 Task: Search one way flight ticket for 3 adults in first from Savannah: Savannah/hilton Head International Airport to Greensboro: Piedmont Triad International Airport on 5-1-2023. Choice of flights is Spirit. Number of bags: 2 checked bags. Price is upto 106000. Outbound departure time preference is 16:15.
Action: Mouse moved to (342, 232)
Screenshot: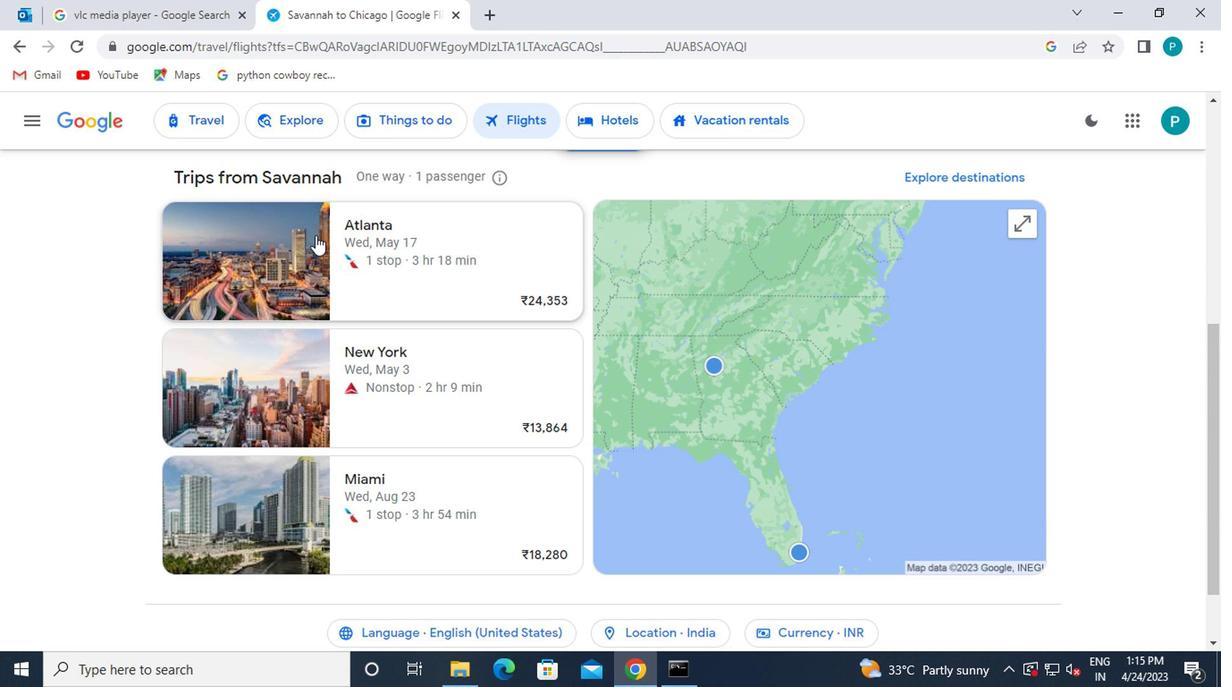 
Action: Mouse scrolled (342, 233) with delta (0, 0)
Screenshot: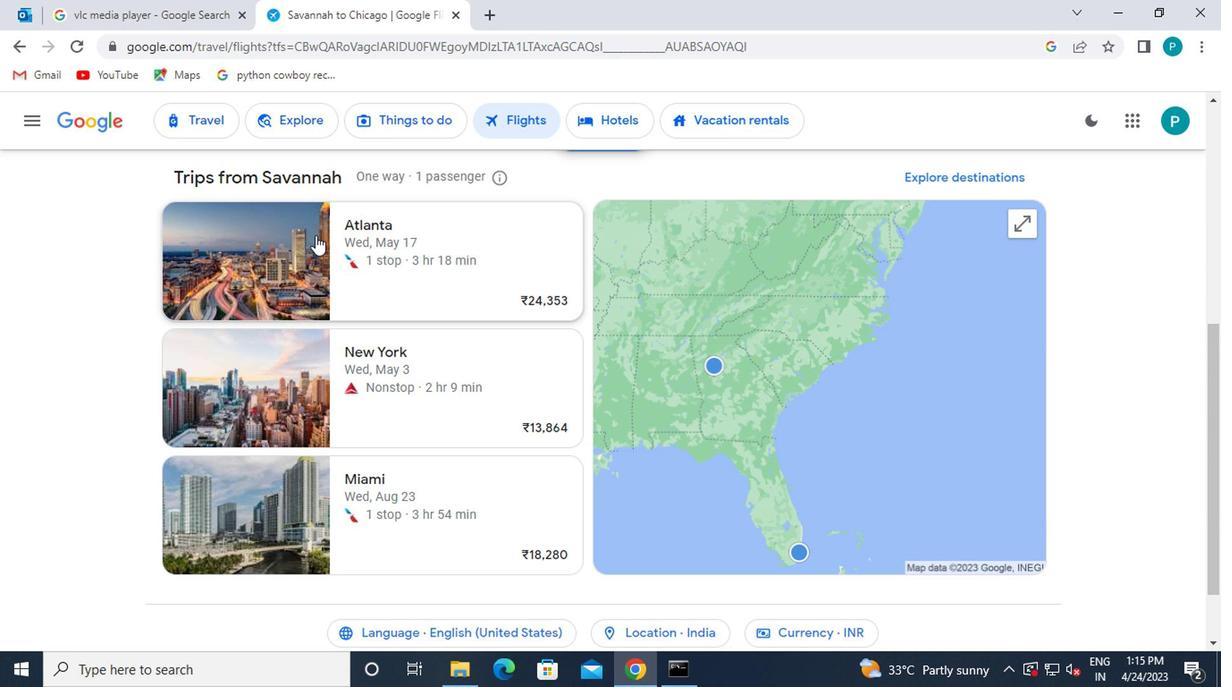 
Action: Mouse moved to (343, 231)
Screenshot: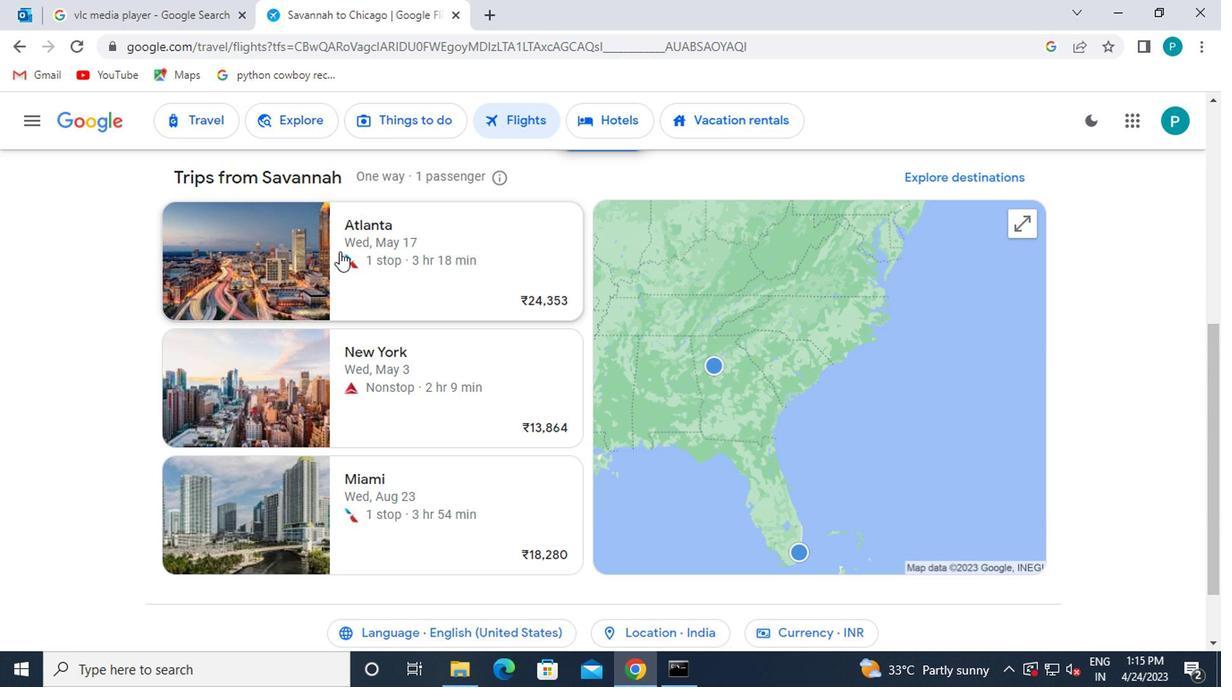 
Action: Mouse scrolled (343, 232) with delta (0, 1)
Screenshot: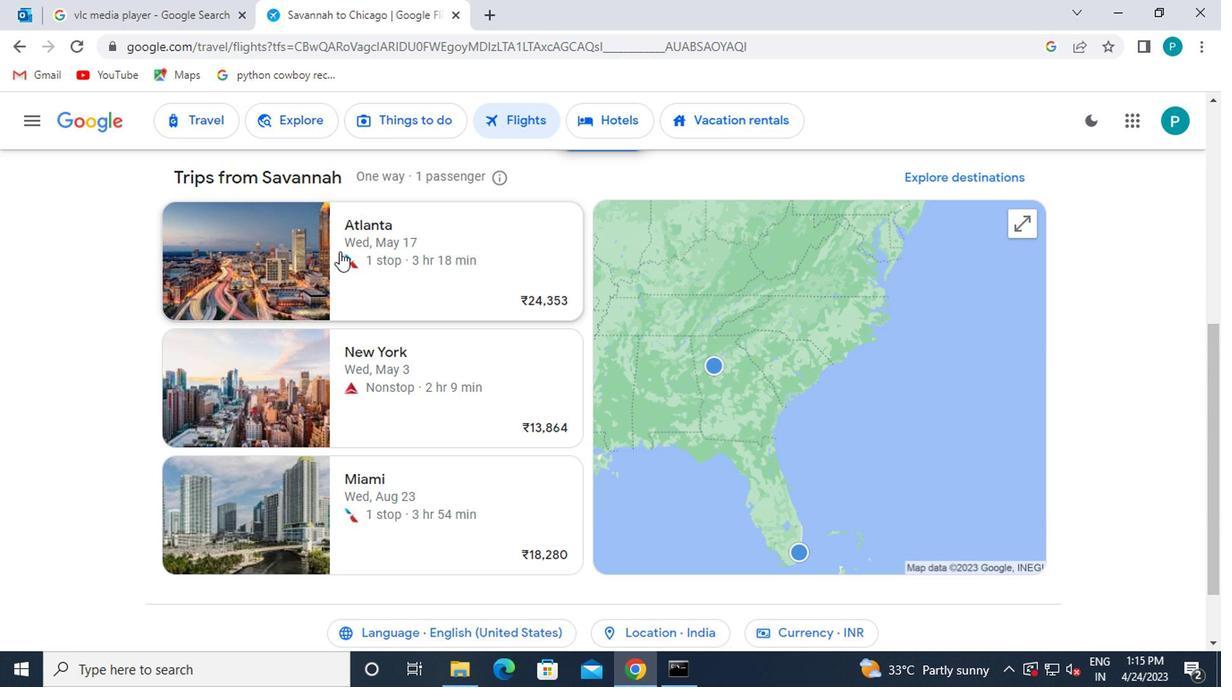 
Action: Mouse moved to (345, 230)
Screenshot: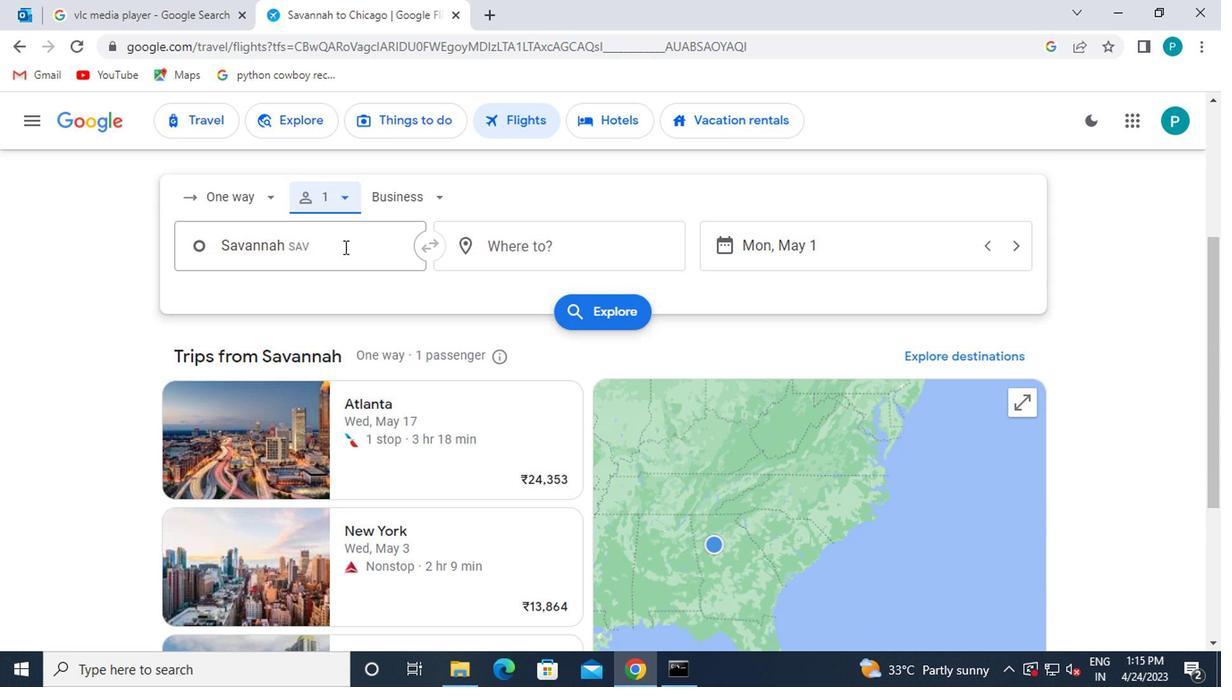 
Action: Mouse scrolled (345, 231) with delta (0, 0)
Screenshot: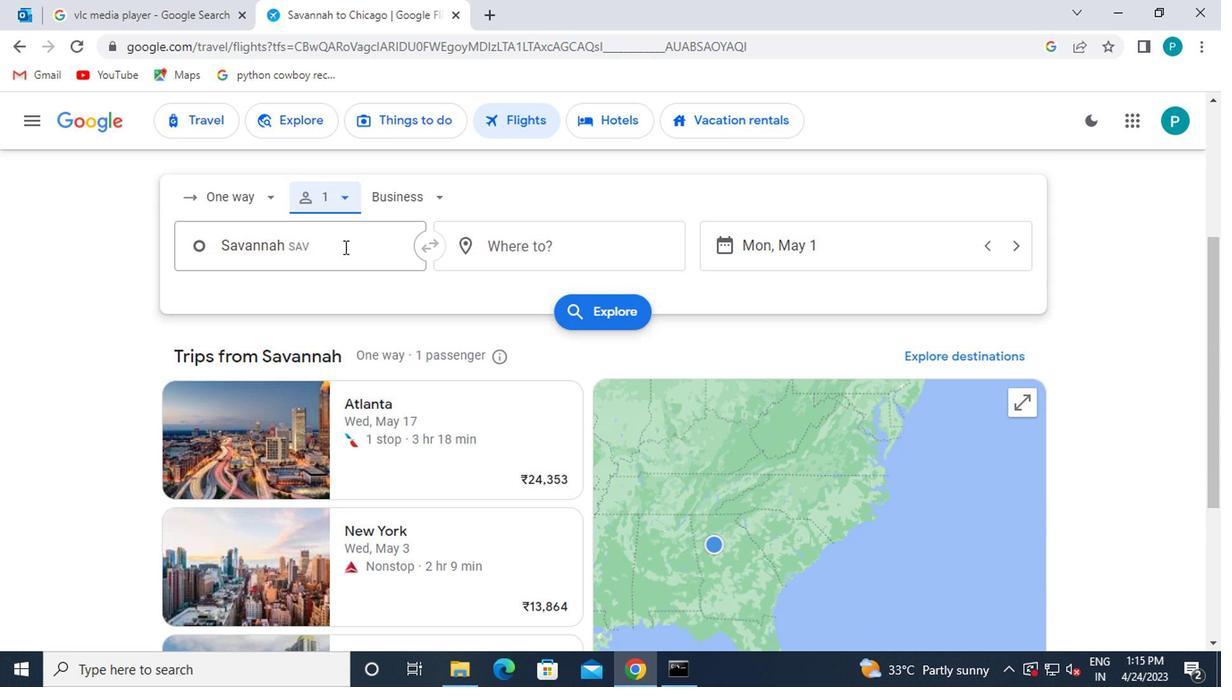 
Action: Mouse moved to (345, 229)
Screenshot: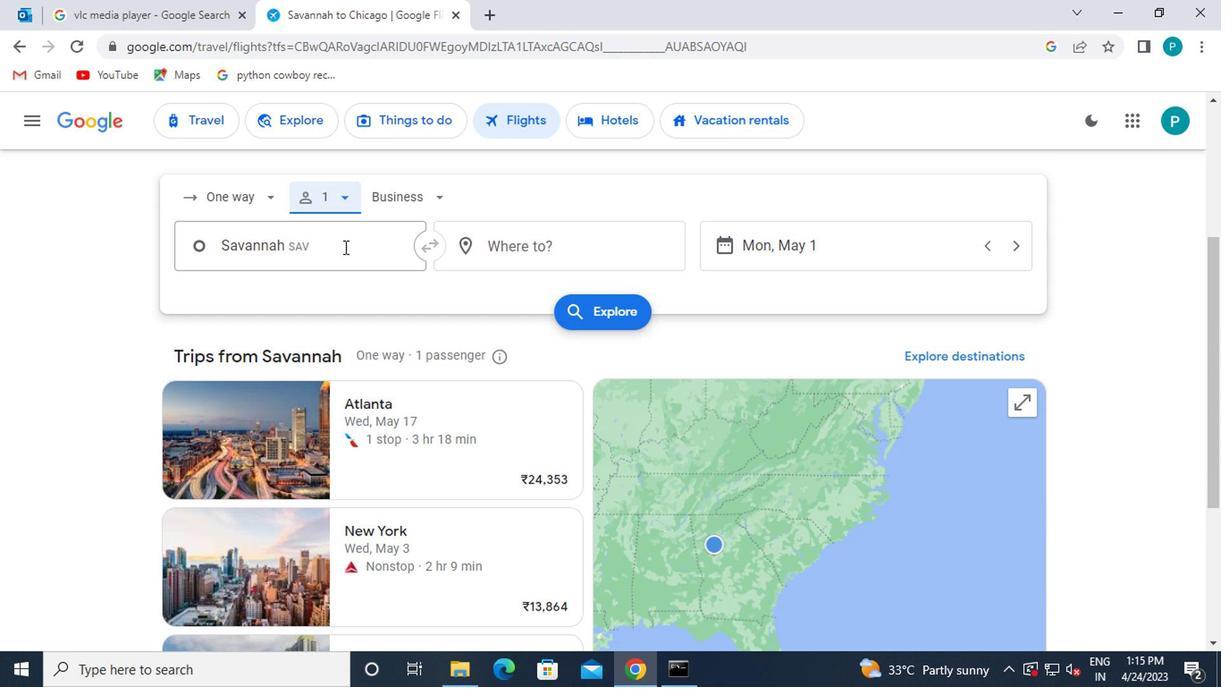 
Action: Mouse scrolled (345, 230) with delta (0, 1)
Screenshot: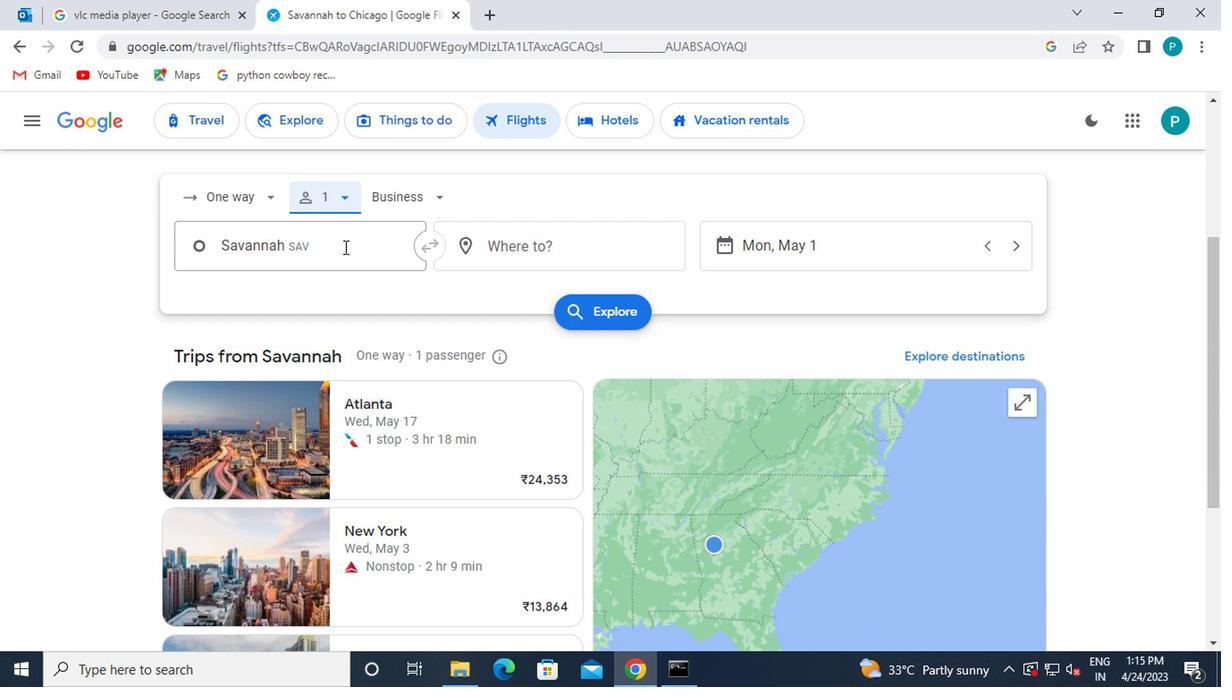 
Action: Mouse moved to (230, 372)
Screenshot: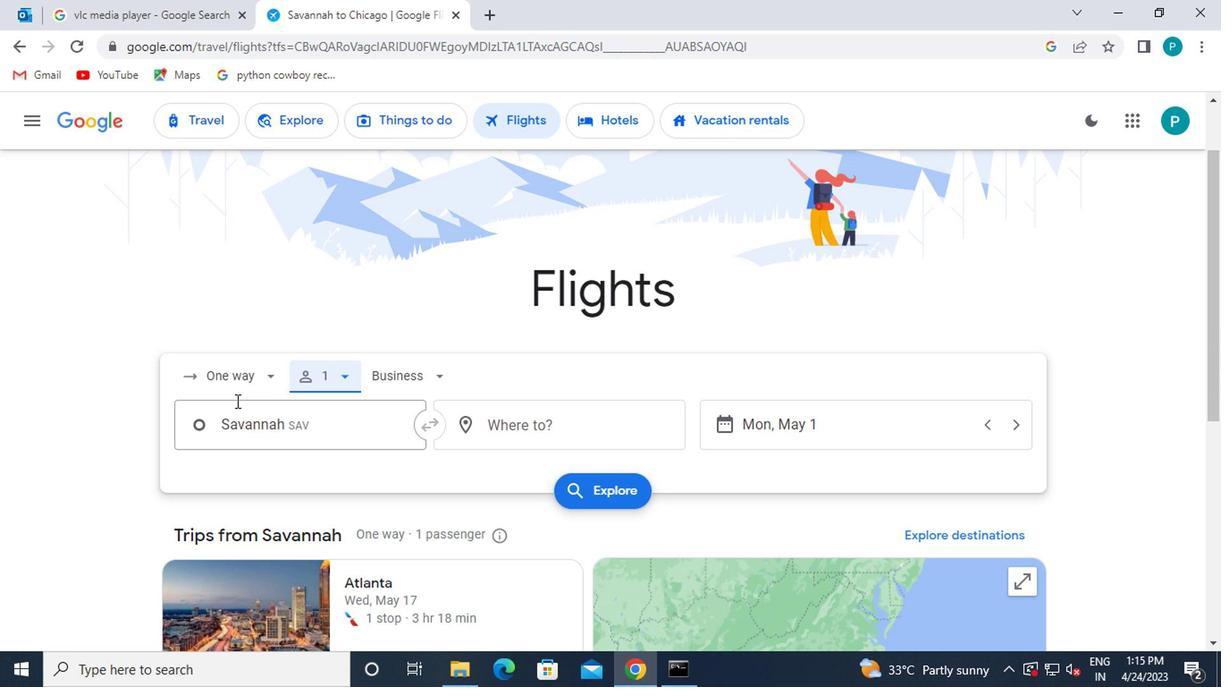 
Action: Mouse pressed left at (230, 372)
Screenshot: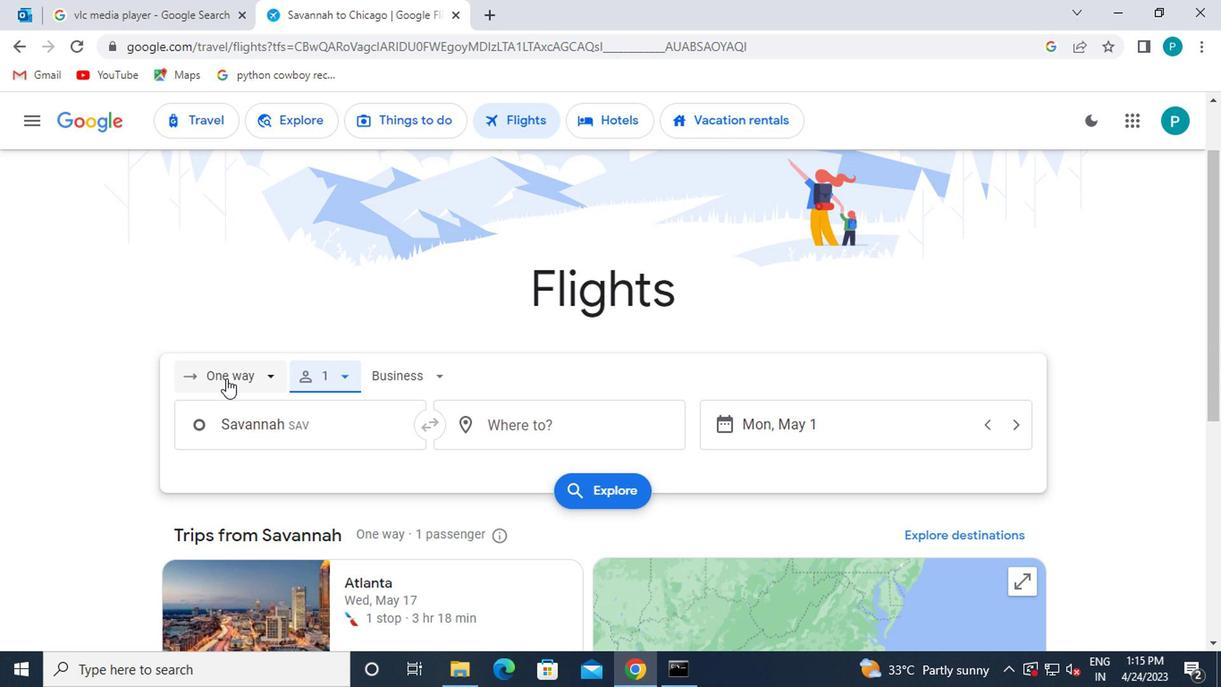 
Action: Mouse moved to (275, 474)
Screenshot: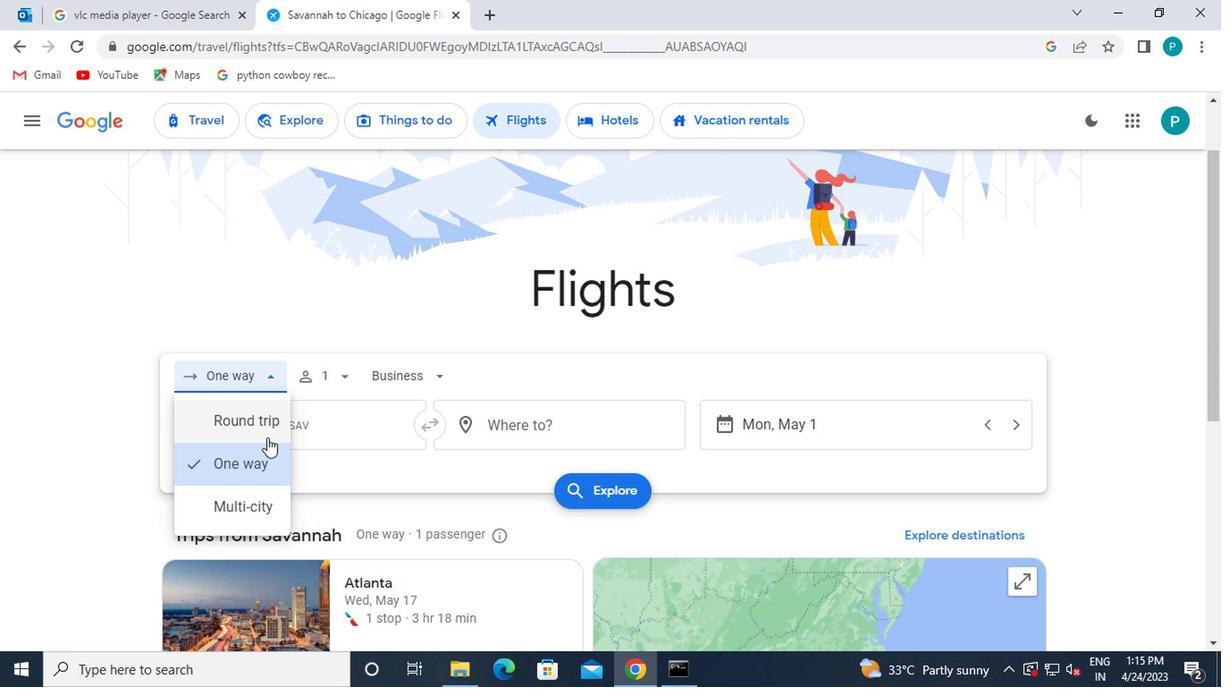 
Action: Mouse pressed left at (275, 474)
Screenshot: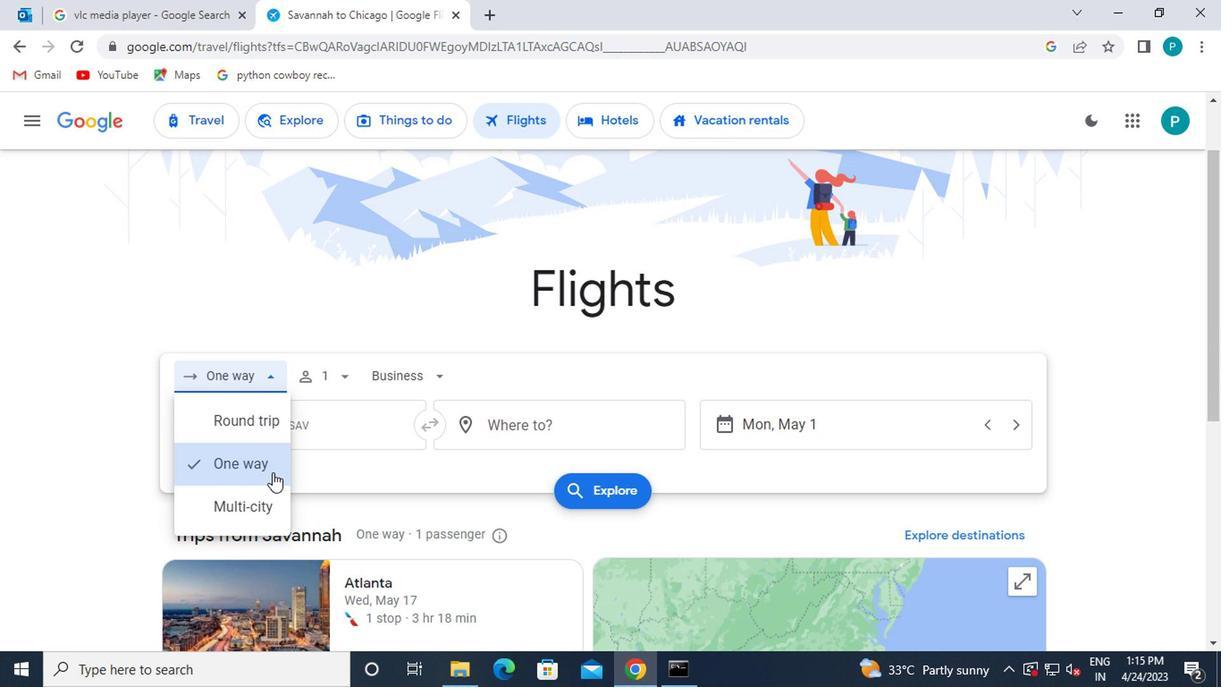 
Action: Mouse moved to (342, 367)
Screenshot: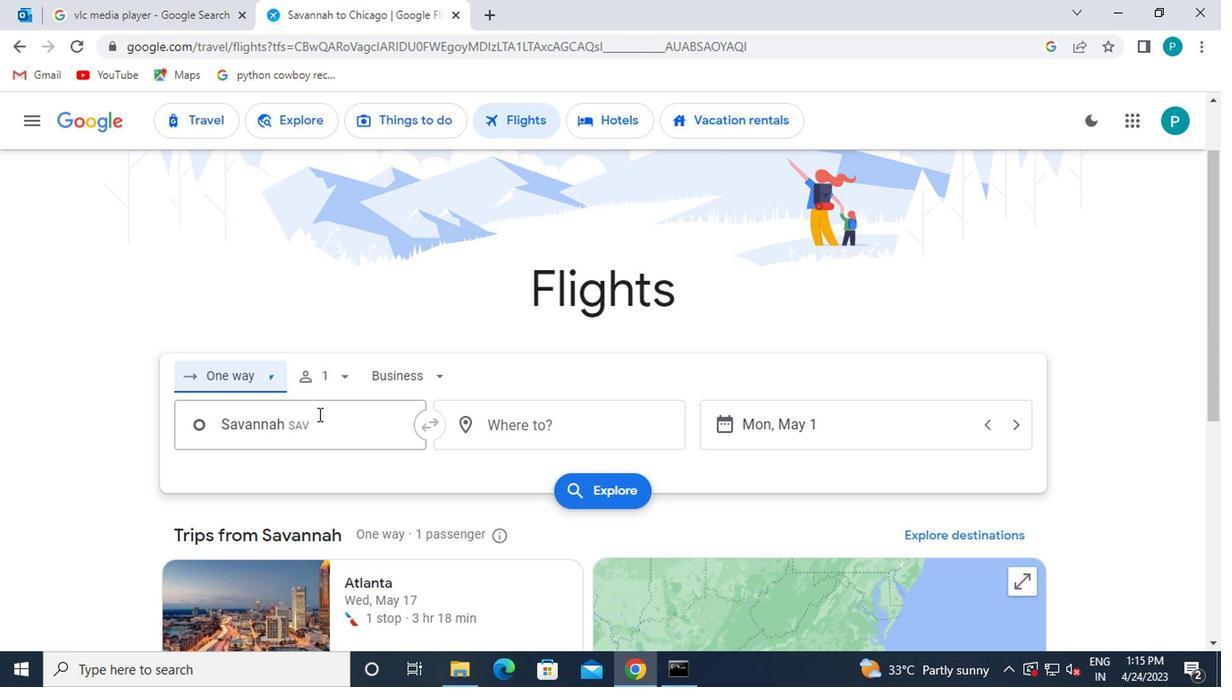 
Action: Mouse pressed left at (342, 367)
Screenshot: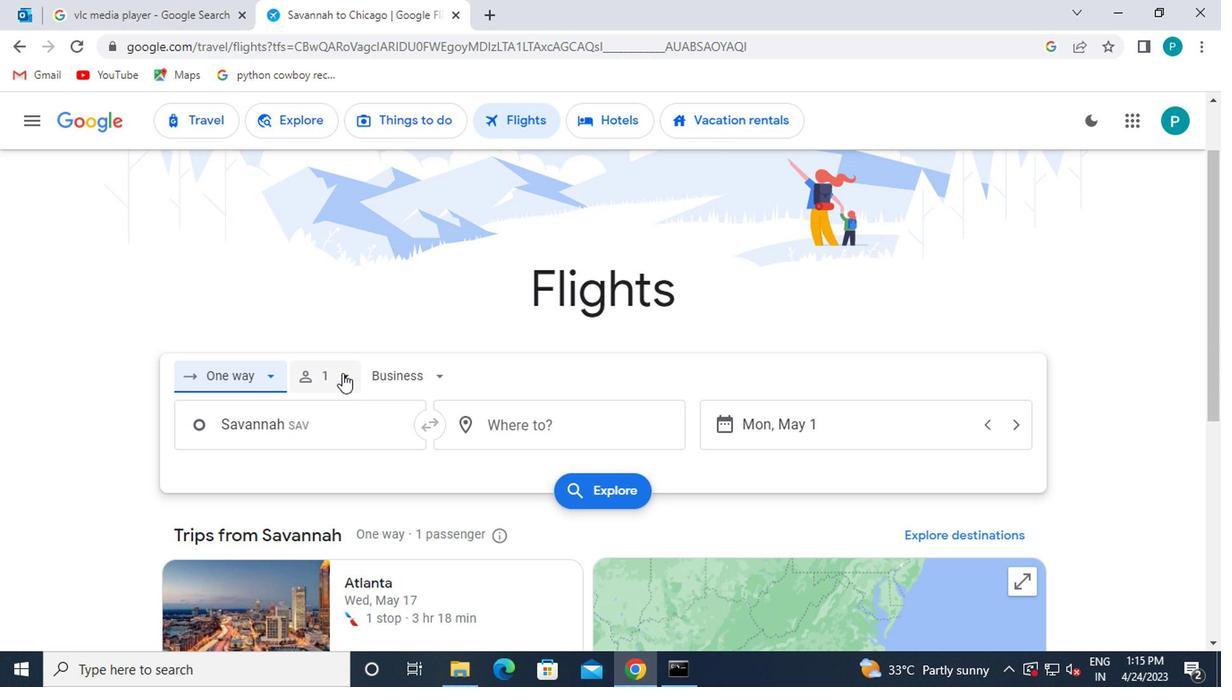 
Action: Mouse moved to (465, 422)
Screenshot: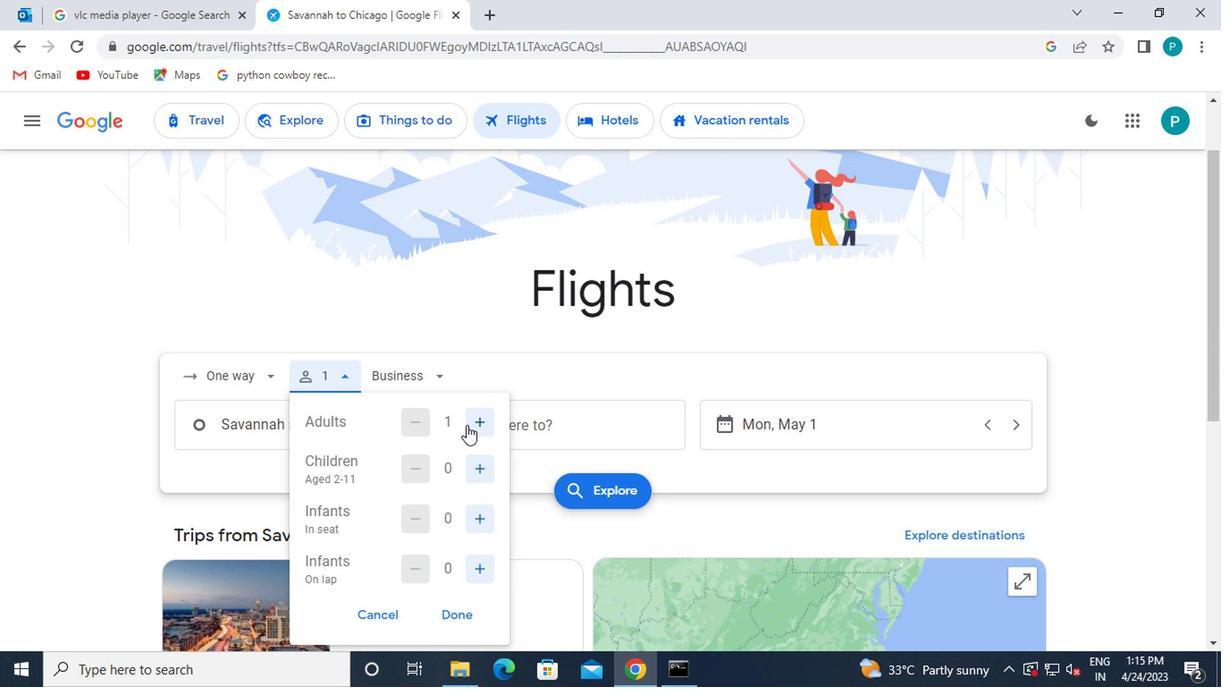 
Action: Mouse pressed left at (465, 422)
Screenshot: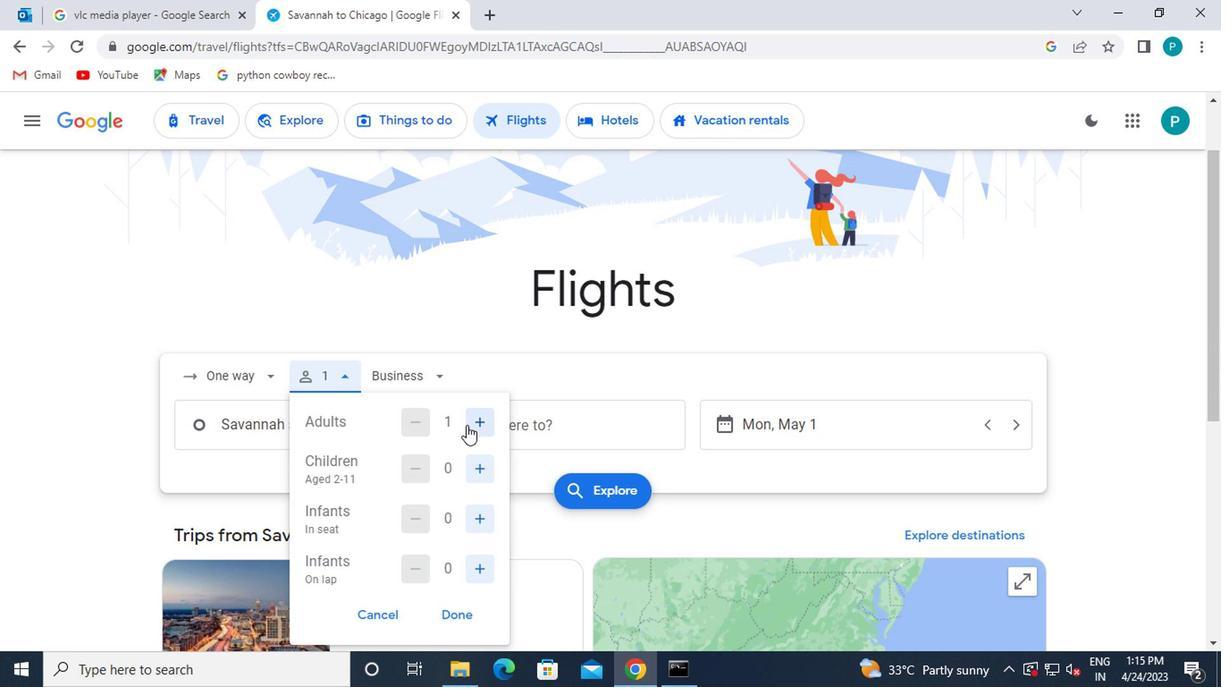
Action: Mouse moved to (465, 422)
Screenshot: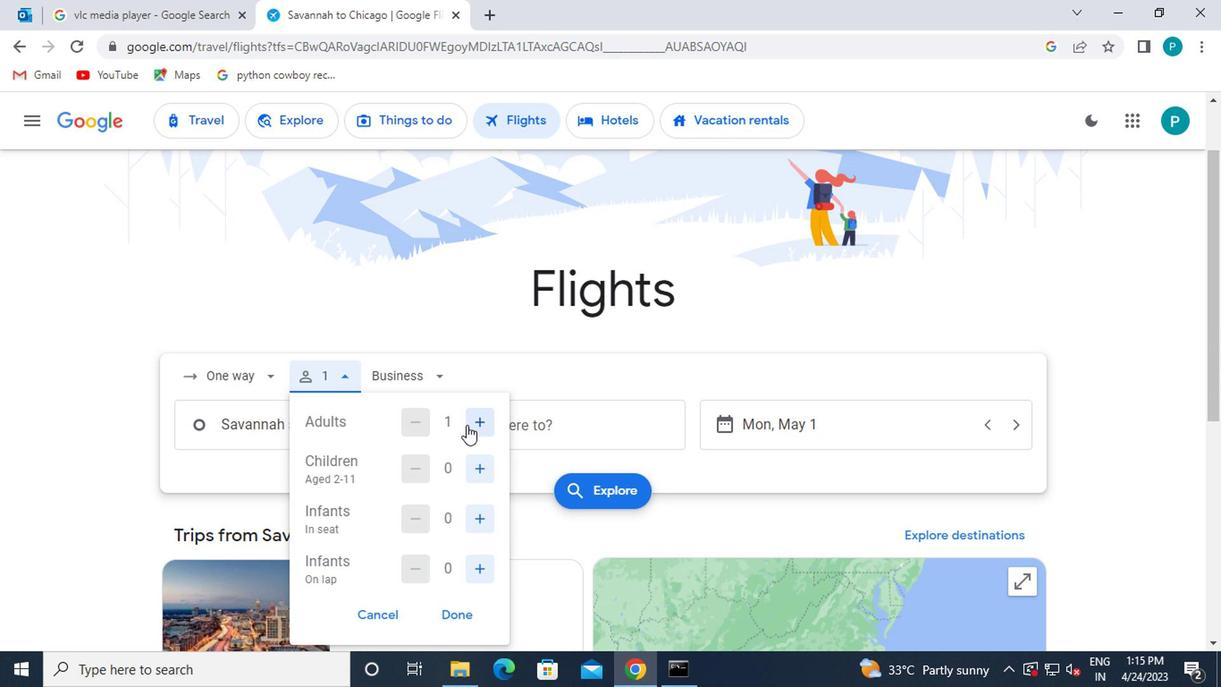 
Action: Mouse pressed left at (465, 422)
Screenshot: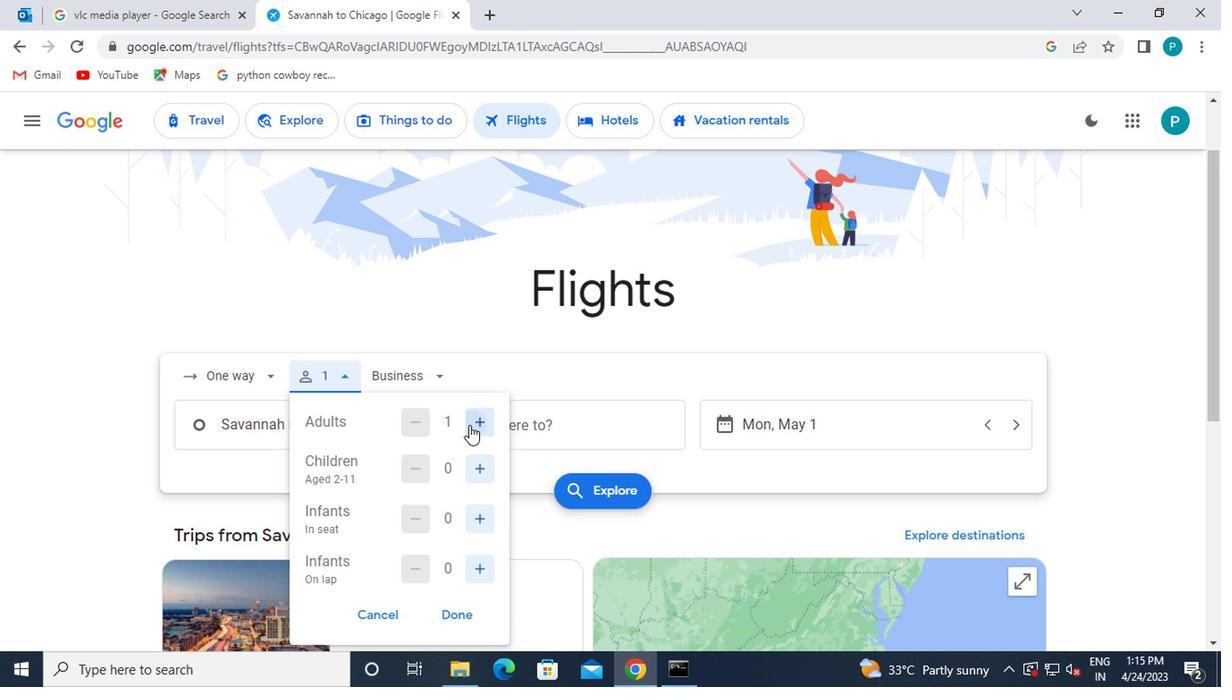 
Action: Mouse moved to (473, 636)
Screenshot: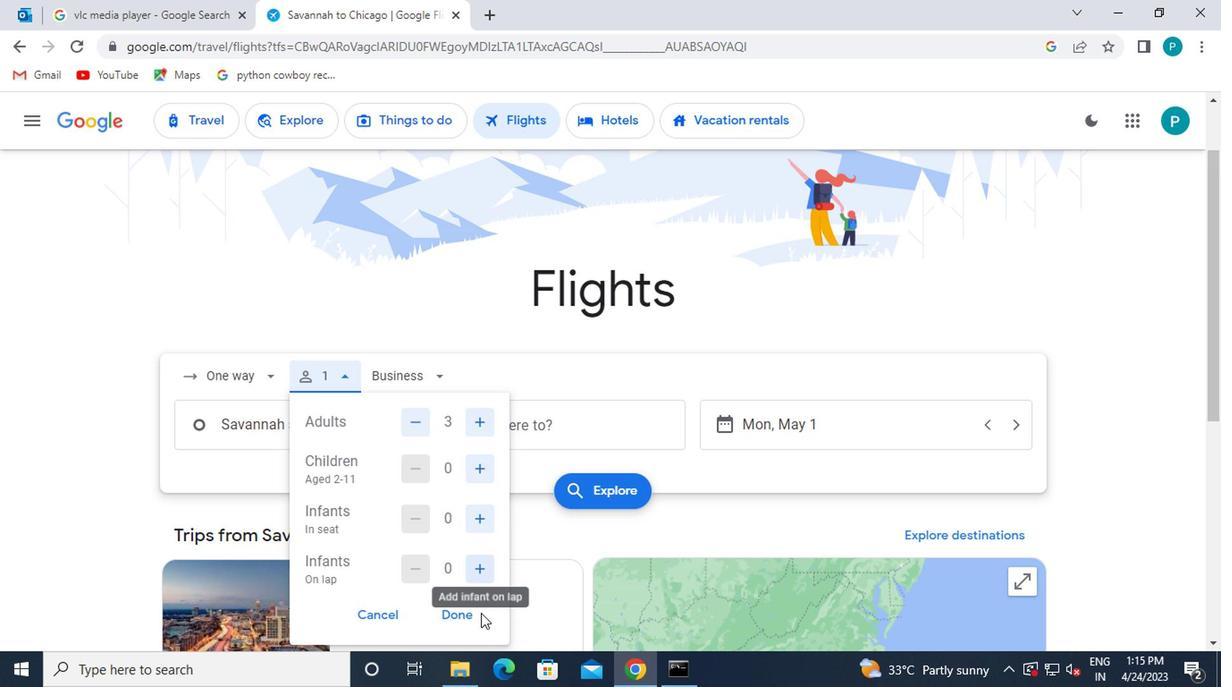
Action: Mouse pressed left at (473, 636)
Screenshot: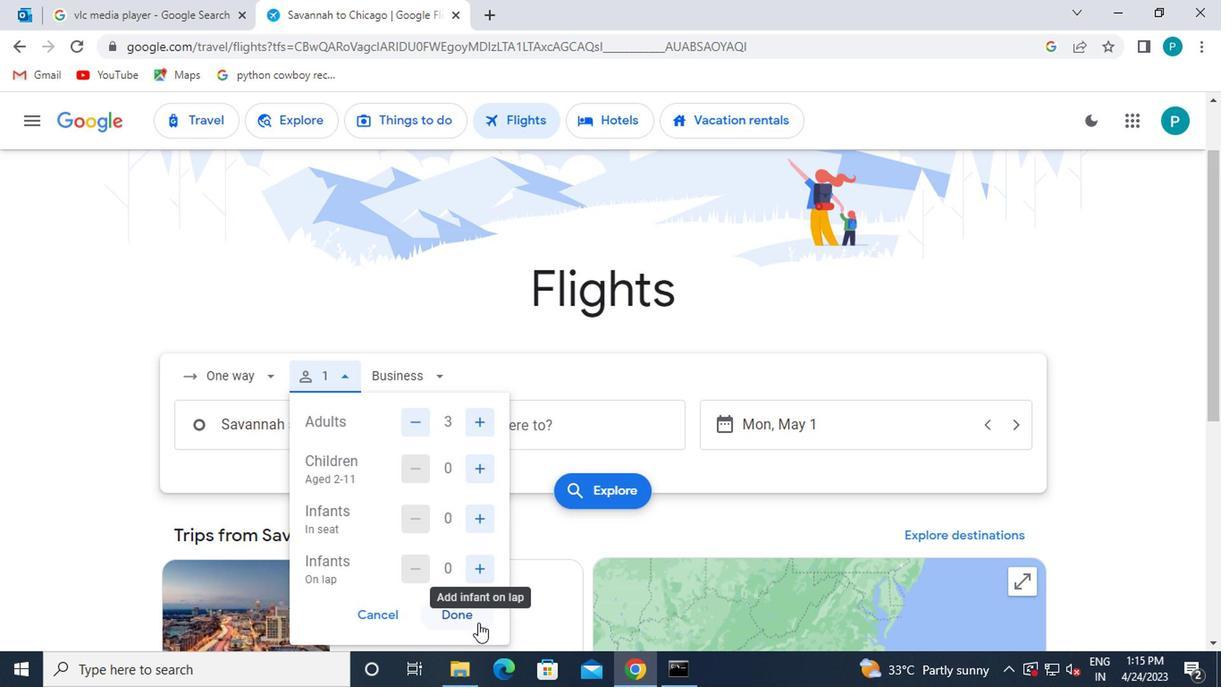 
Action: Mouse moved to (414, 381)
Screenshot: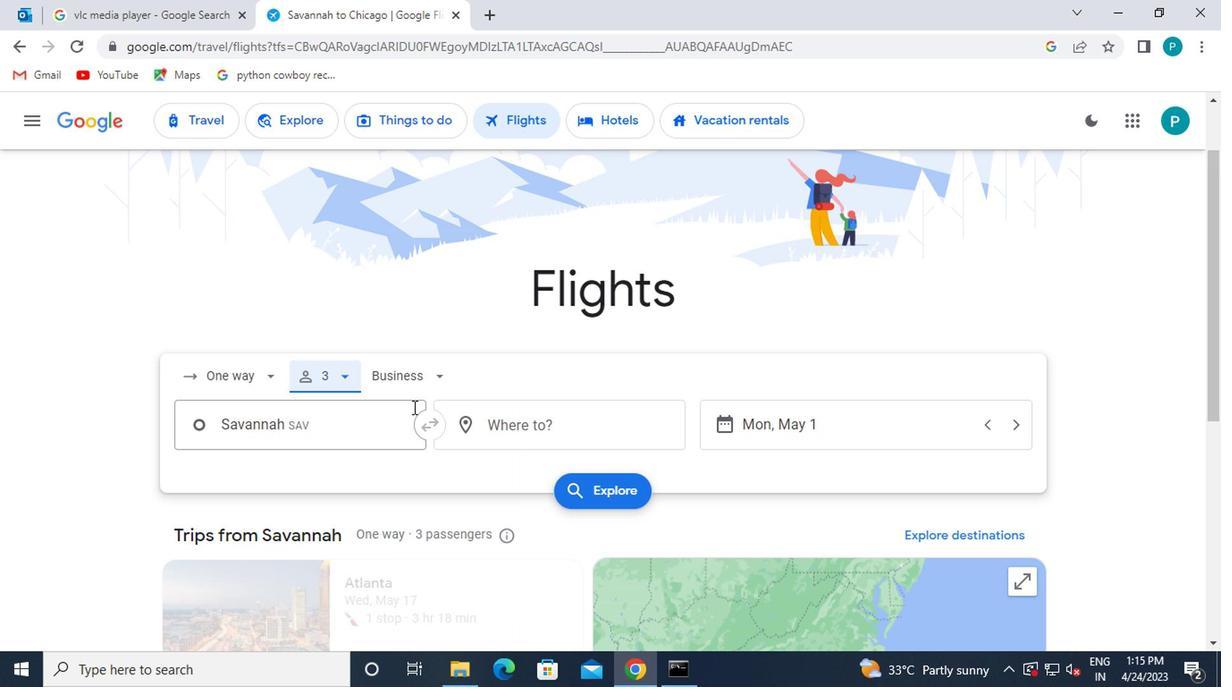 
Action: Mouse pressed left at (414, 381)
Screenshot: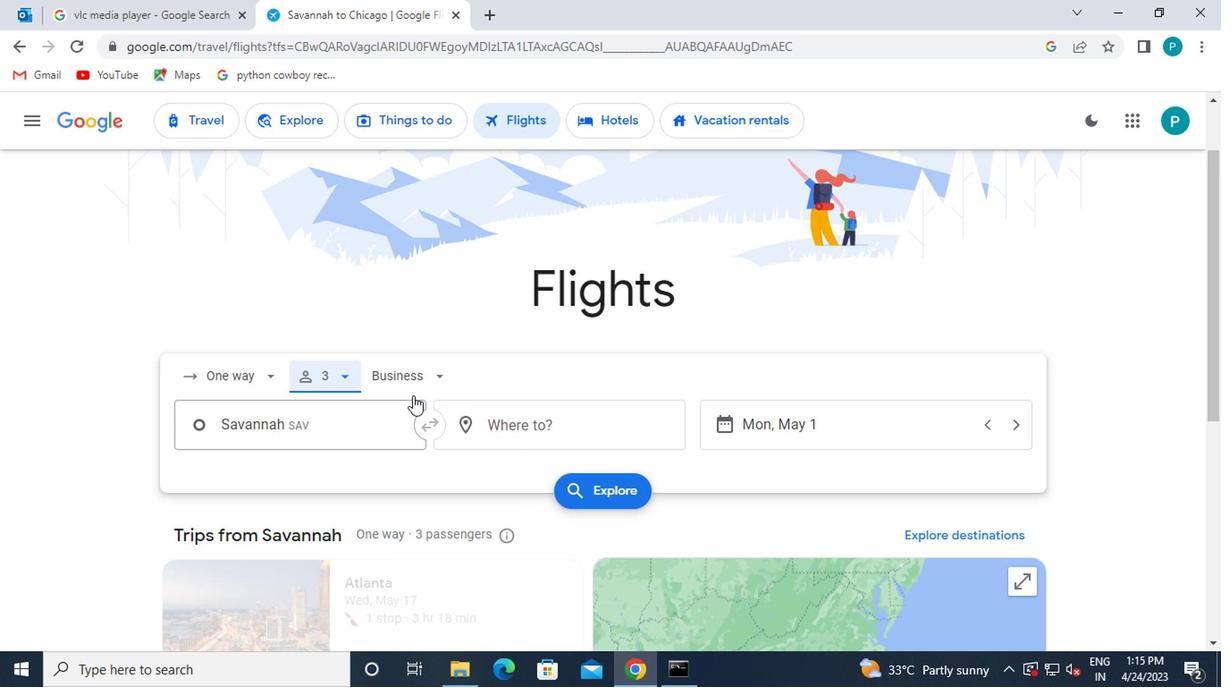 
Action: Mouse moved to (460, 553)
Screenshot: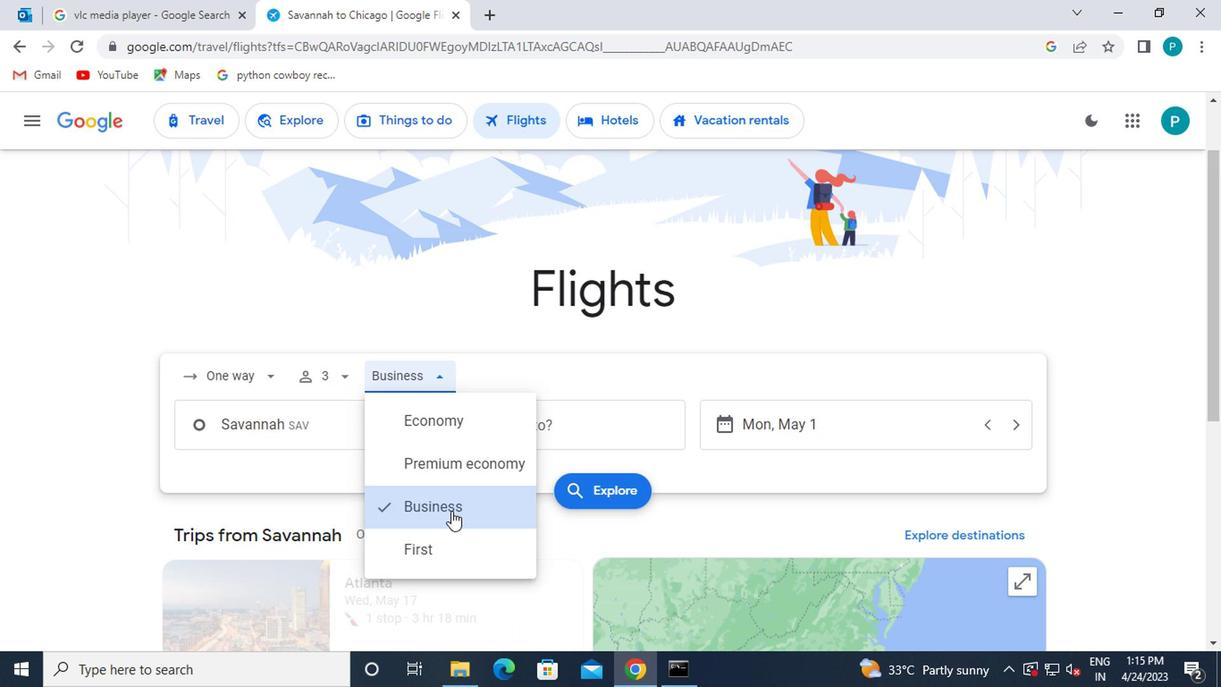 
Action: Mouse pressed left at (460, 553)
Screenshot: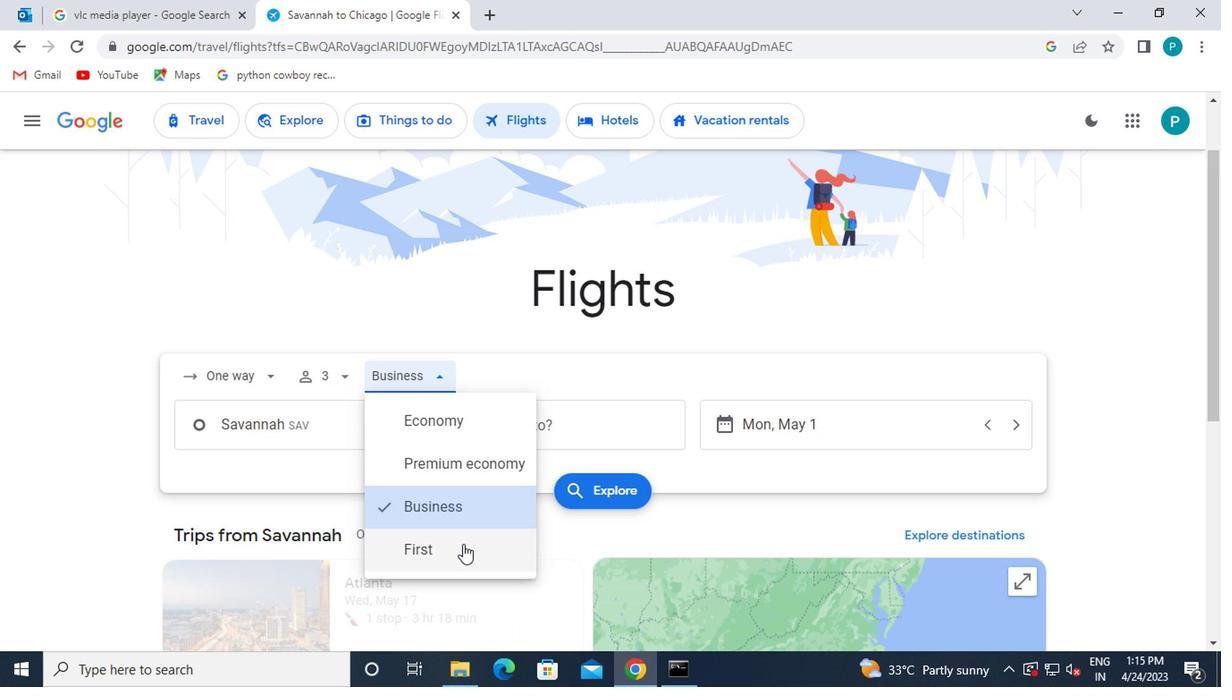 
Action: Mouse moved to (362, 430)
Screenshot: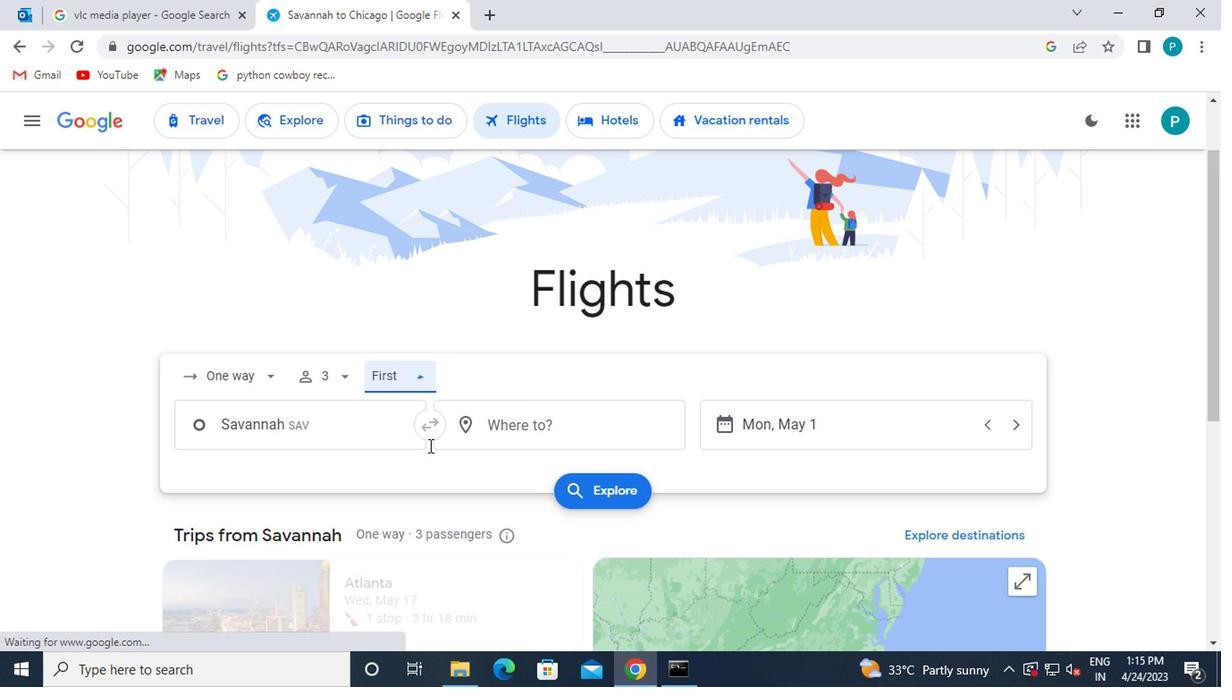 
Action: Mouse pressed left at (362, 430)
Screenshot: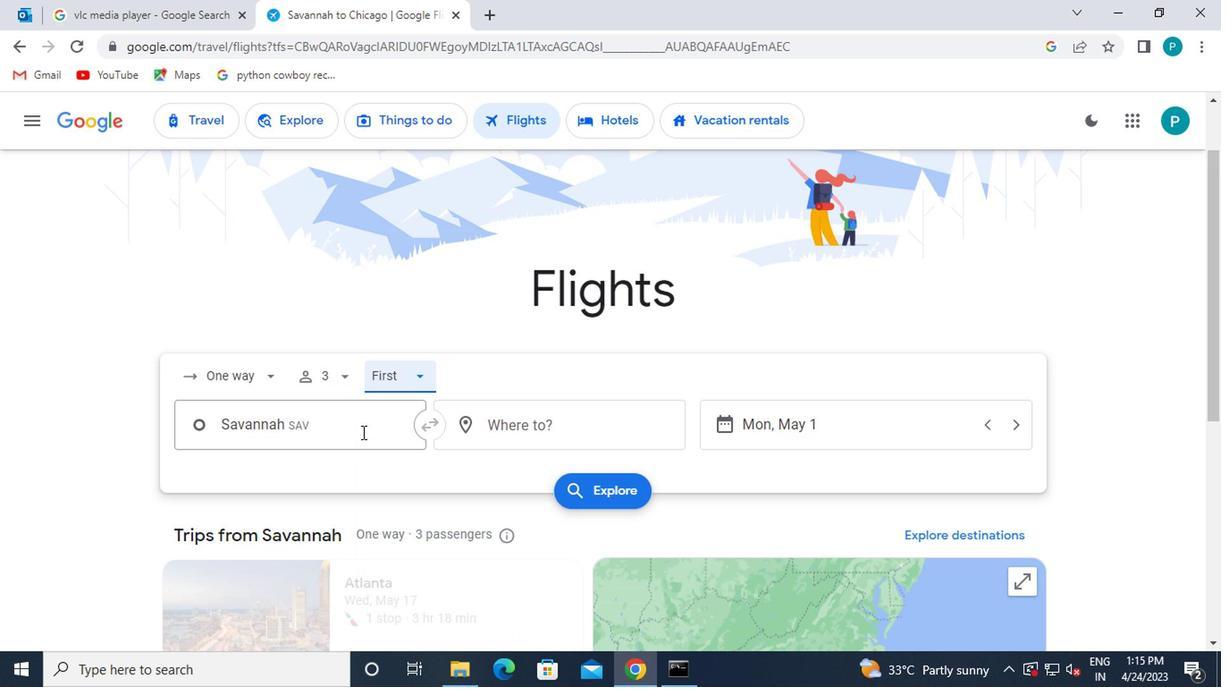 
Action: Mouse moved to (432, 524)
Screenshot: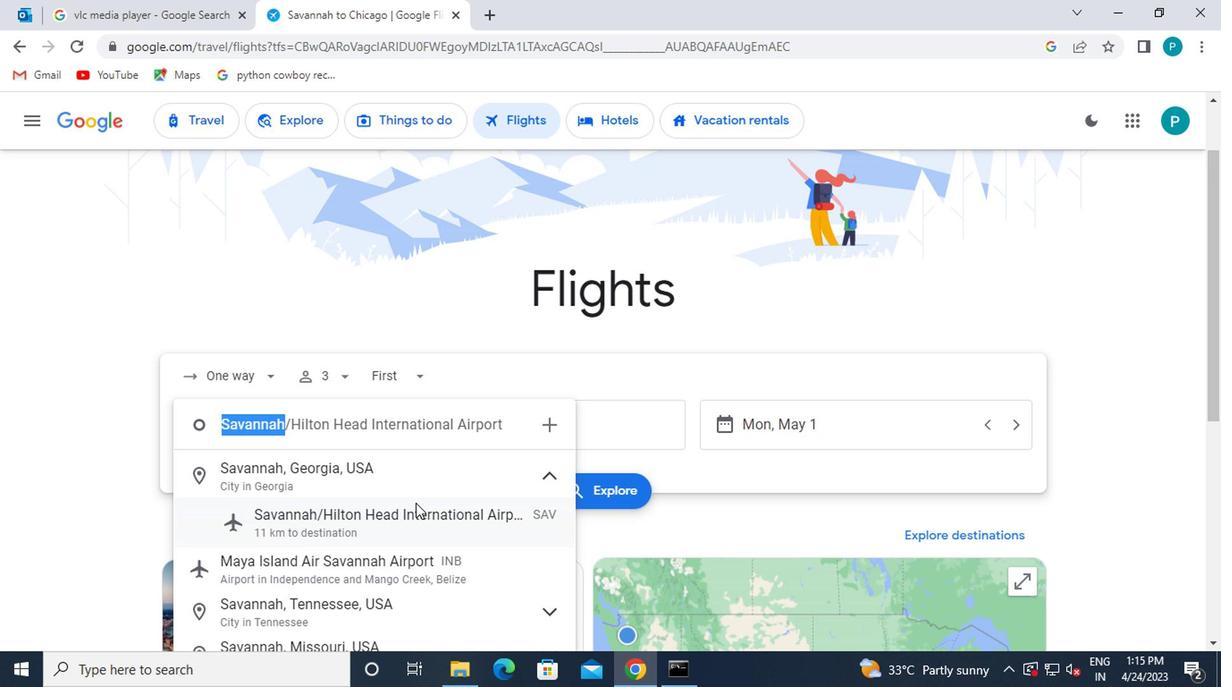 
Action: Mouse pressed left at (432, 524)
Screenshot: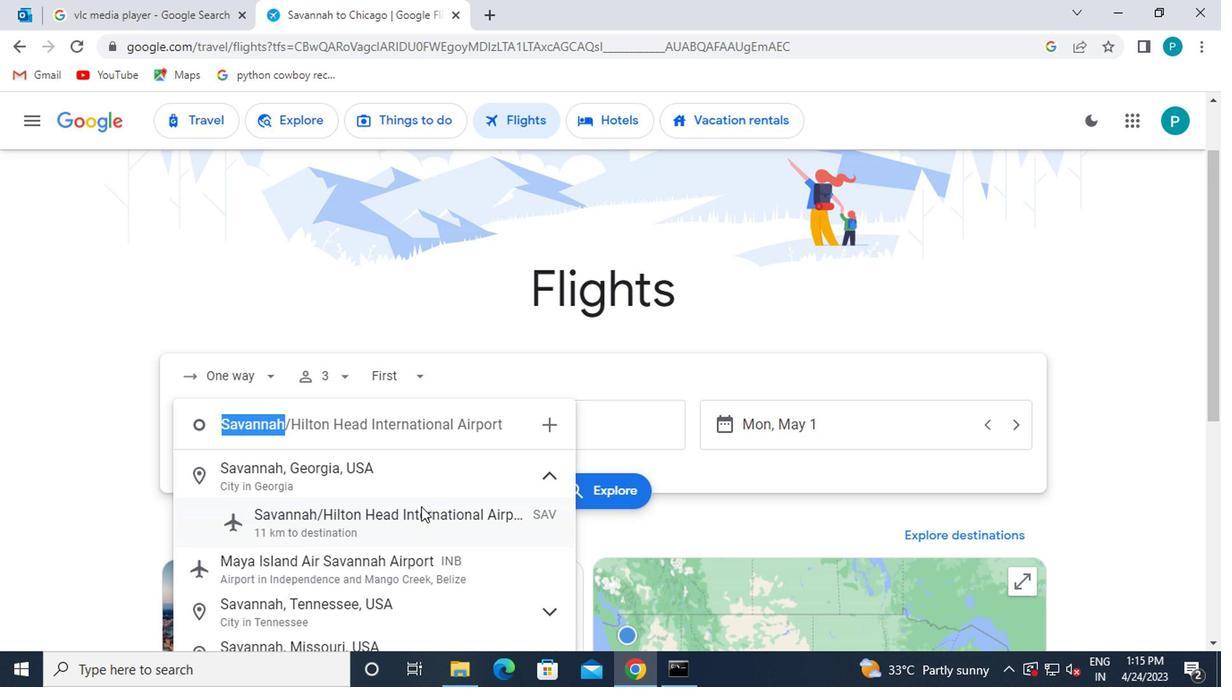 
Action: Mouse moved to (557, 425)
Screenshot: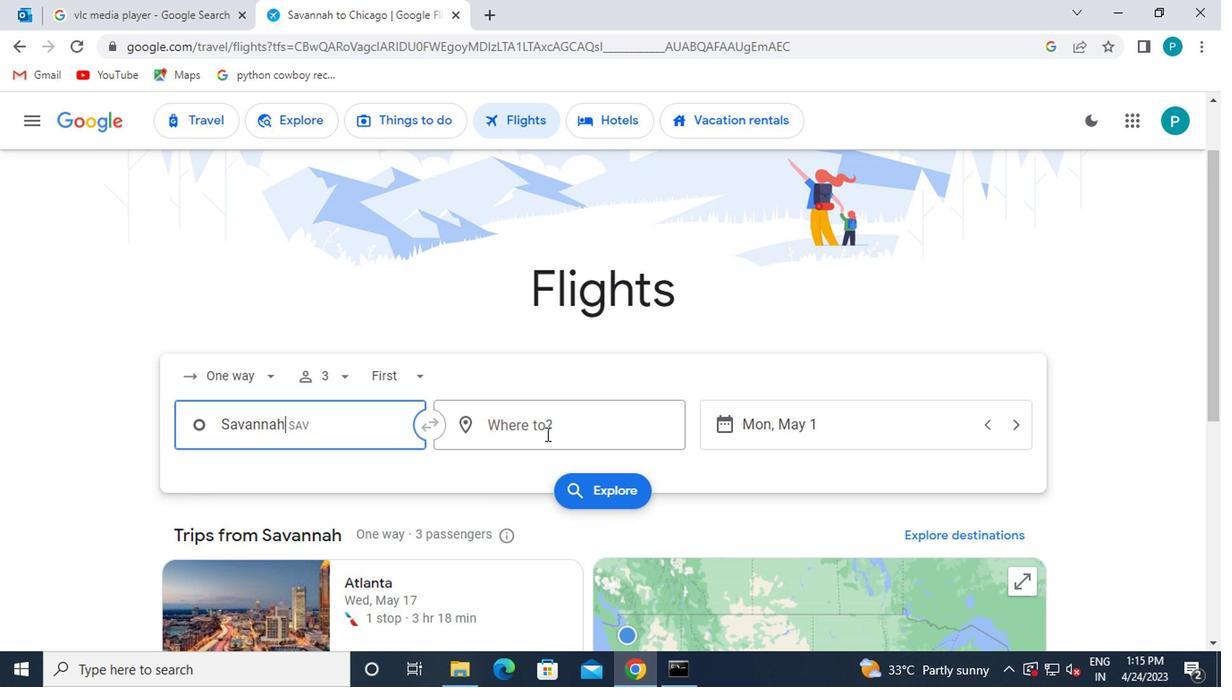 
Action: Mouse pressed left at (557, 425)
Screenshot: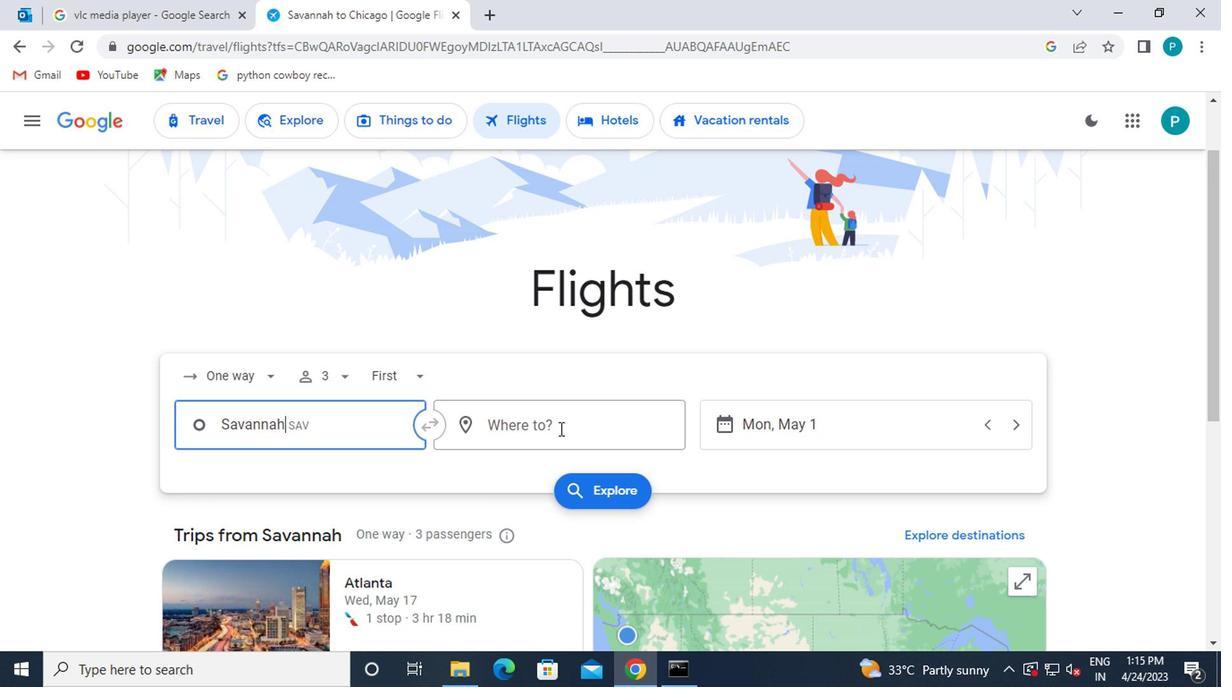 
Action: Mouse moved to (558, 397)
Screenshot: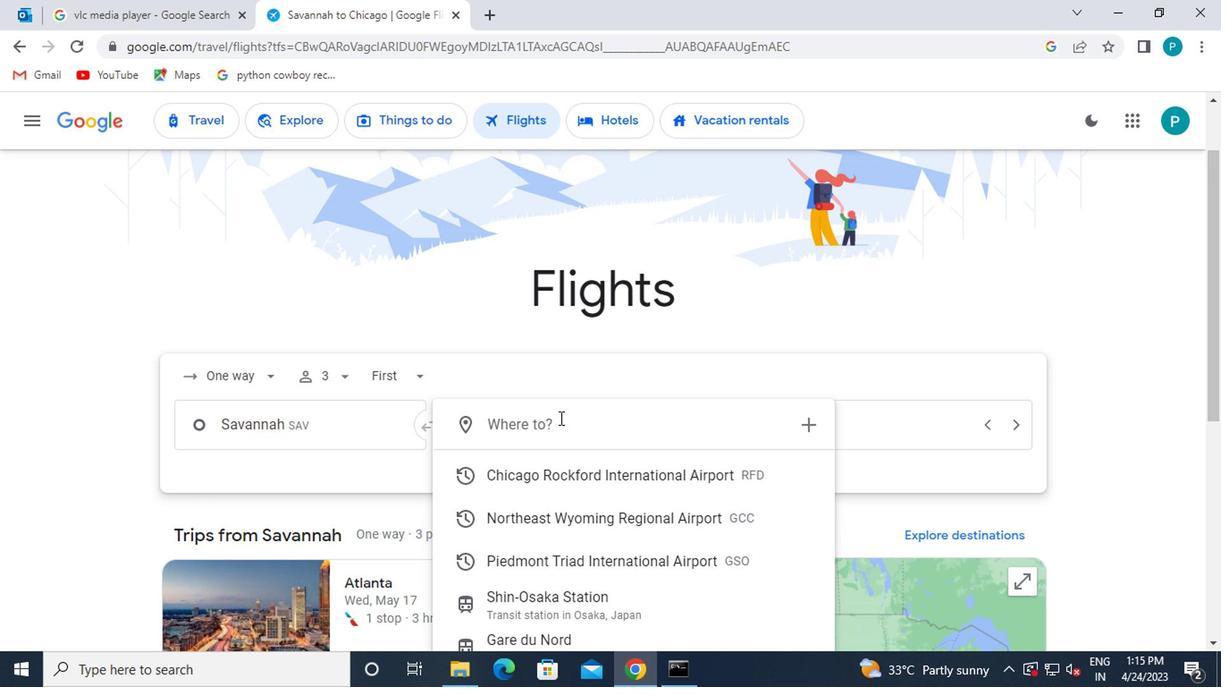 
Action: Key pressed greensboro
Screenshot: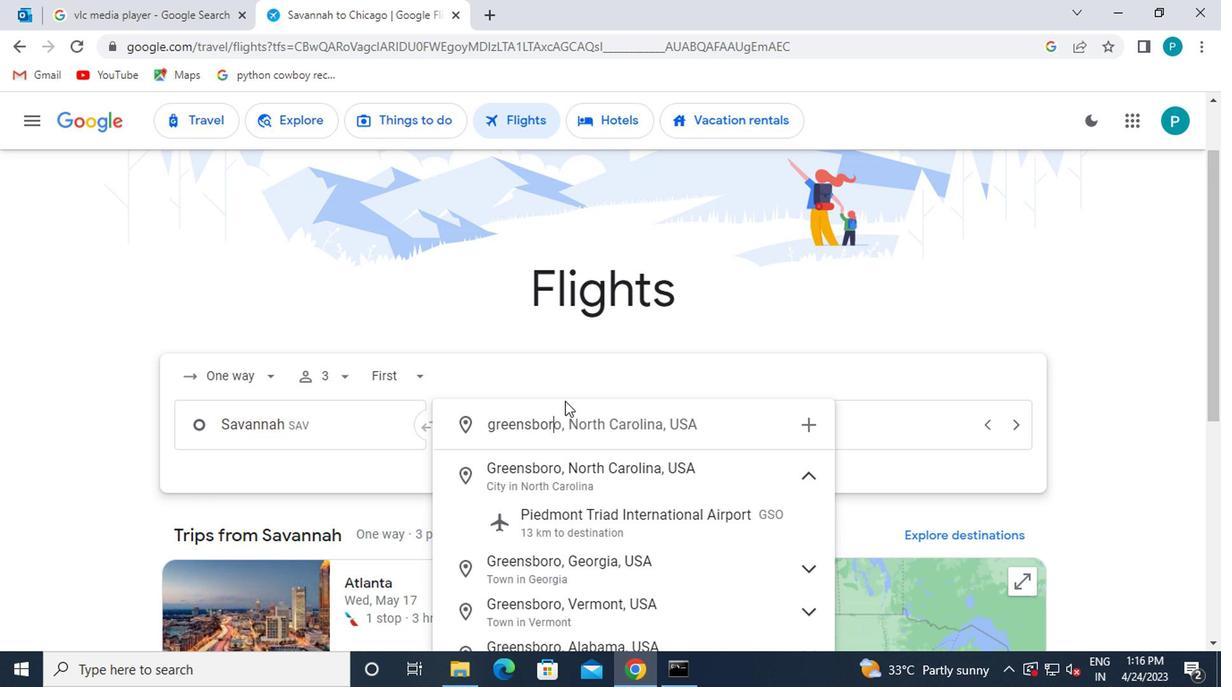 
Action: Mouse moved to (578, 536)
Screenshot: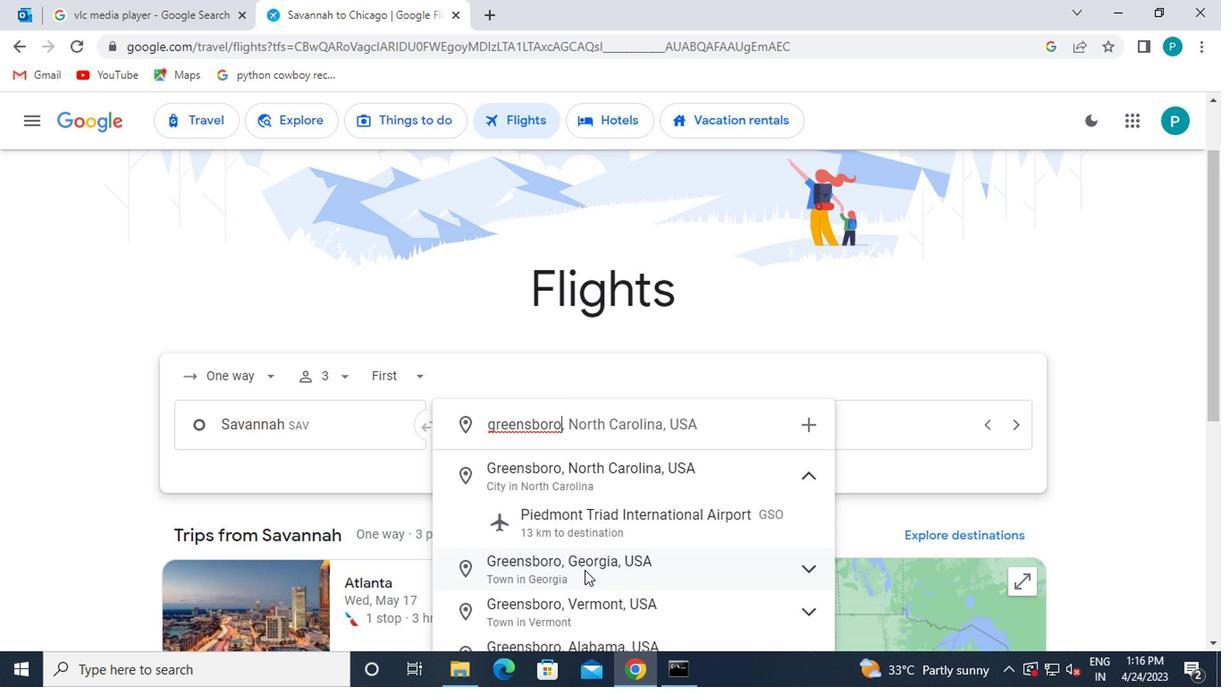 
Action: Mouse pressed left at (578, 536)
Screenshot: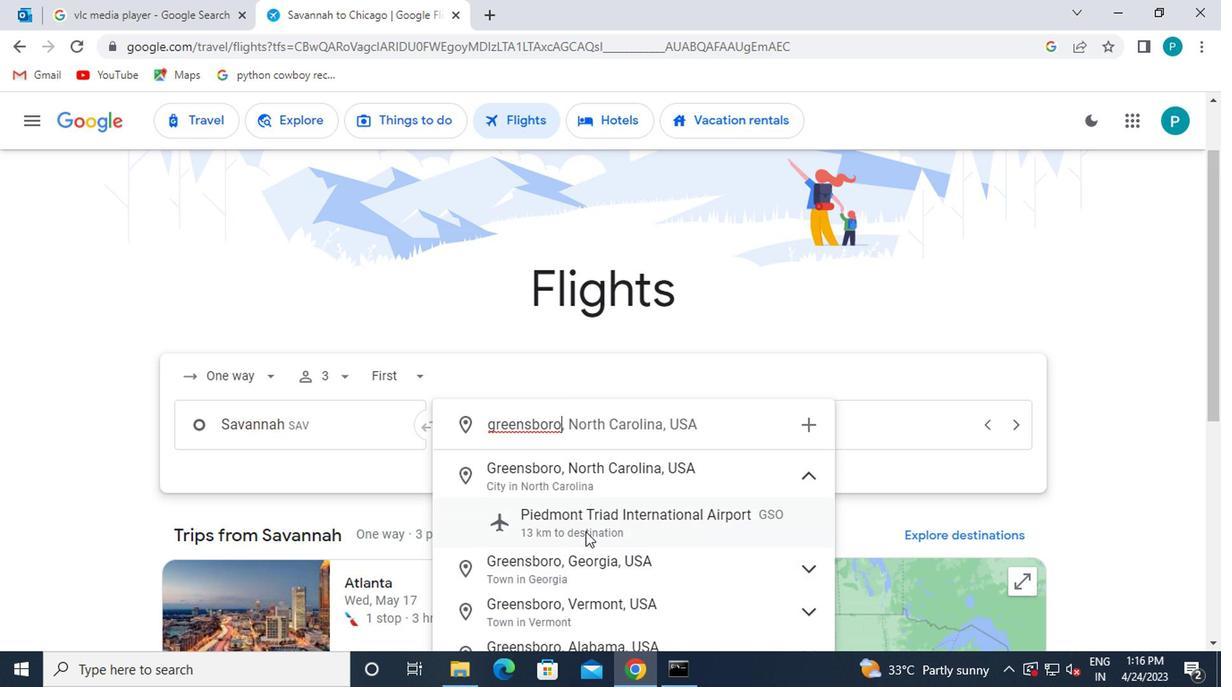 
Action: Mouse moved to (813, 421)
Screenshot: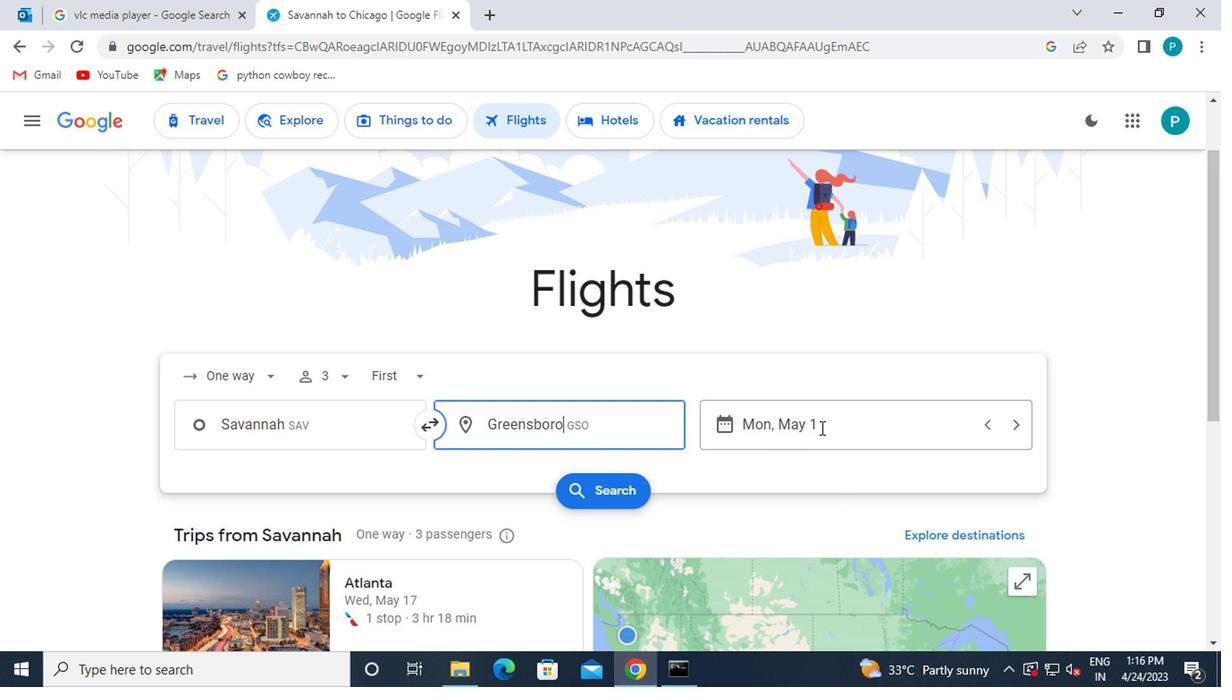 
Action: Mouse pressed left at (813, 421)
Screenshot: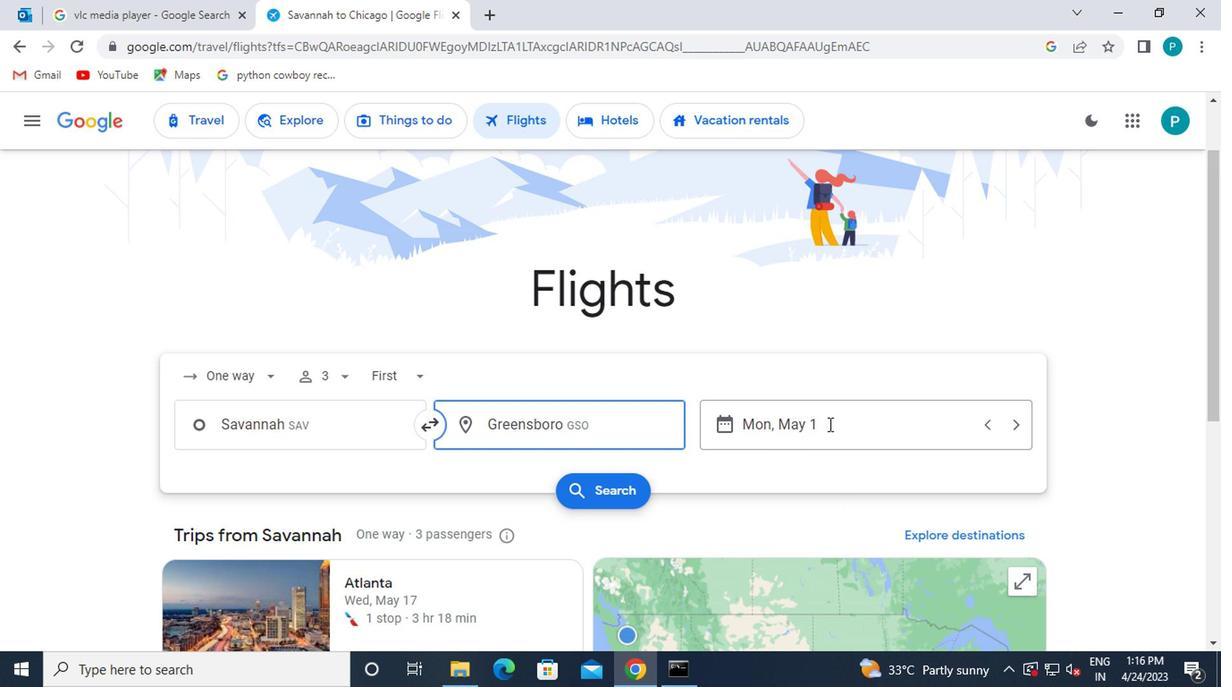 
Action: Mouse moved to (764, 323)
Screenshot: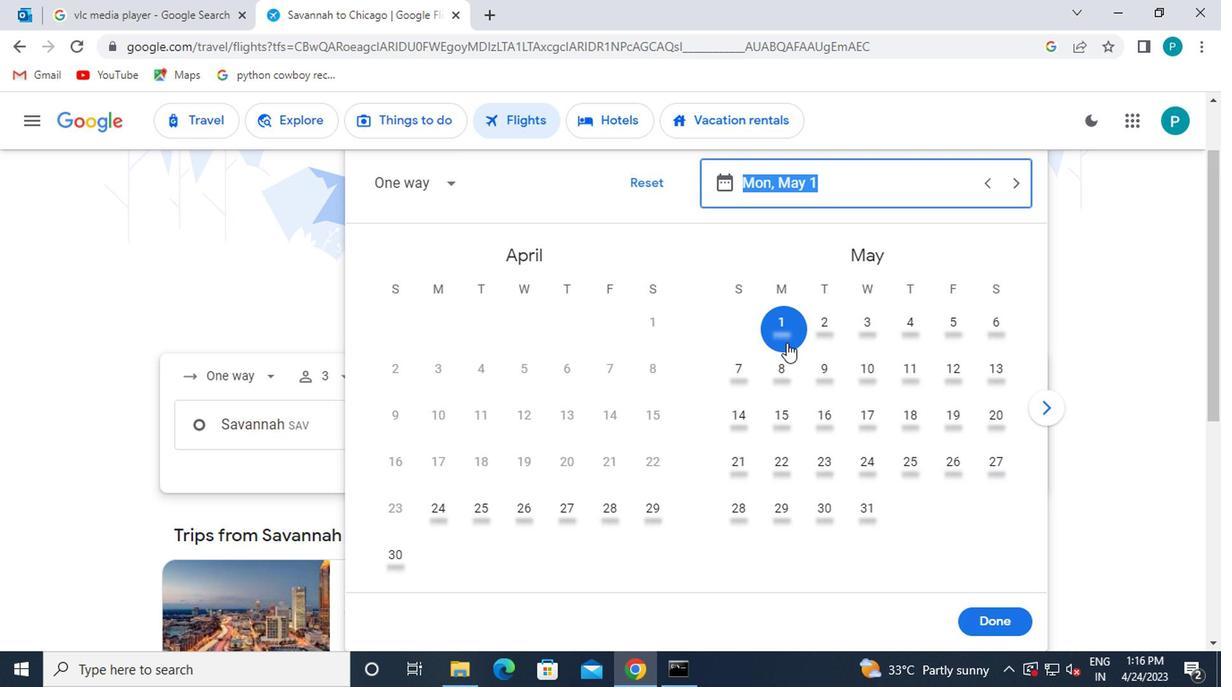 
Action: Mouse pressed left at (764, 323)
Screenshot: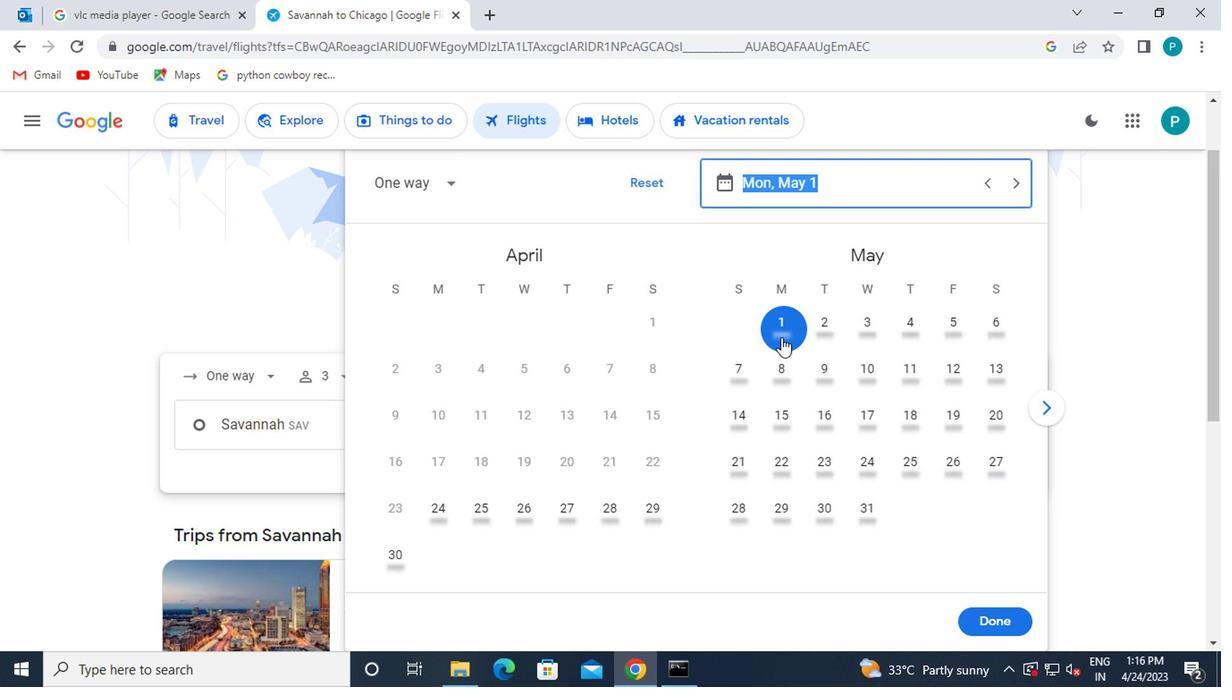 
Action: Mouse moved to (960, 614)
Screenshot: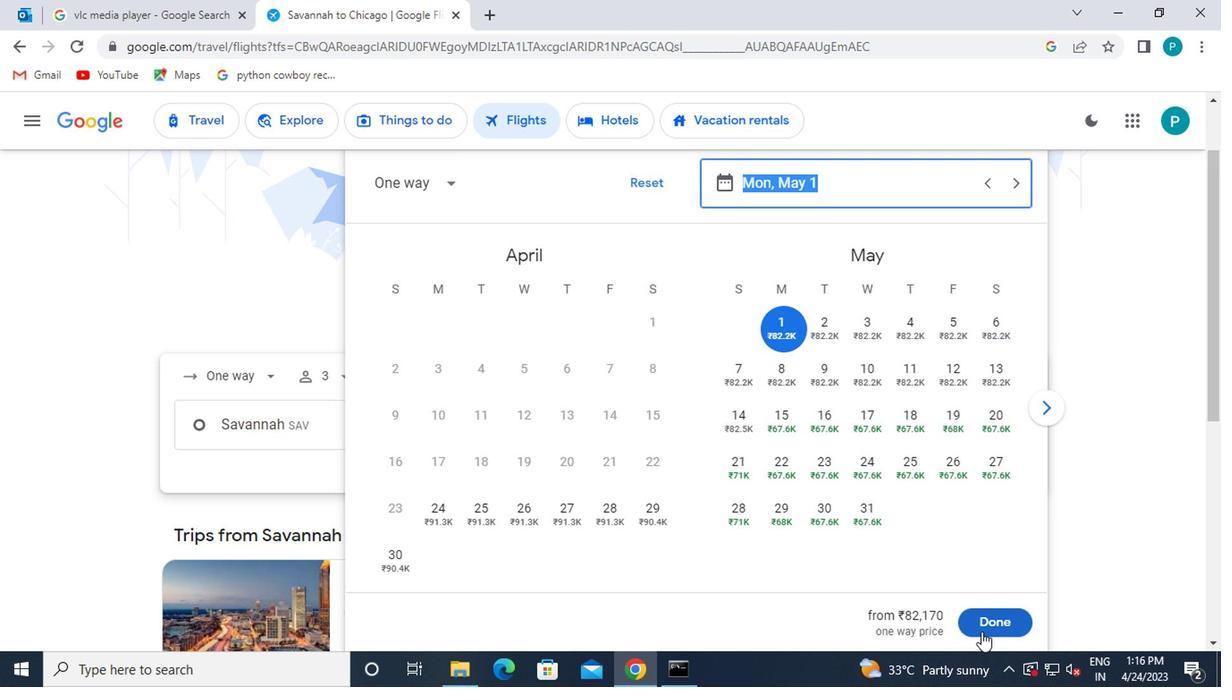 
Action: Mouse pressed left at (960, 614)
Screenshot: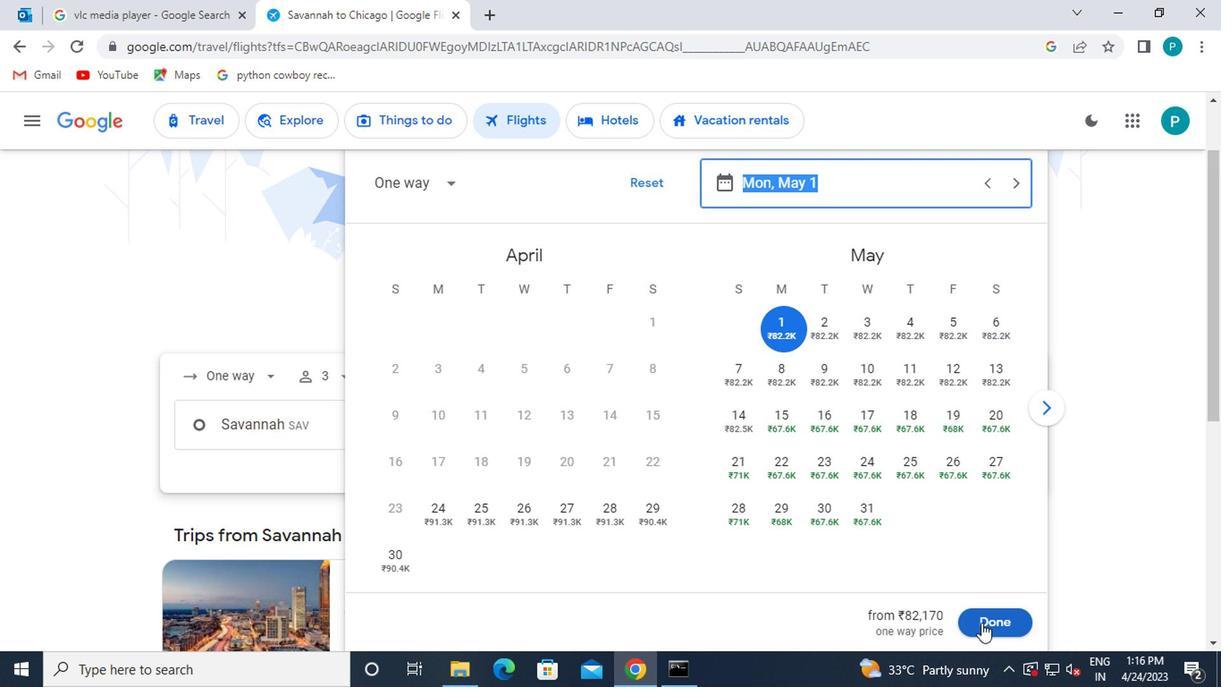
Action: Mouse moved to (592, 495)
Screenshot: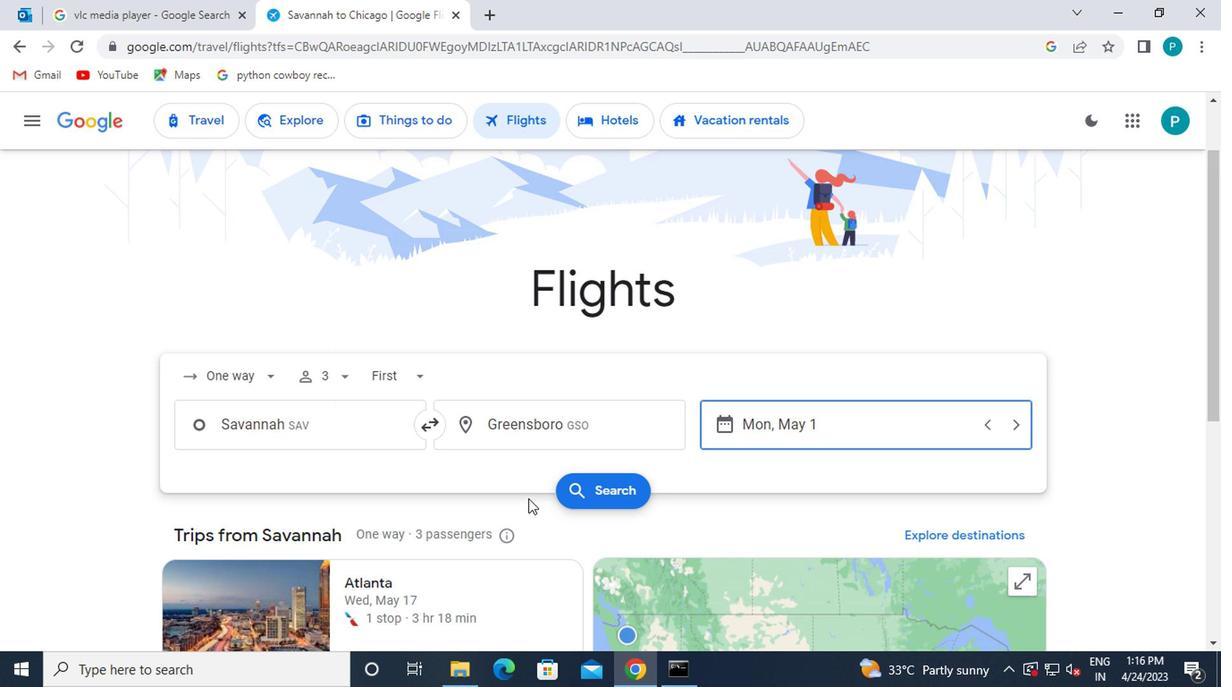 
Action: Mouse pressed left at (592, 495)
Screenshot: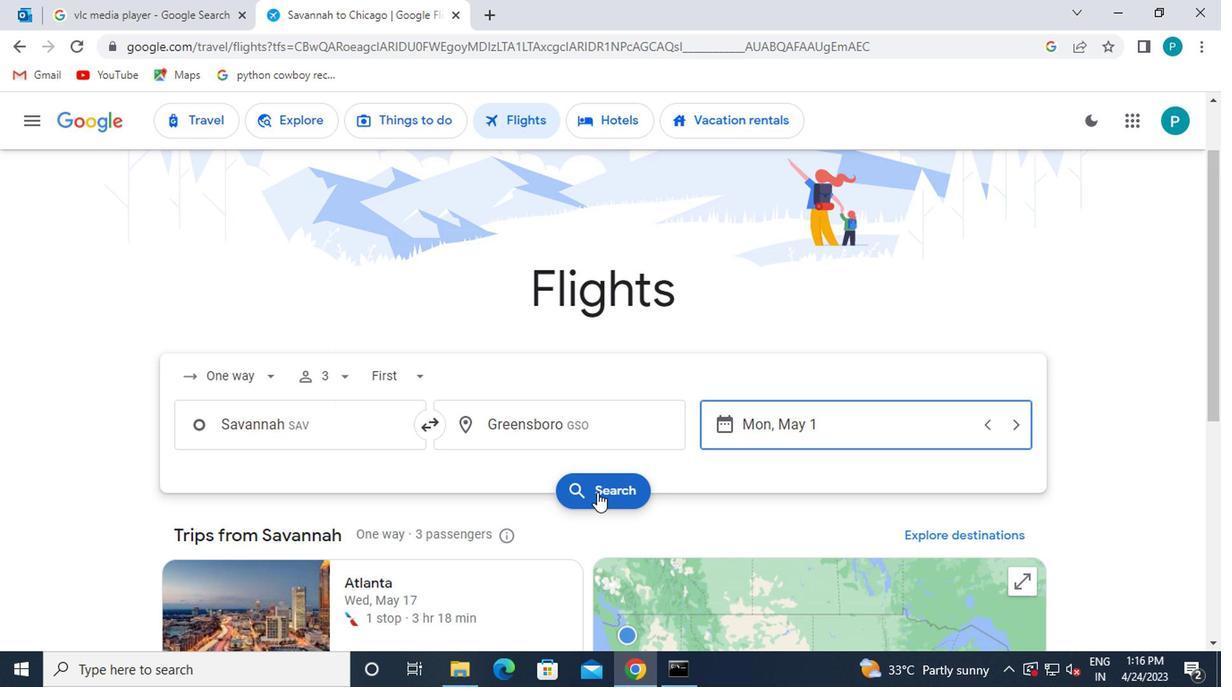 
Action: Mouse moved to (167, 269)
Screenshot: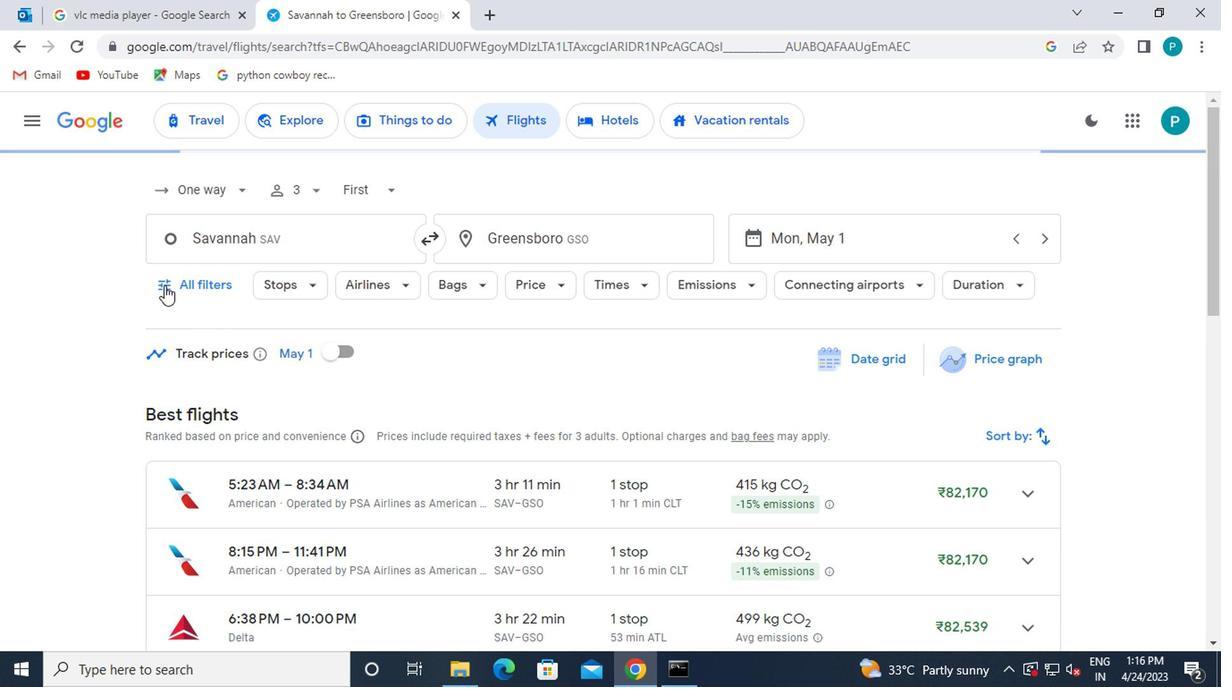 
Action: Mouse pressed left at (167, 269)
Screenshot: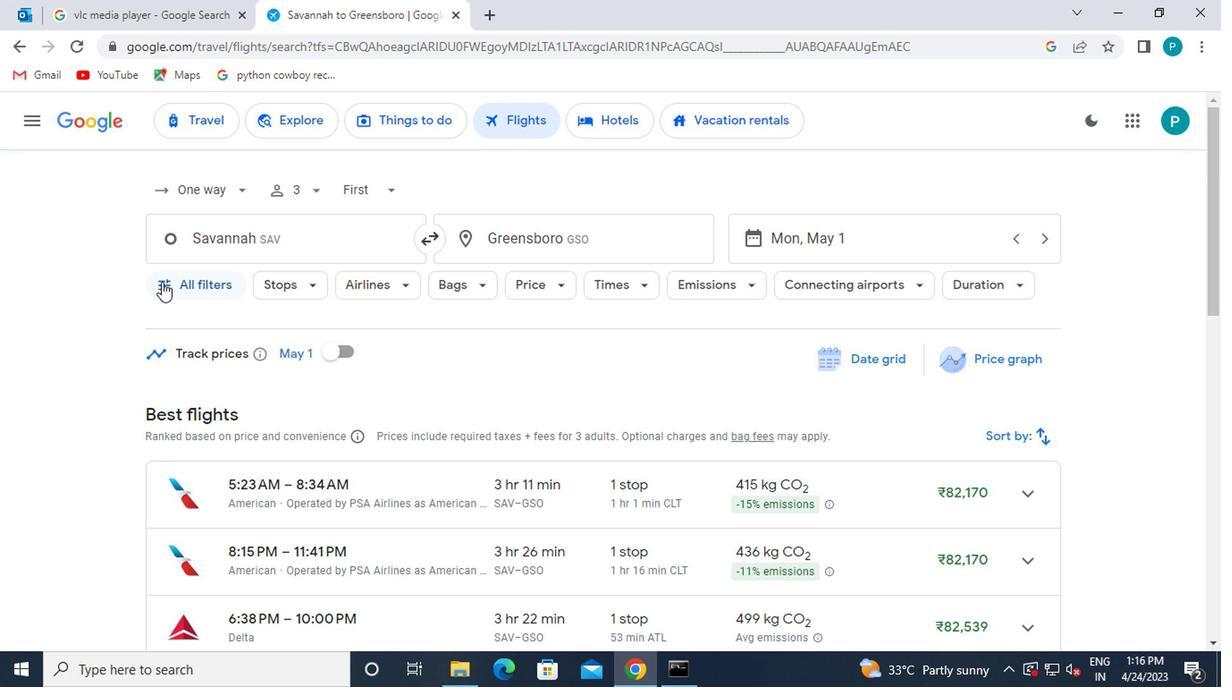 
Action: Mouse moved to (274, 487)
Screenshot: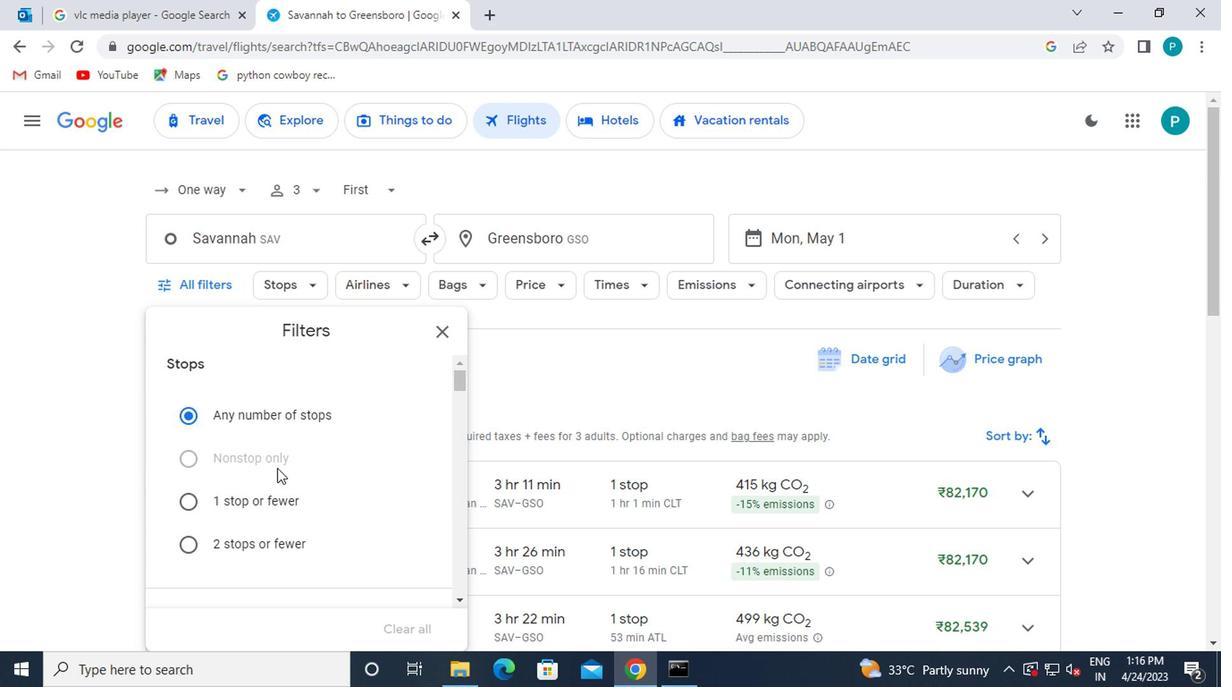 
Action: Mouse scrolled (274, 486) with delta (0, -1)
Screenshot: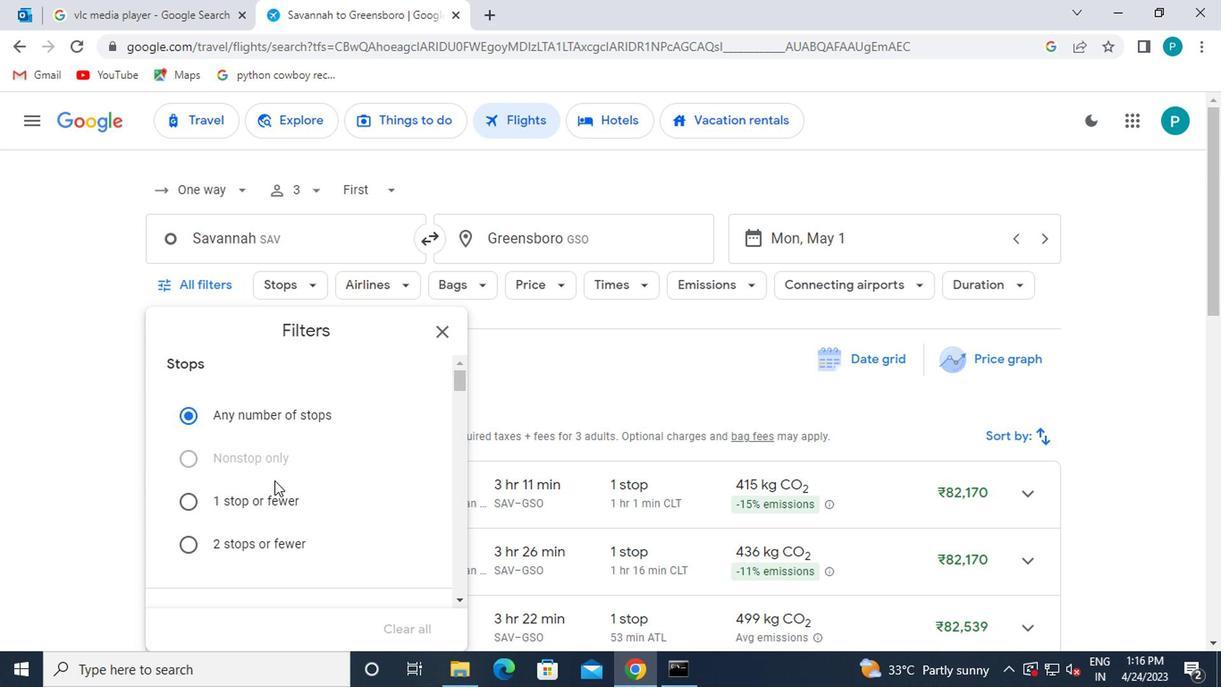 
Action: Mouse scrolled (274, 486) with delta (0, -1)
Screenshot: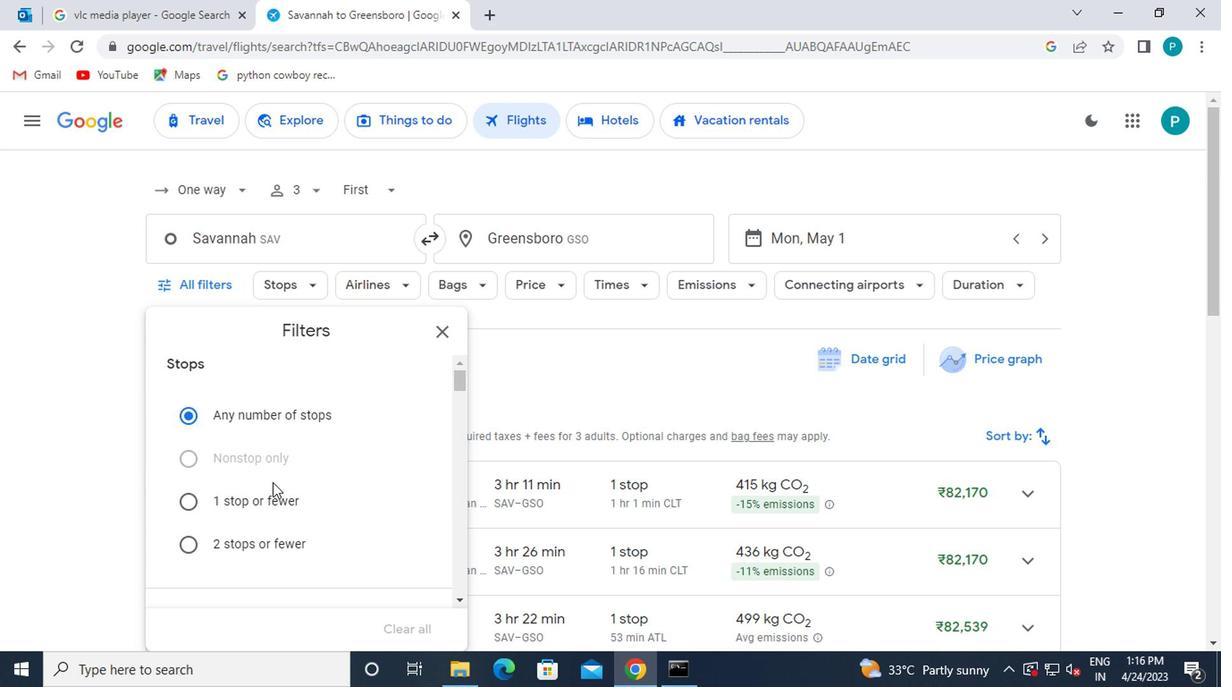 
Action: Mouse scrolled (274, 486) with delta (0, -1)
Screenshot: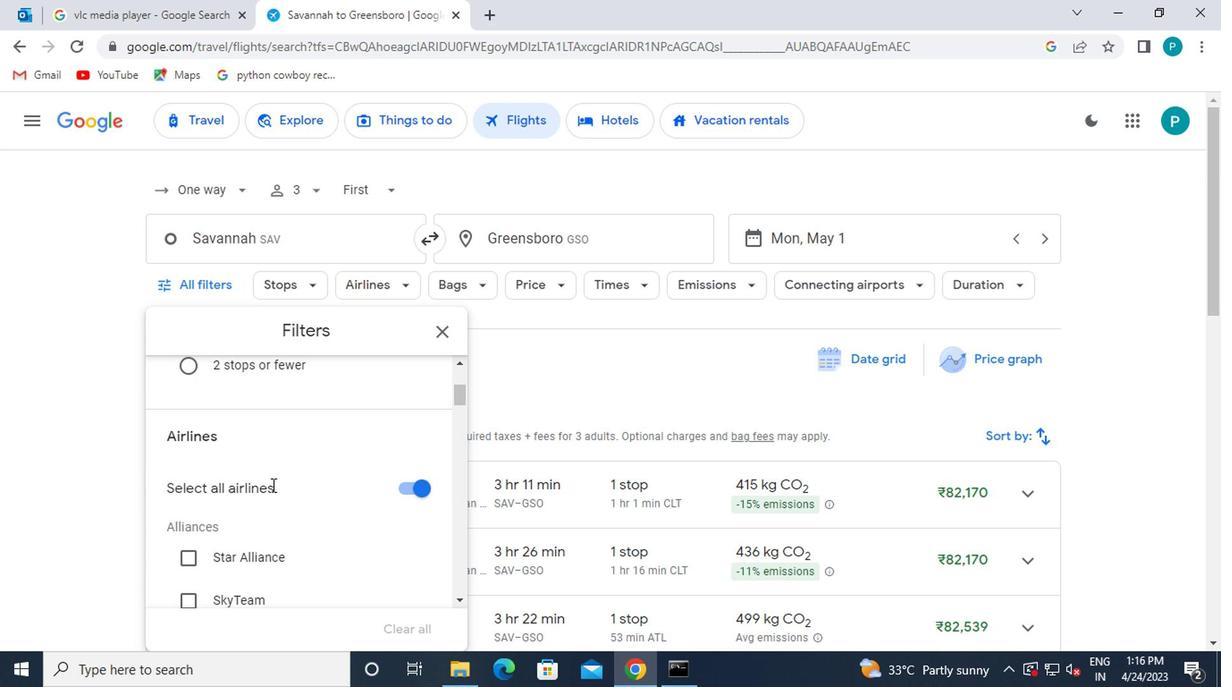 
Action: Mouse moved to (258, 534)
Screenshot: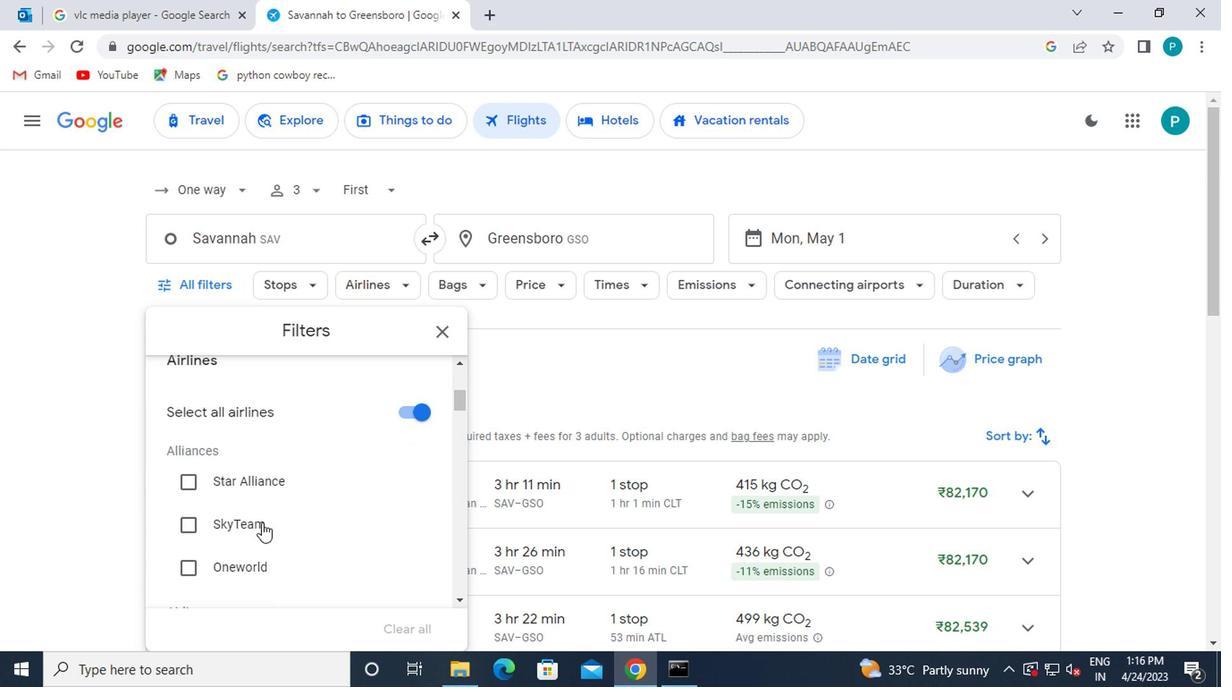 
Action: Mouse scrolled (258, 533) with delta (0, -1)
Screenshot: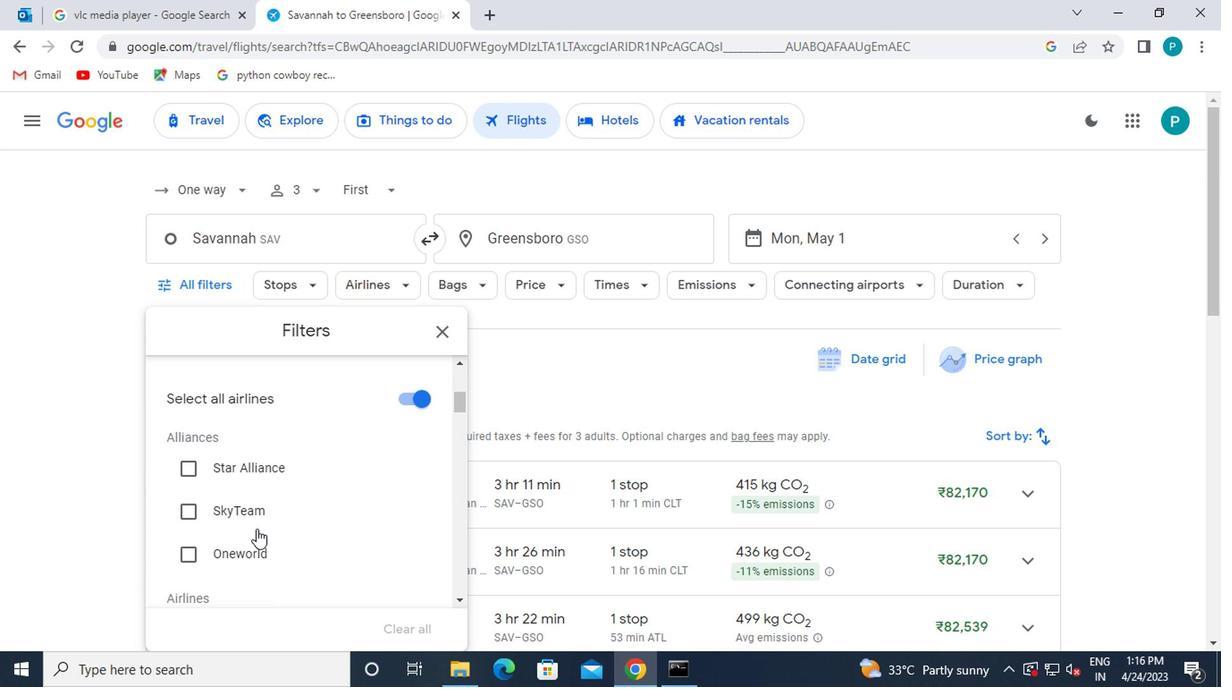 
Action: Mouse scrolled (258, 533) with delta (0, -1)
Screenshot: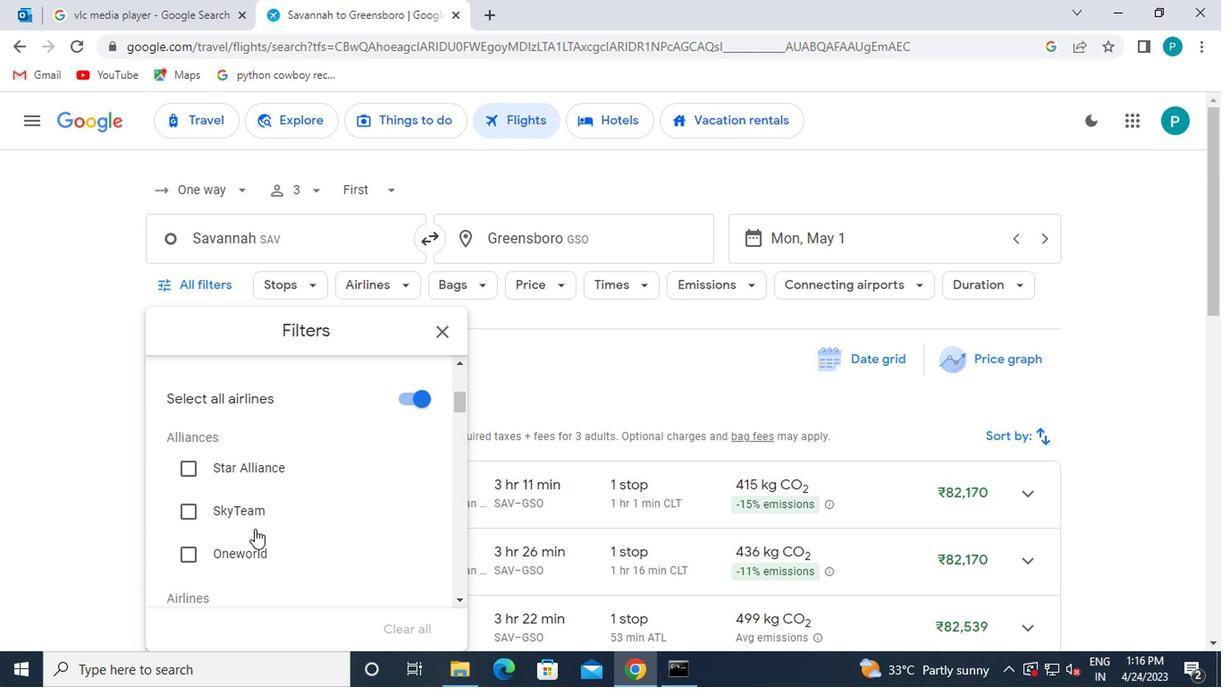 
Action: Mouse moved to (258, 534)
Screenshot: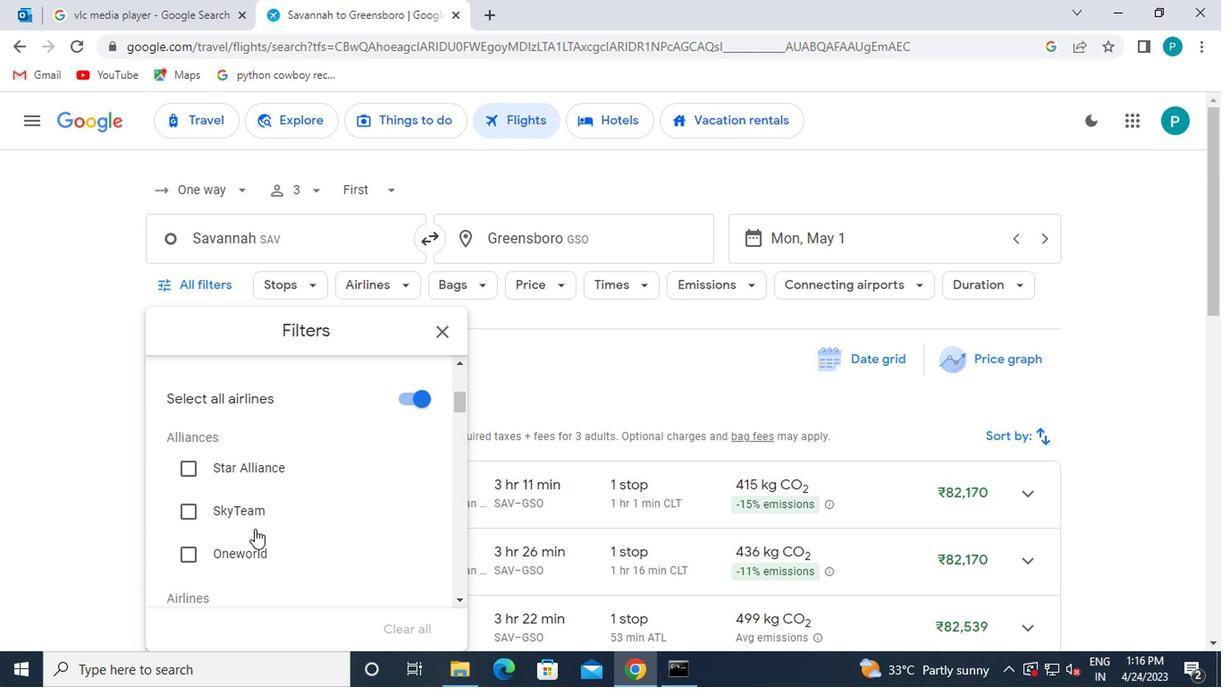 
Action: Mouse scrolled (258, 533) with delta (0, -1)
Screenshot: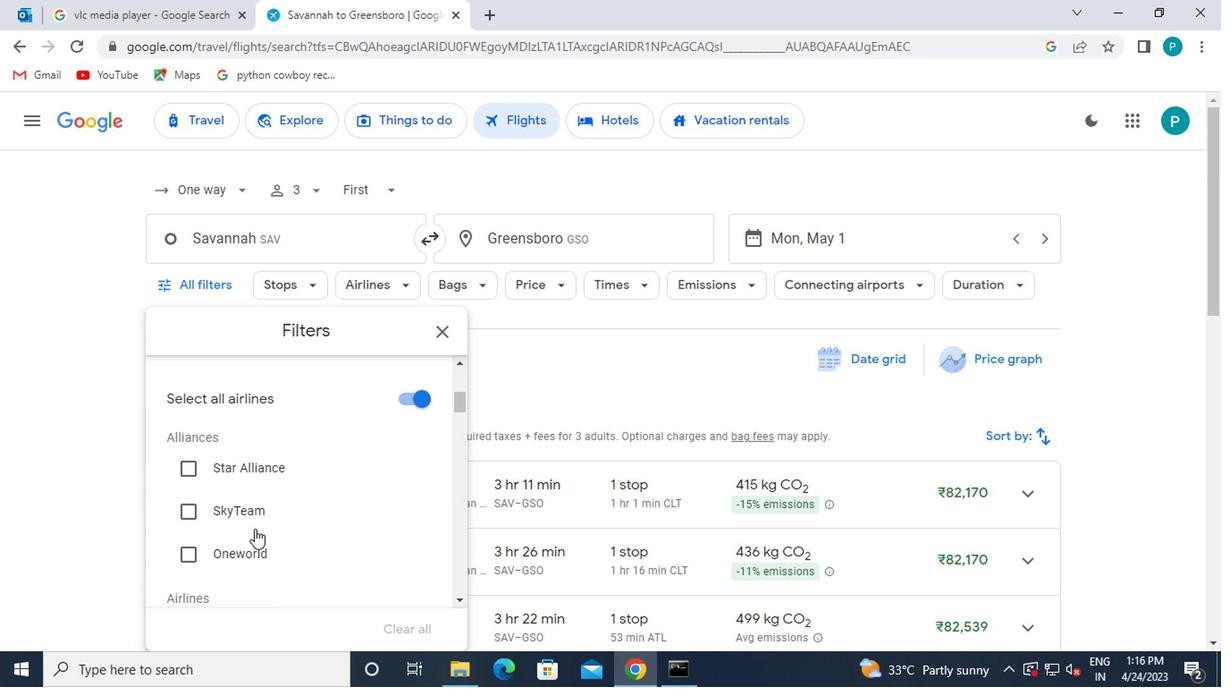 
Action: Mouse moved to (258, 533)
Screenshot: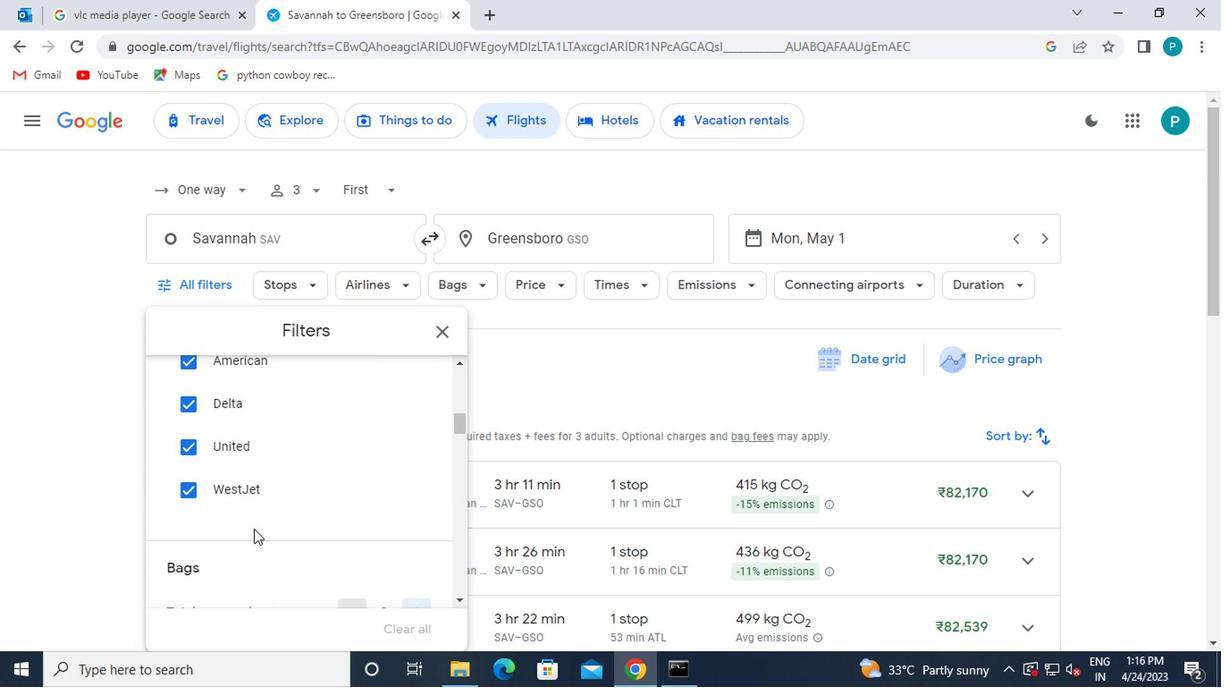 
Action: Mouse scrolled (258, 534) with delta (0, 1)
Screenshot: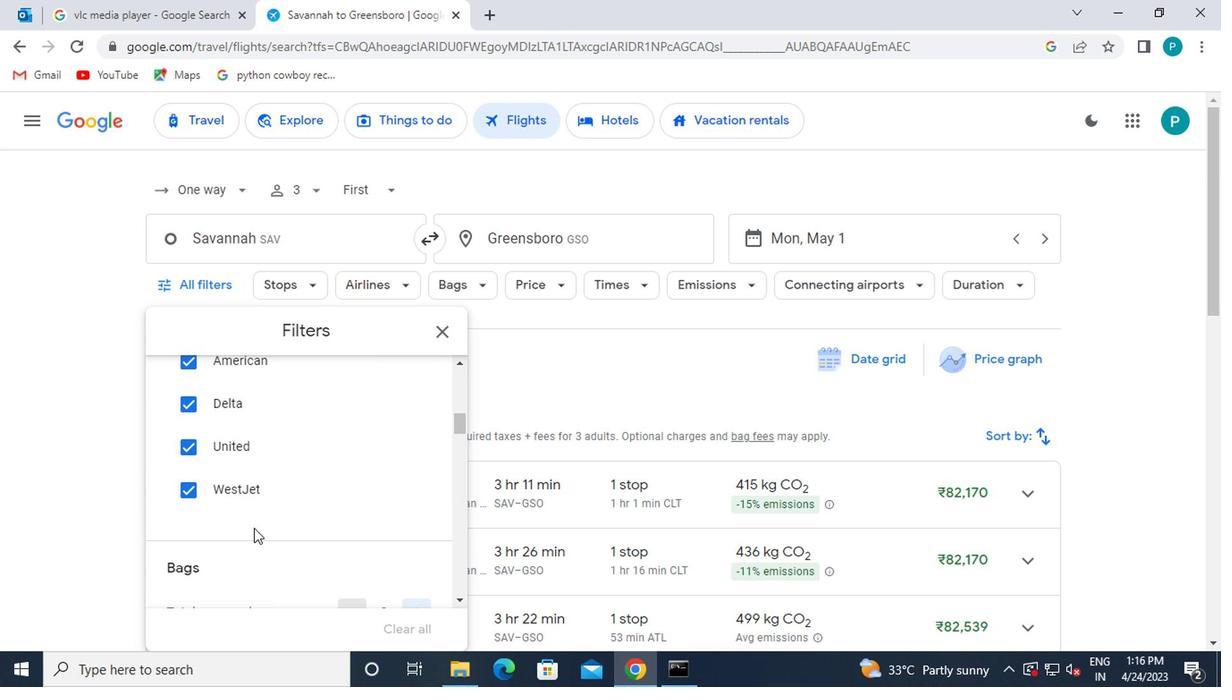 
Action: Mouse scrolled (258, 532) with delta (0, 0)
Screenshot: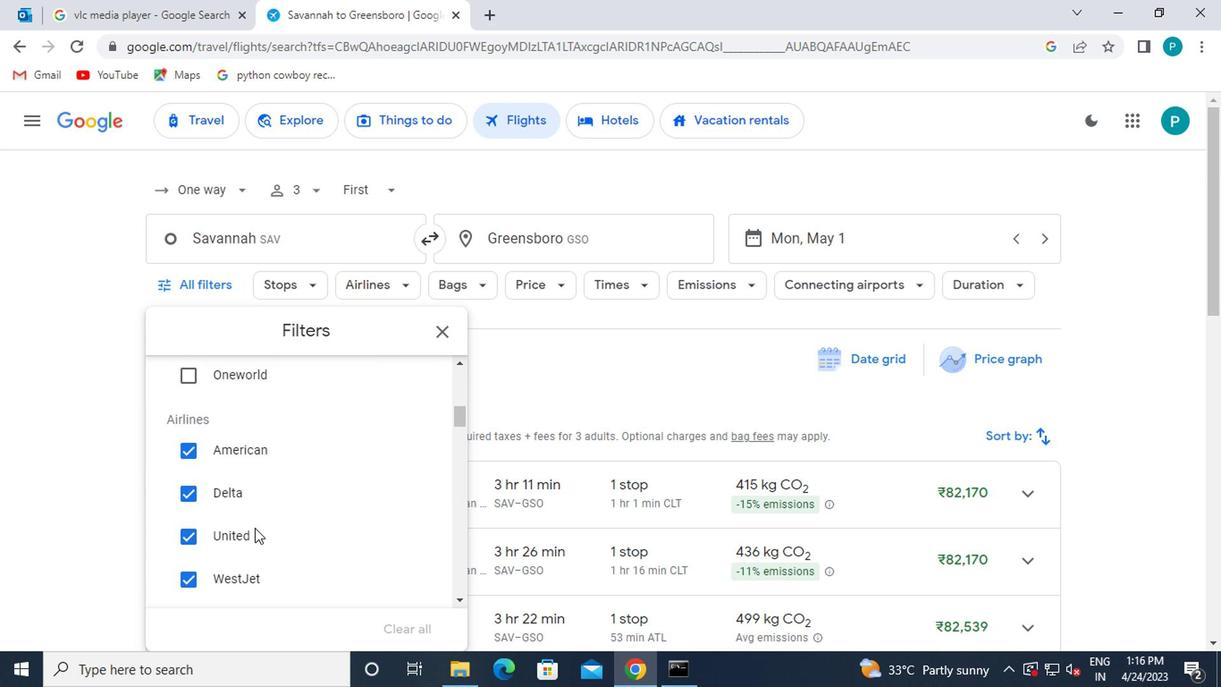 
Action: Mouse moved to (261, 534)
Screenshot: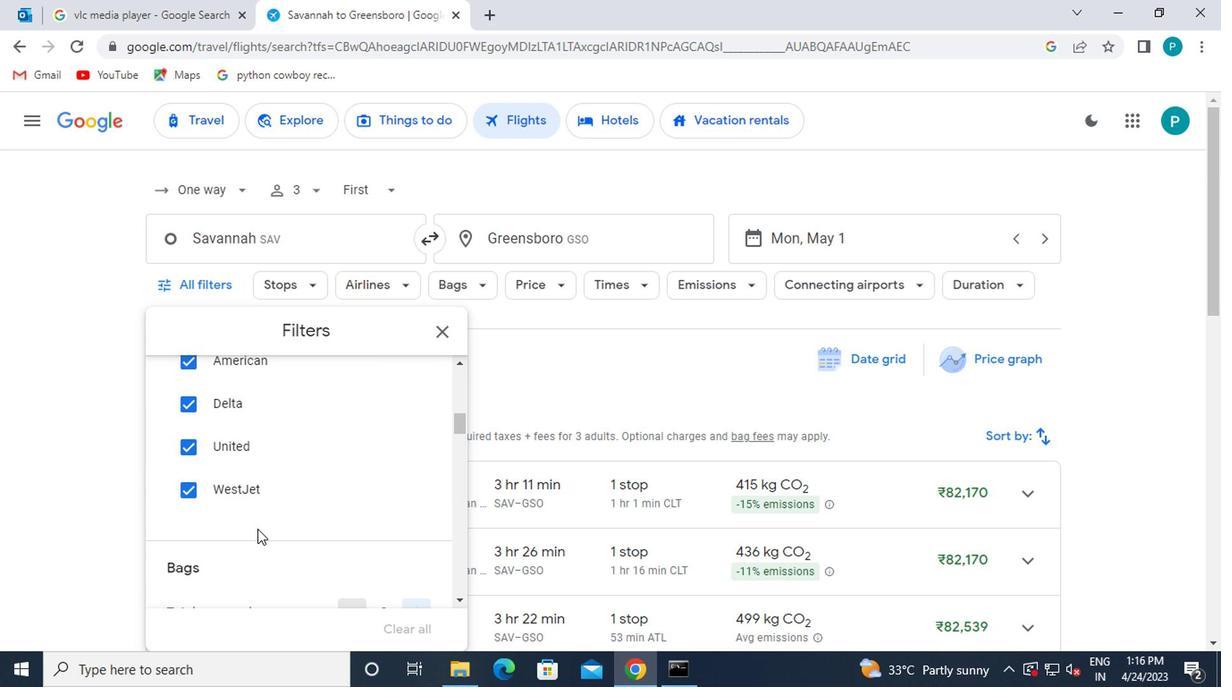 
Action: Mouse scrolled (261, 533) with delta (0, -1)
Screenshot: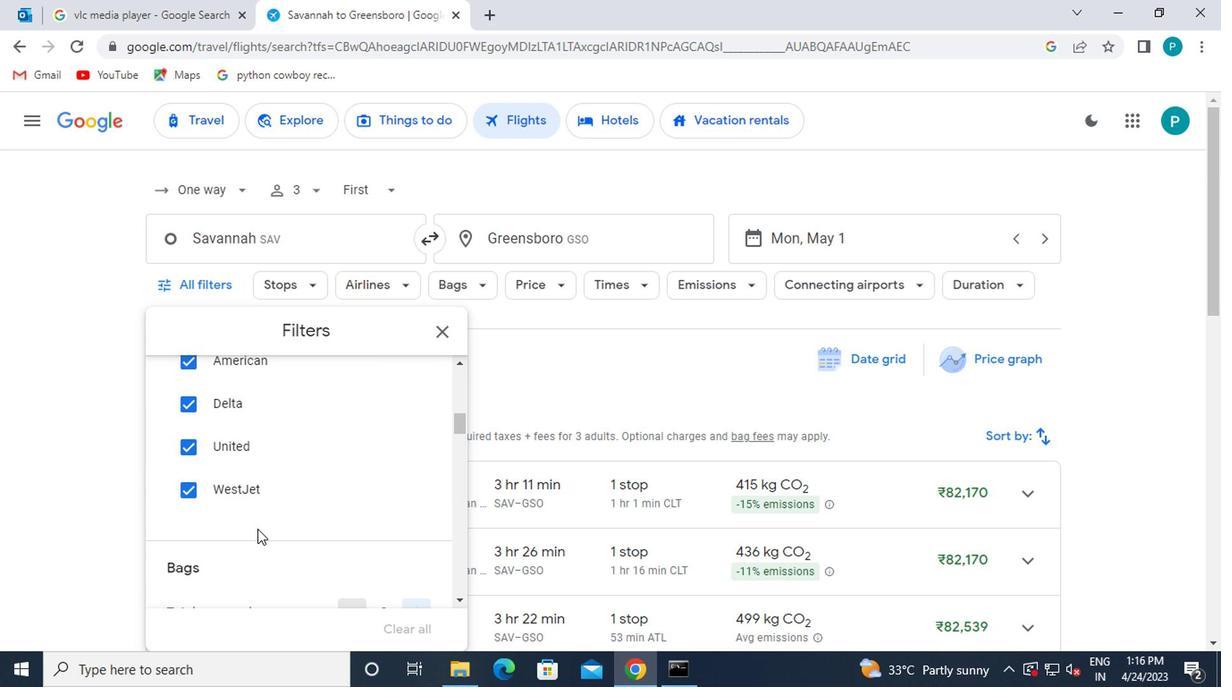 
Action: Mouse moved to (265, 537)
Screenshot: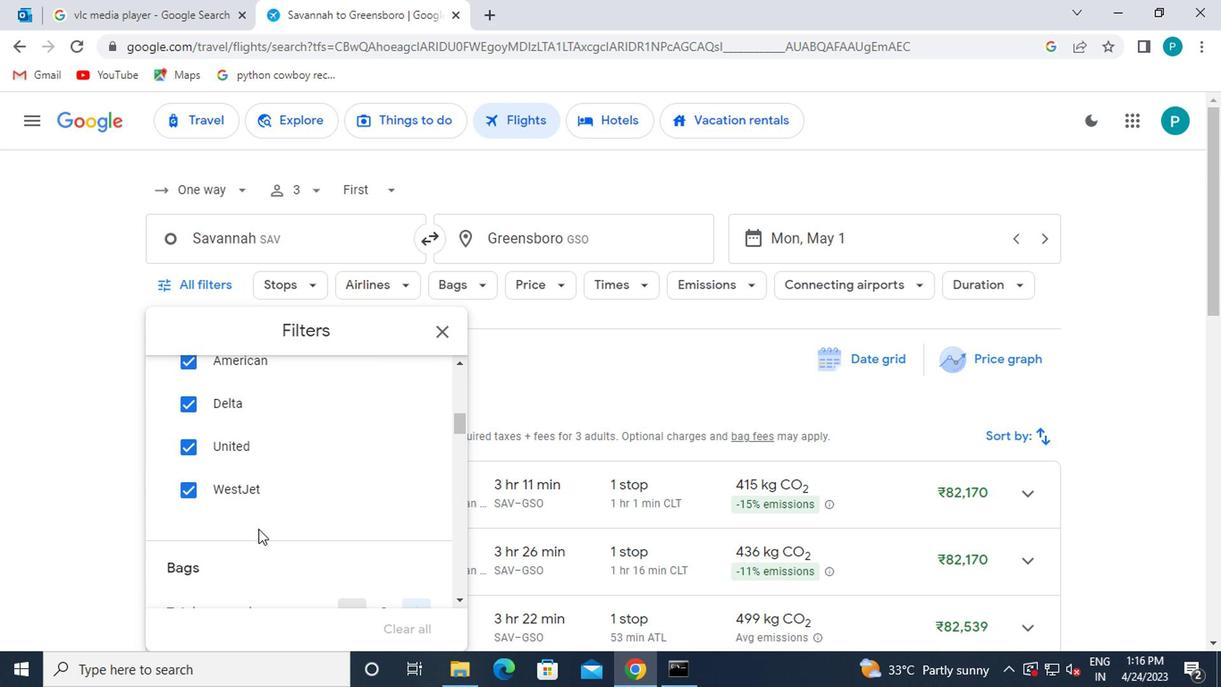 
Action: Mouse scrolled (265, 536) with delta (0, 0)
Screenshot: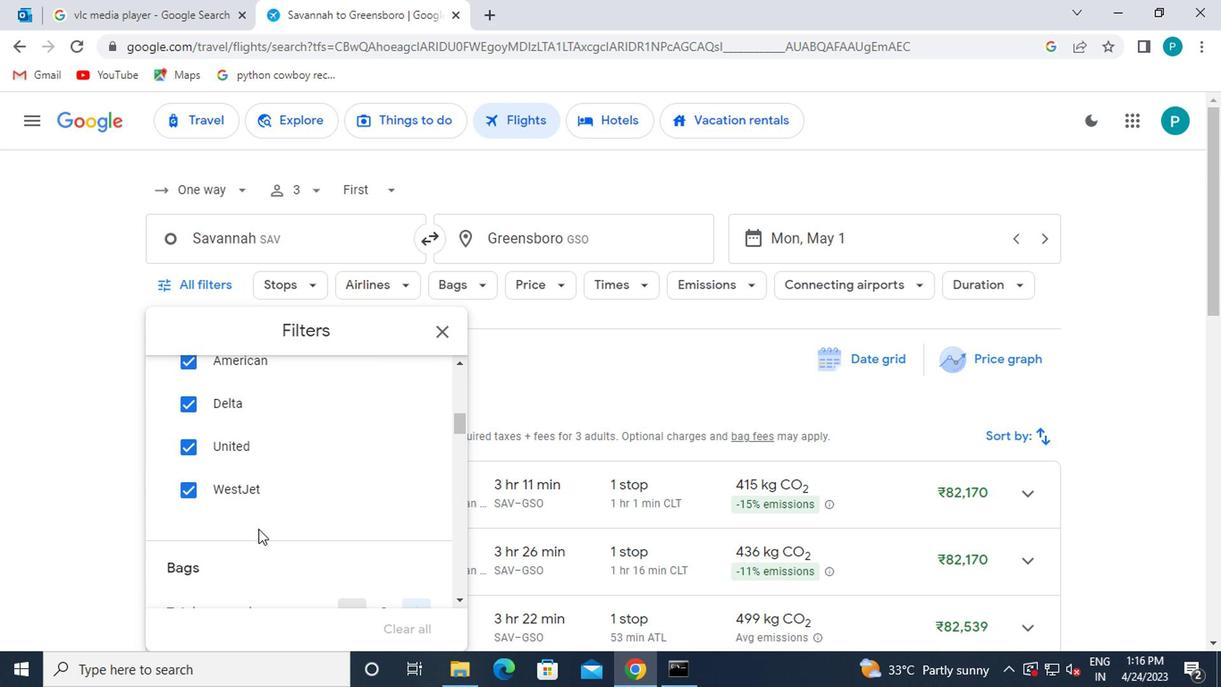 
Action: Mouse moved to (412, 483)
Screenshot: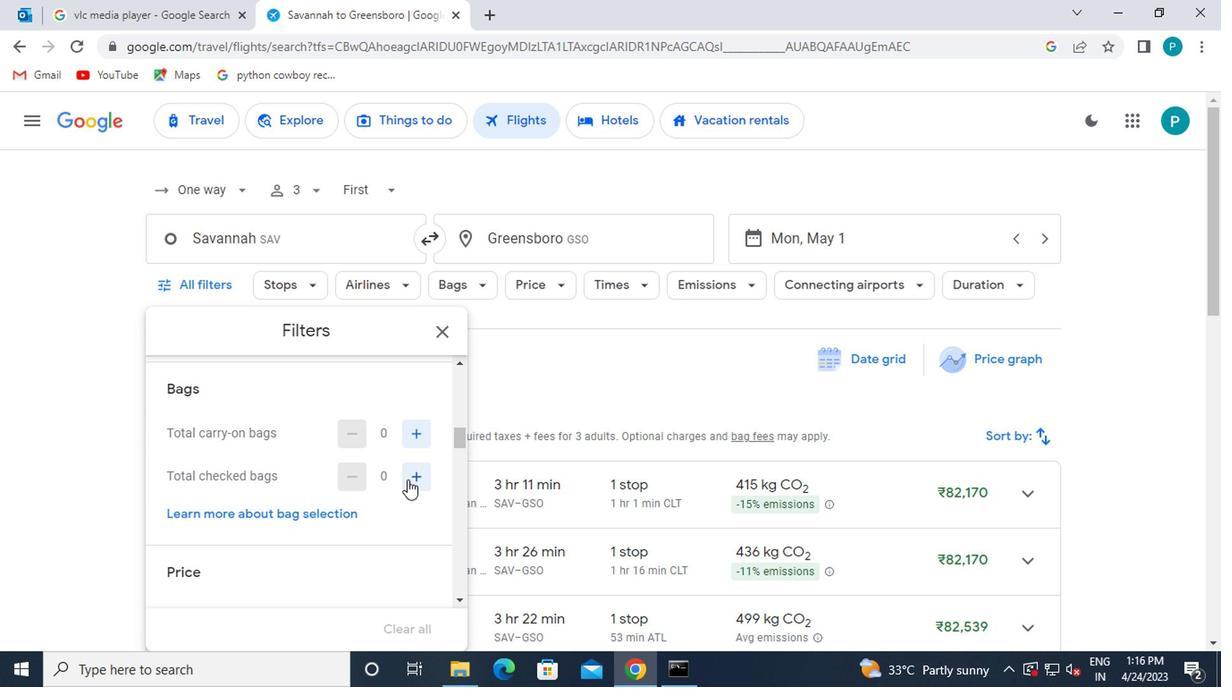 
Action: Mouse pressed left at (412, 483)
Screenshot: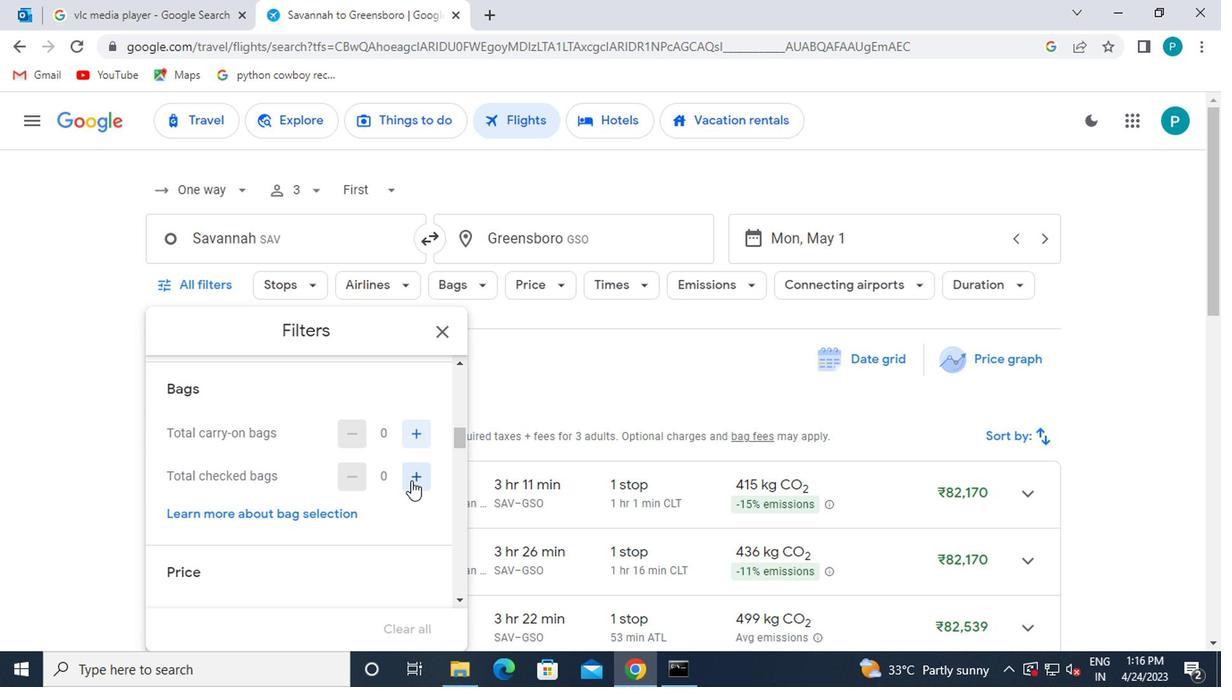 
Action: Mouse moved to (412, 483)
Screenshot: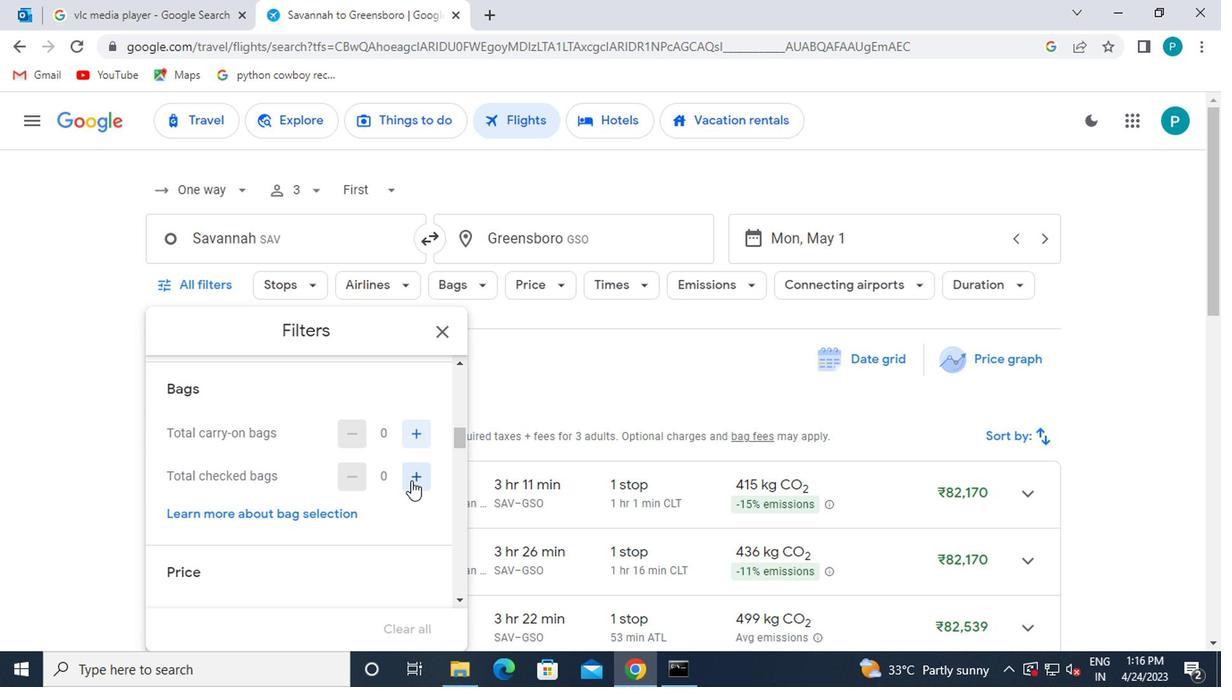
Action: Mouse pressed left at (412, 483)
Screenshot: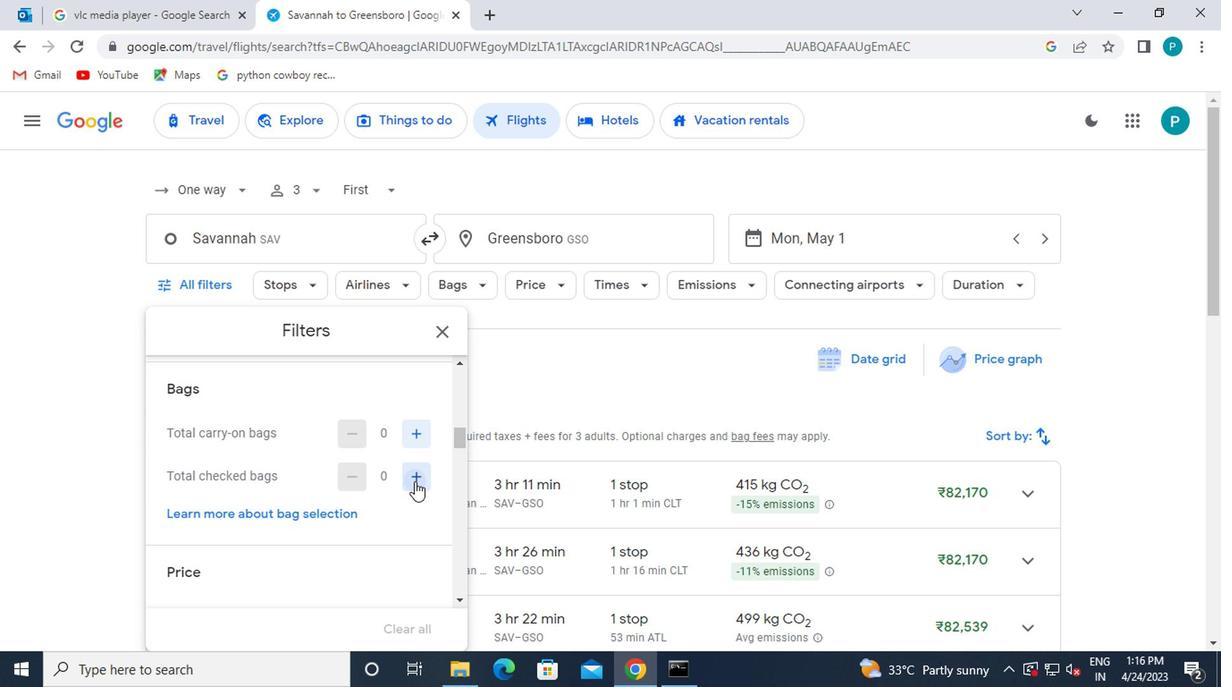 
Action: Mouse moved to (416, 493)
Screenshot: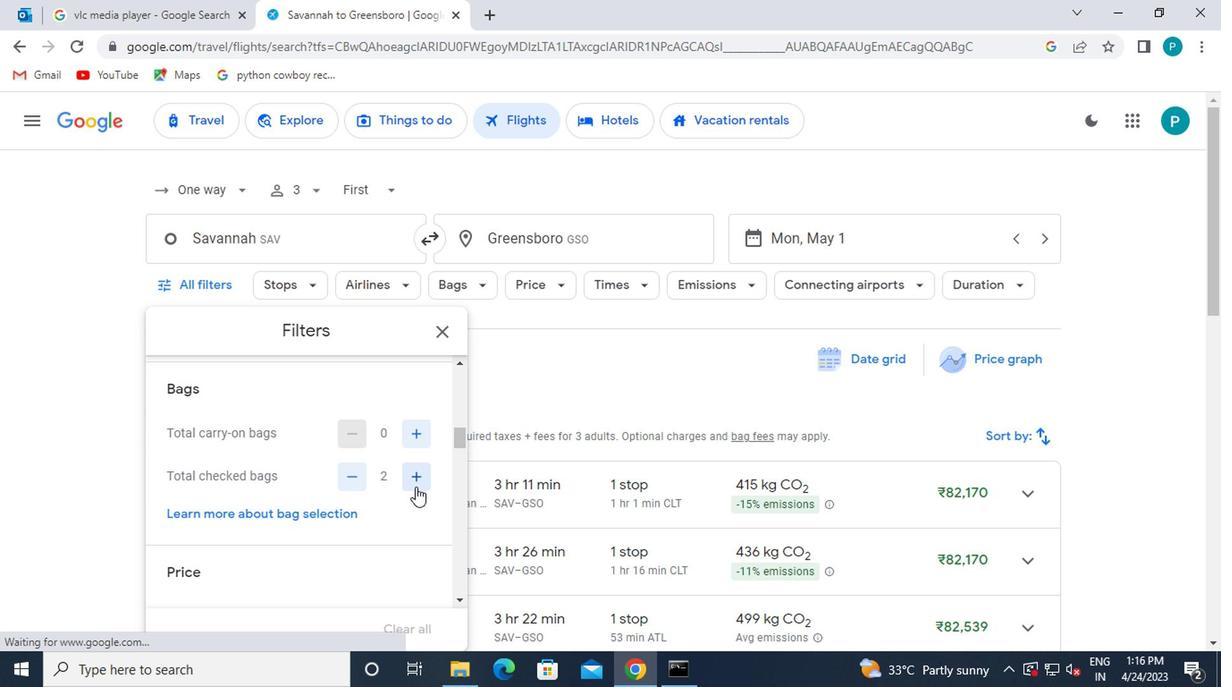 
Action: Mouse scrolled (416, 491) with delta (0, -1)
Screenshot: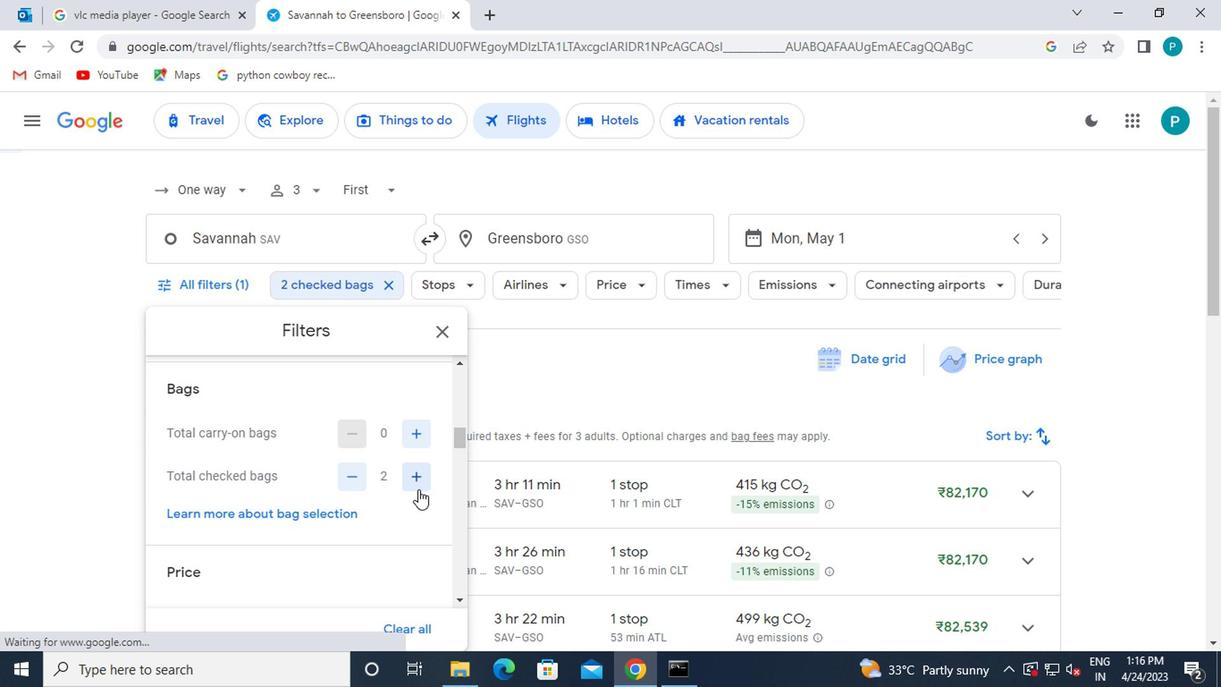 
Action: Mouse moved to (400, 491)
Screenshot: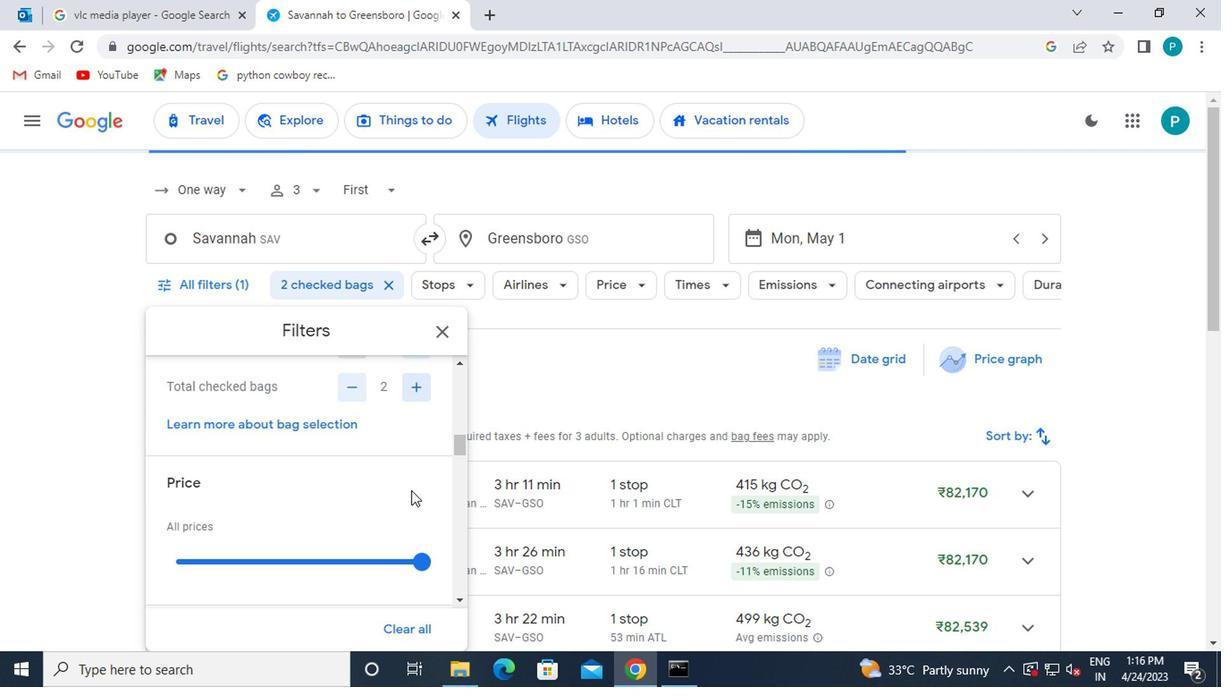 
Action: Mouse scrolled (400, 491) with delta (0, 0)
Screenshot: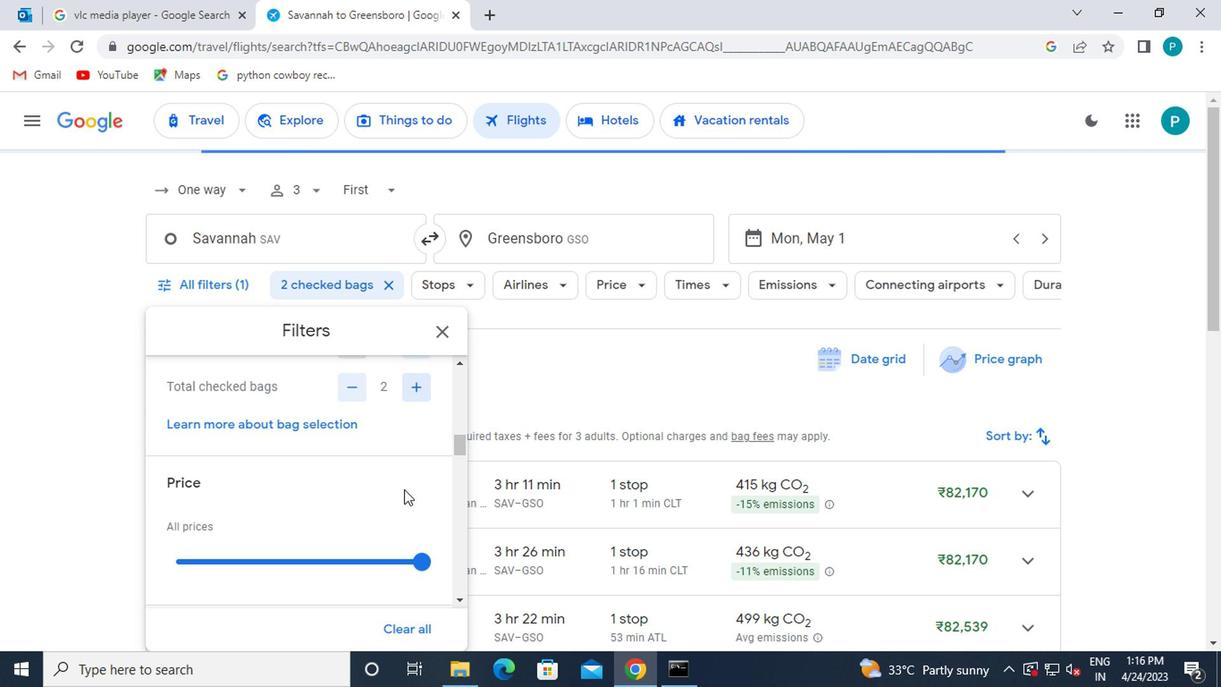 
Action: Mouse scrolled (400, 491) with delta (0, 0)
Screenshot: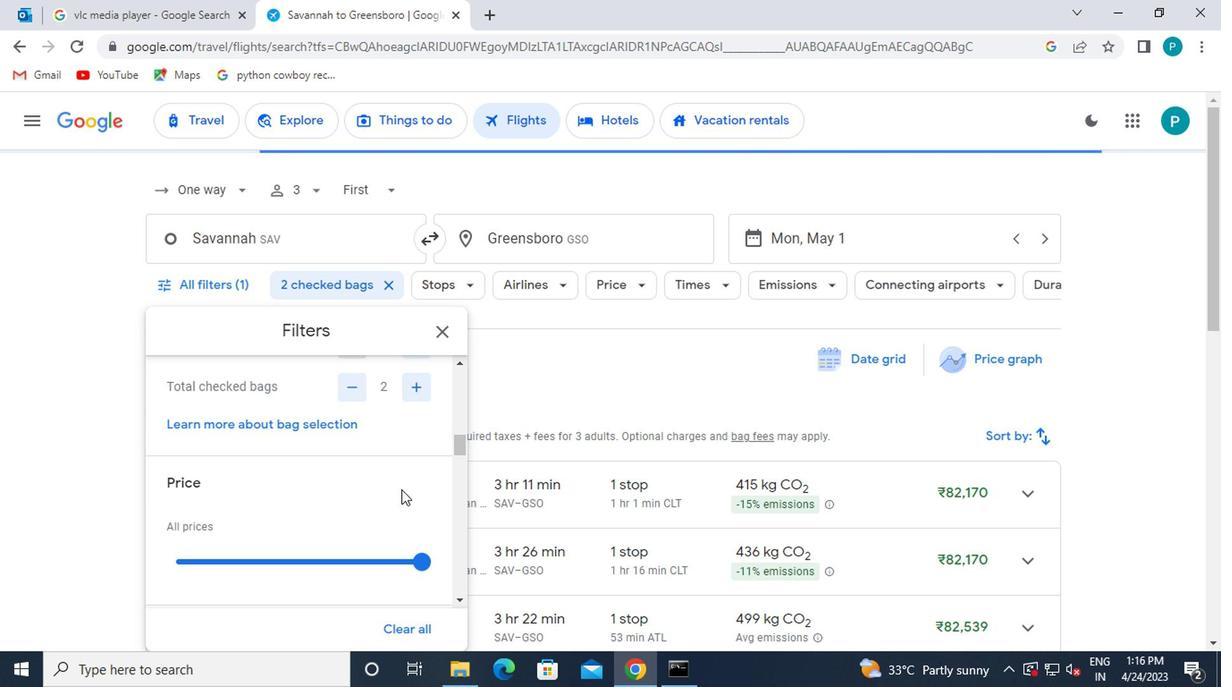 
Action: Mouse moved to (412, 377)
Screenshot: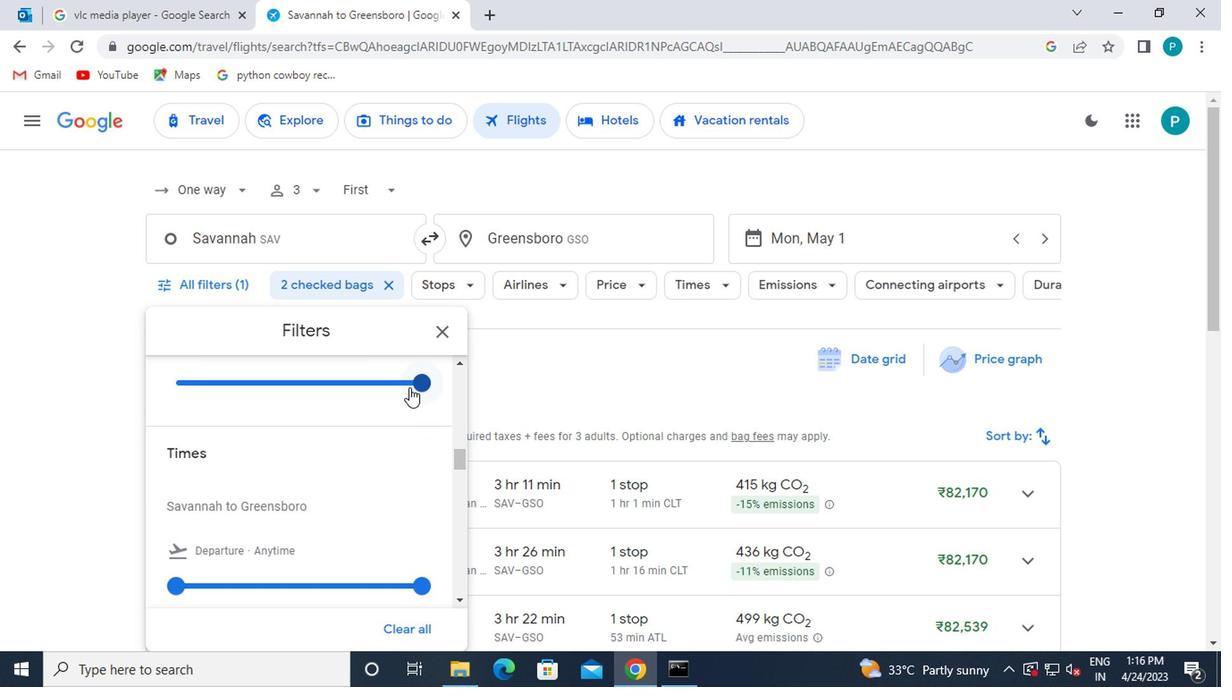 
Action: Mouse pressed left at (412, 377)
Screenshot: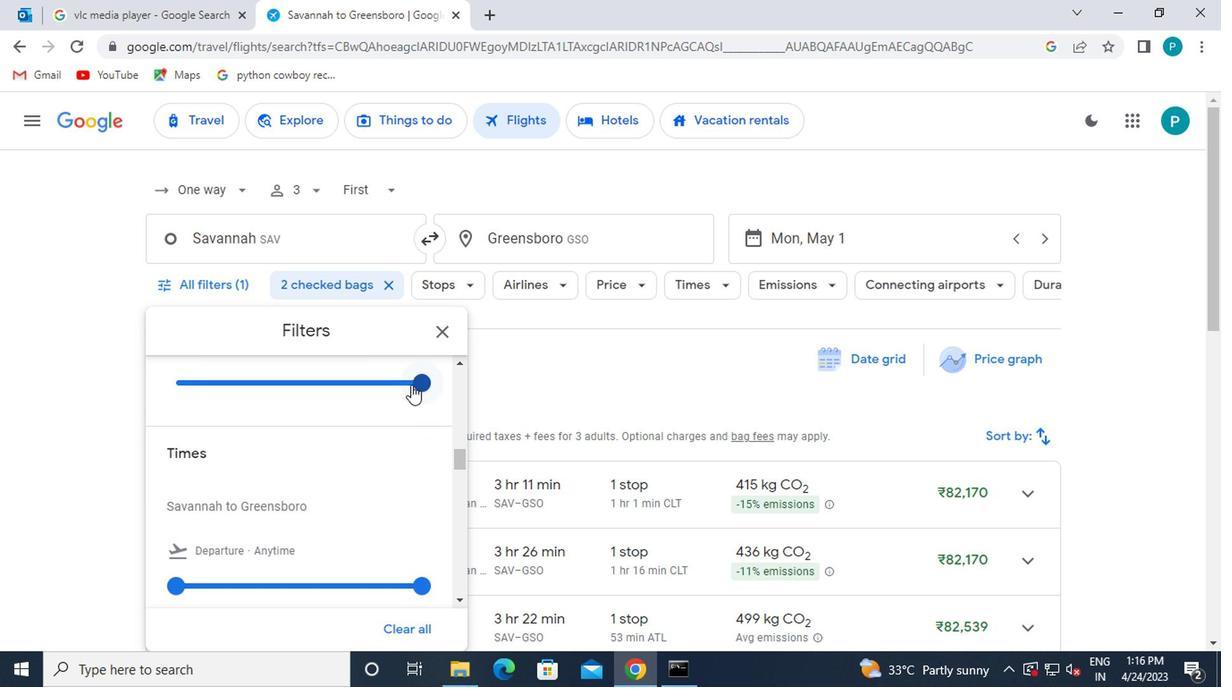 
Action: Mouse moved to (374, 456)
Screenshot: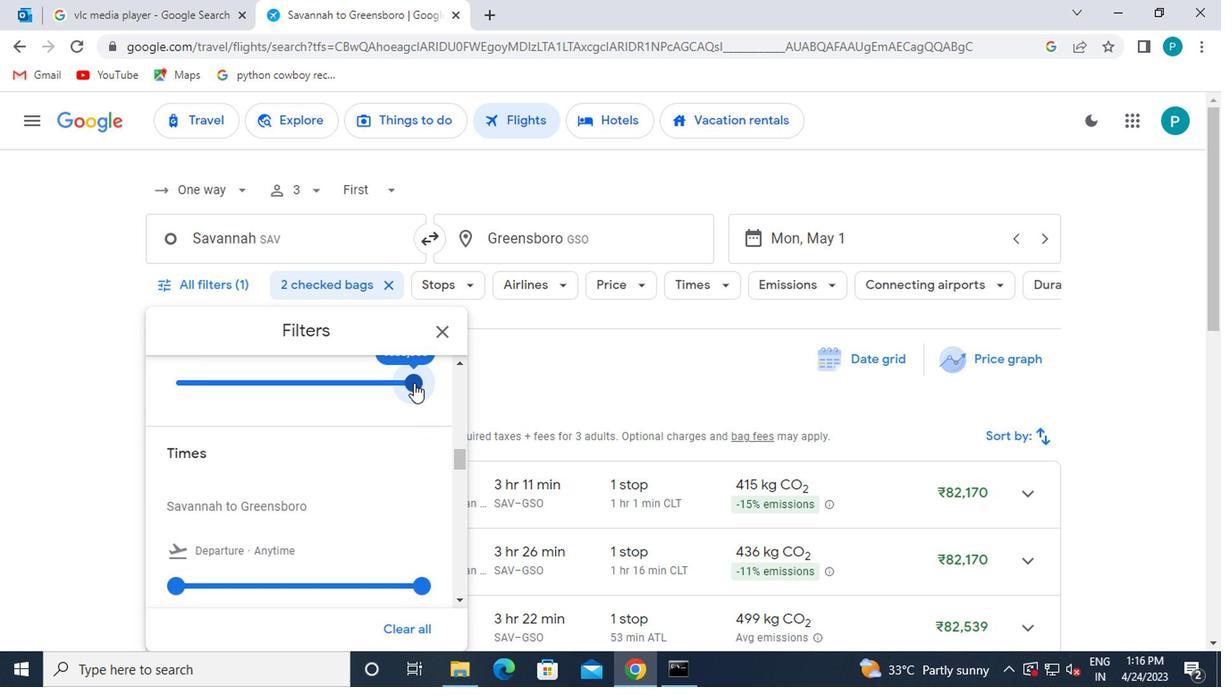 
Action: Mouse pressed left at (374, 456)
Screenshot: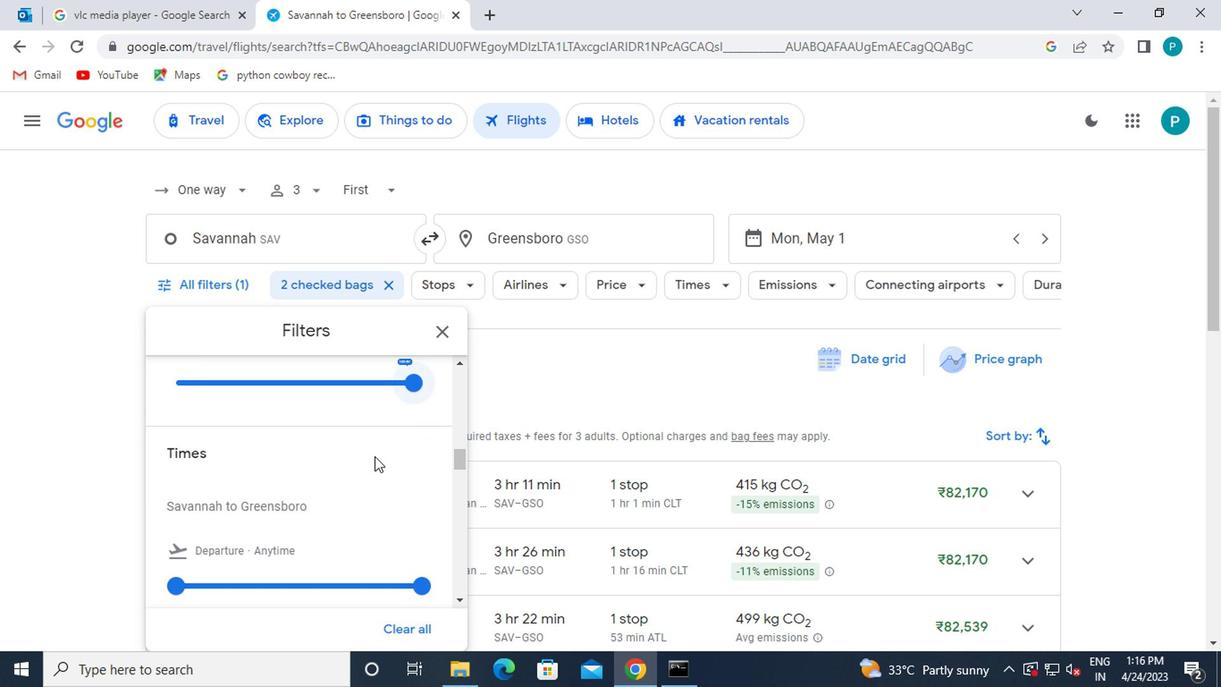 
Action: Mouse scrolled (374, 457) with delta (0, 1)
Screenshot: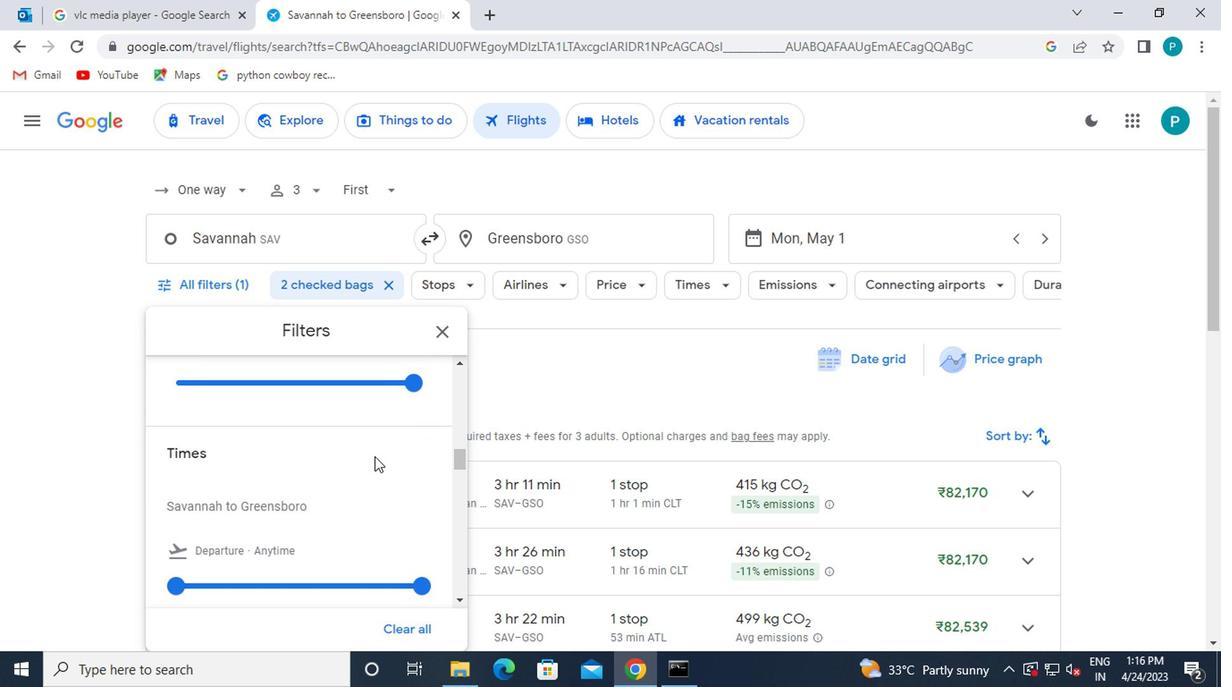 
Action: Mouse moved to (400, 463)
Screenshot: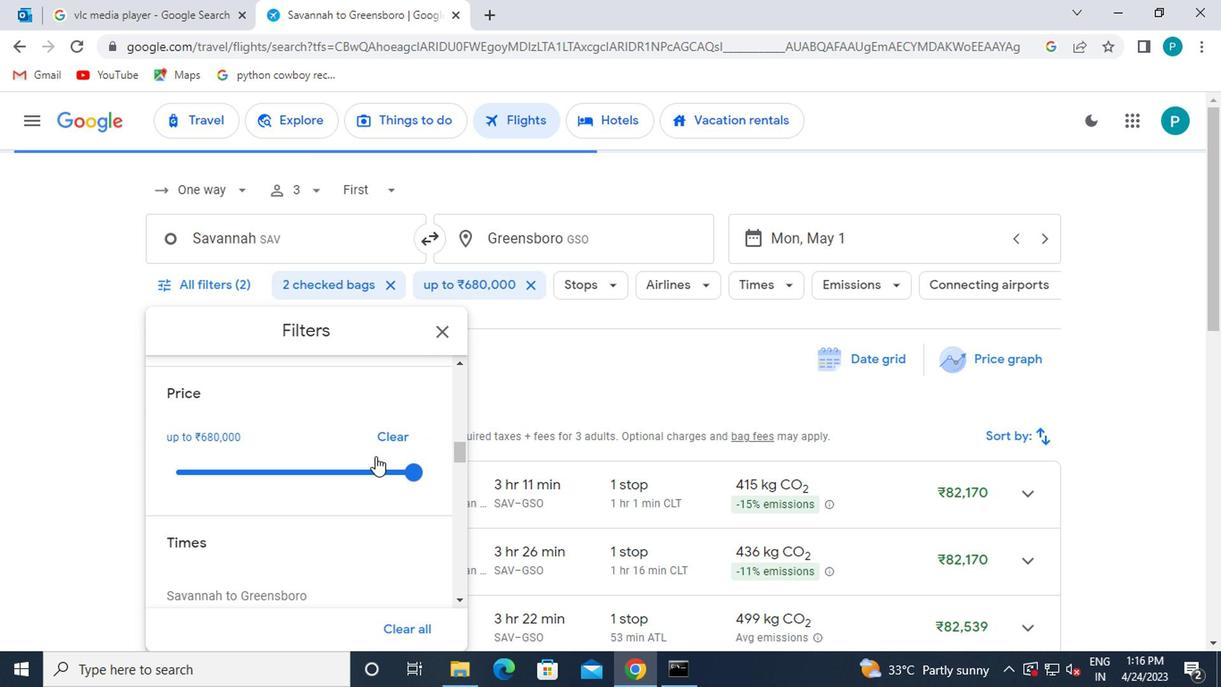
Action: Mouse pressed left at (400, 463)
Screenshot: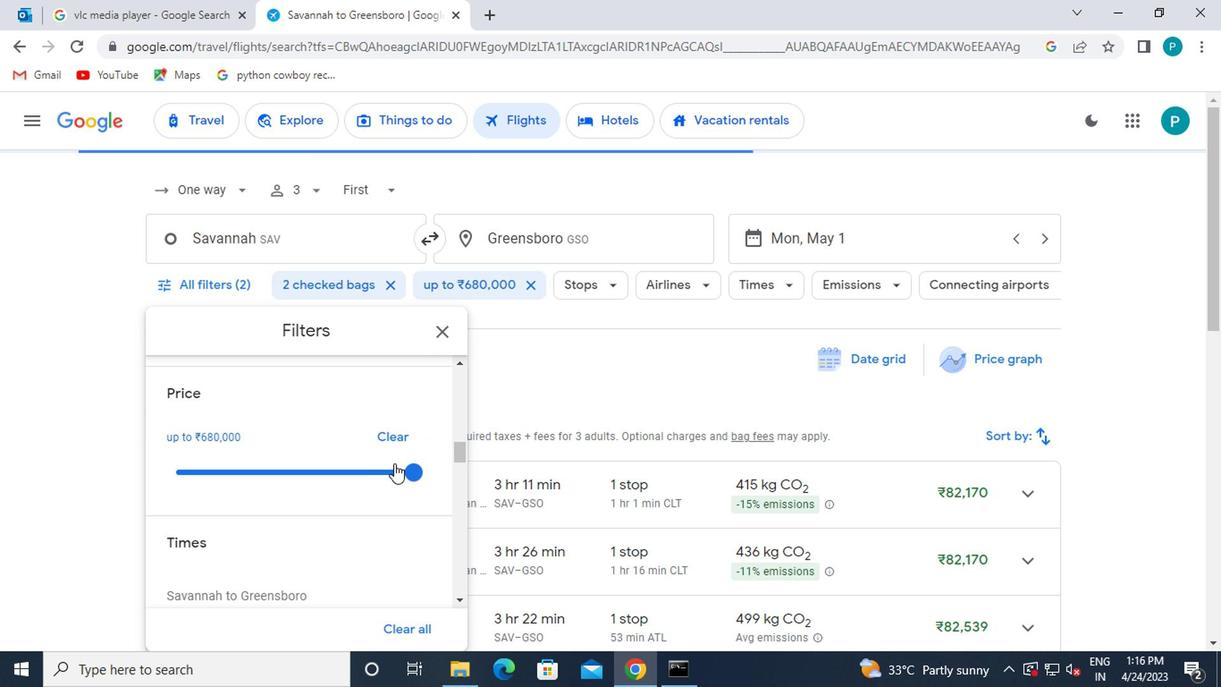 
Action: Mouse moved to (192, 475)
Screenshot: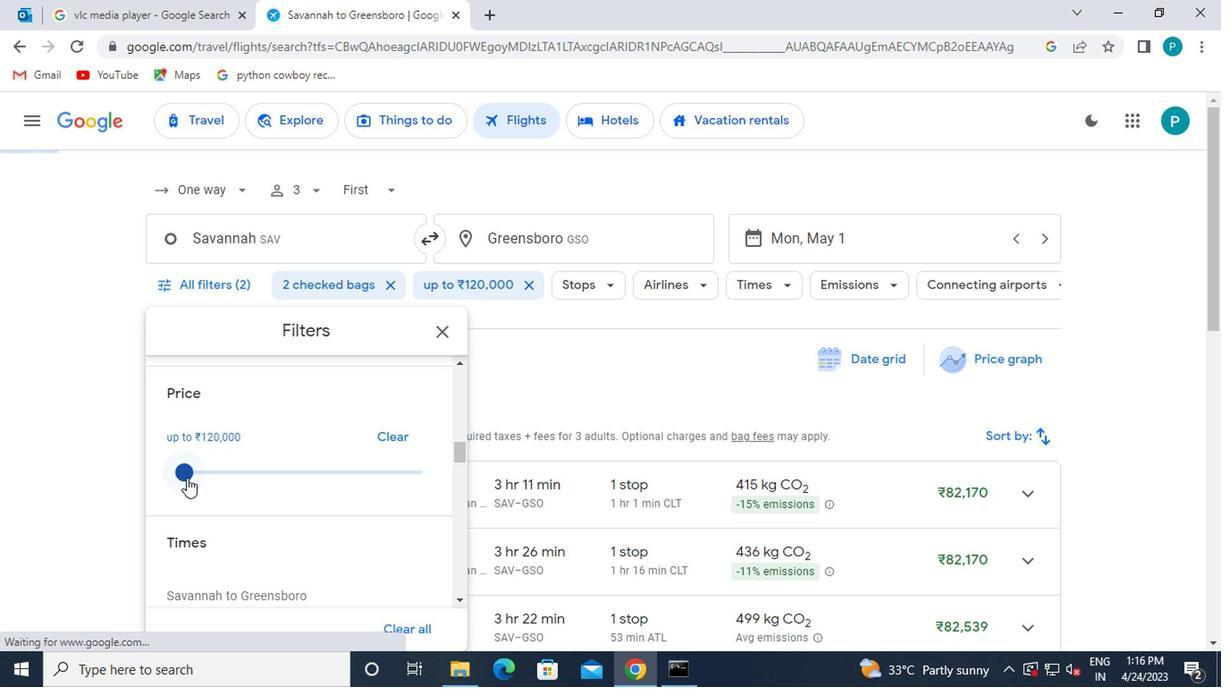 
Action: Mouse pressed left at (192, 475)
Screenshot: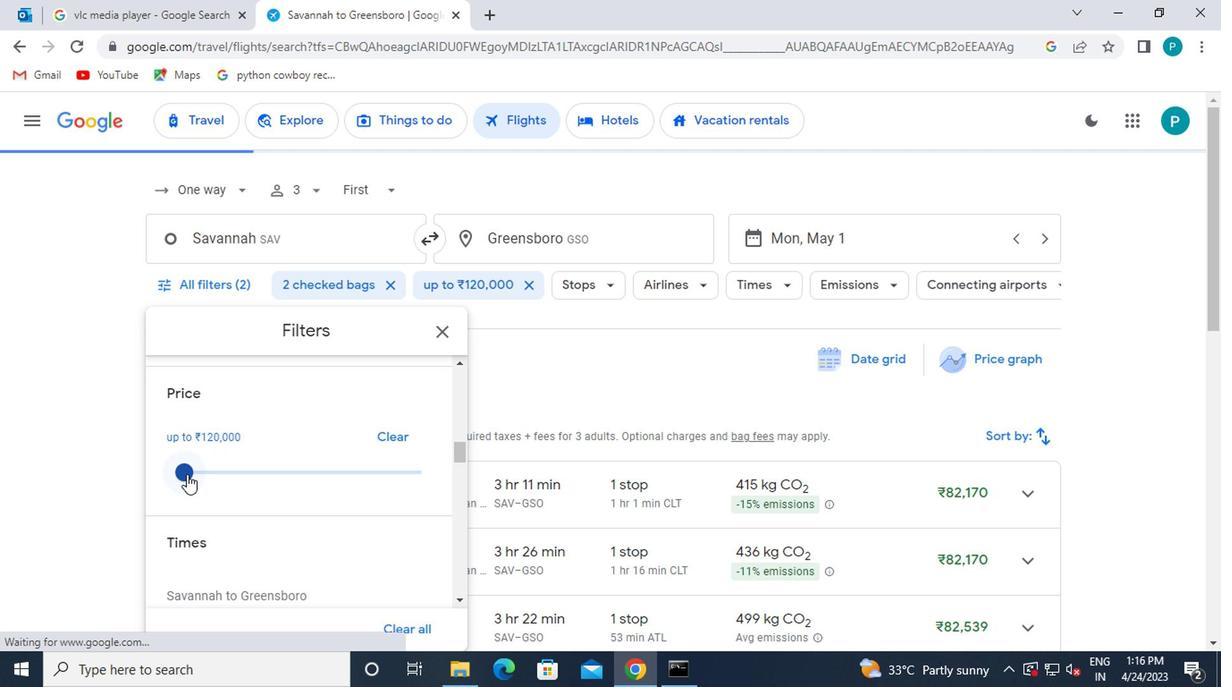 
Action: Mouse moved to (393, 532)
Screenshot: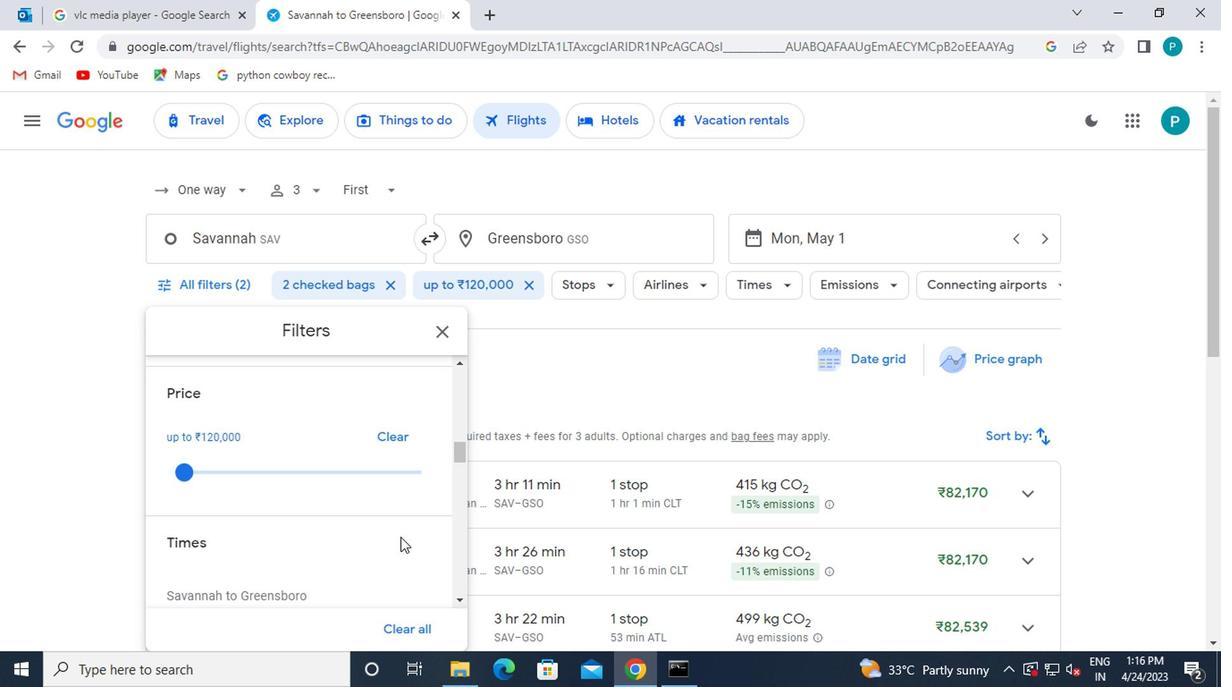 
Action: Mouse scrolled (393, 531) with delta (0, -1)
Screenshot: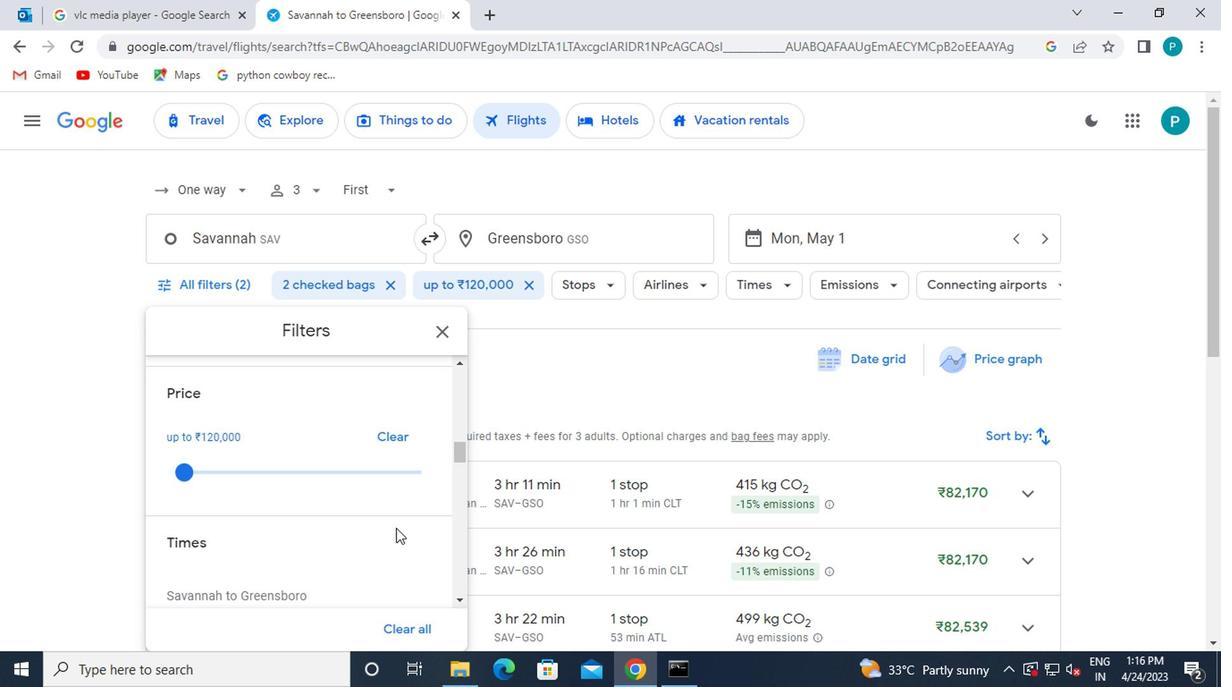
Action: Mouse moved to (393, 530)
Screenshot: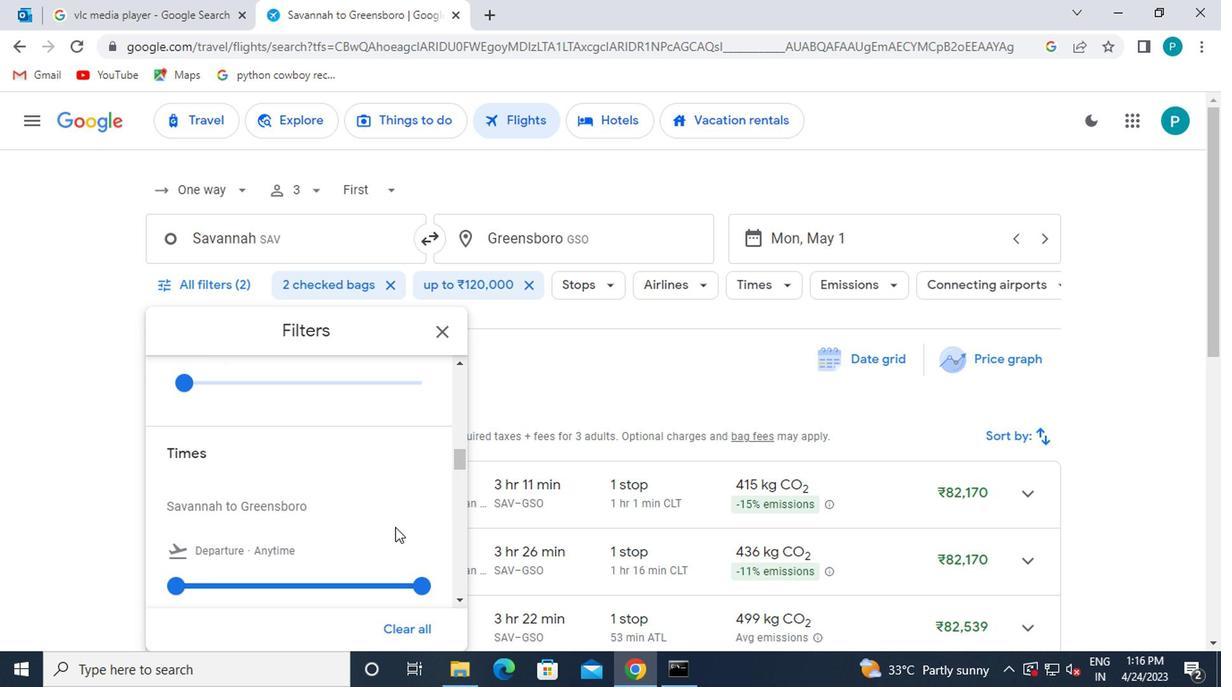 
Action: Mouse scrolled (393, 529) with delta (0, -1)
Screenshot: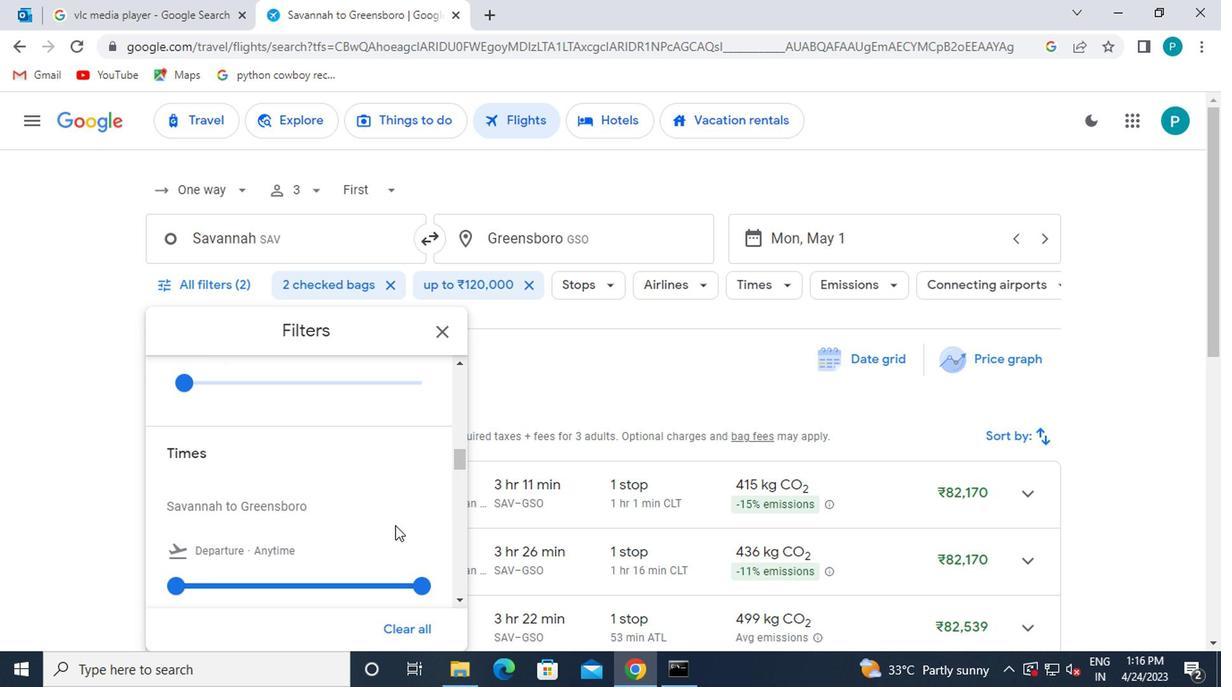 
Action: Mouse moved to (196, 495)
Screenshot: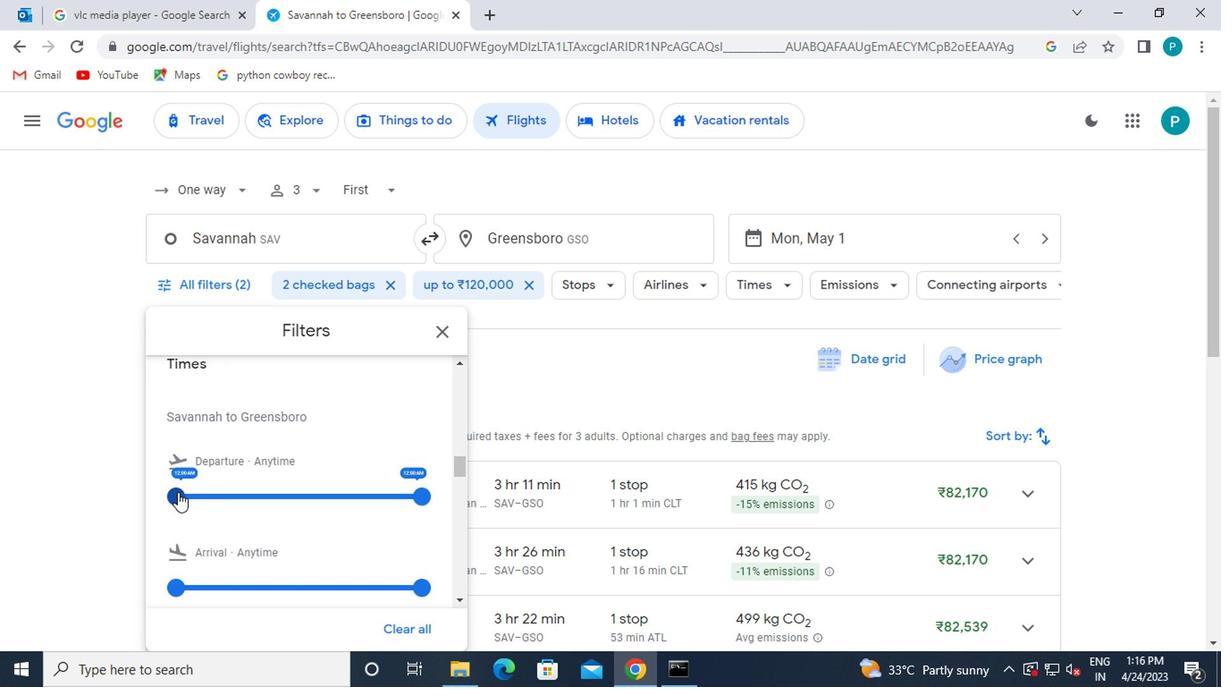 
Action: Mouse pressed left at (196, 495)
Screenshot: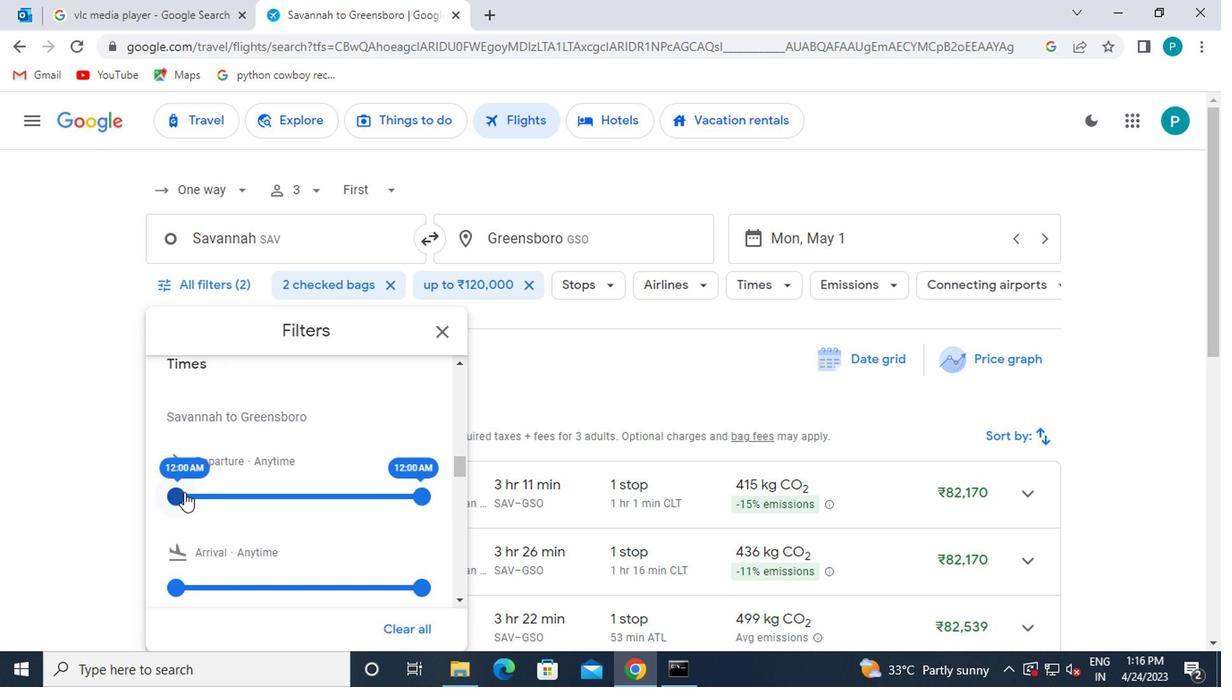
Action: Mouse moved to (433, 323)
Screenshot: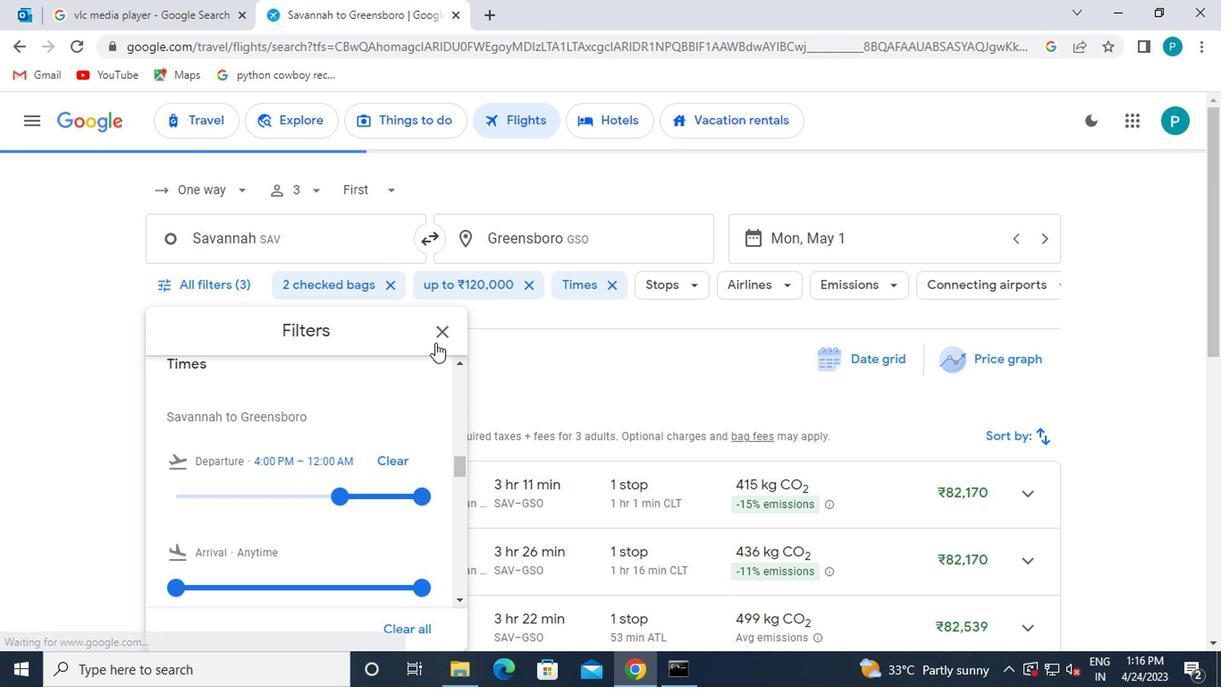 
Action: Mouse pressed left at (433, 323)
Screenshot: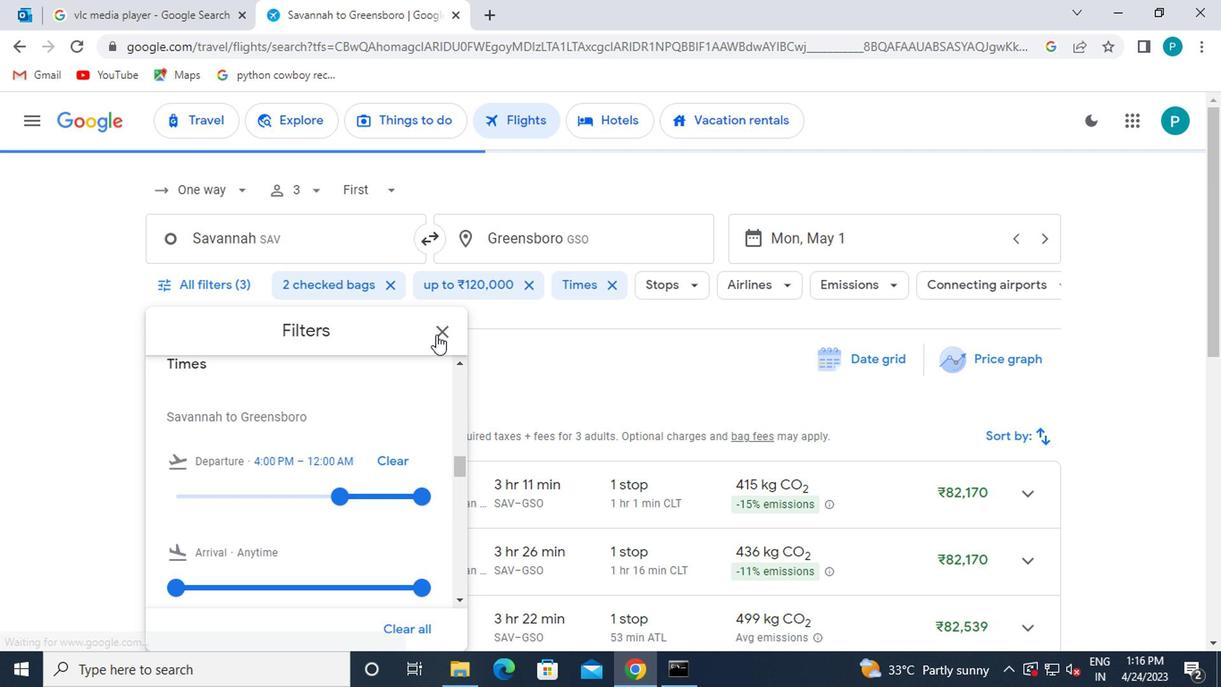 
